 Task: Check the picks of the 2023 Victory Lane Racing NASCAR Cup Series for the race "FireKeepers Casino 400" on the track "Michigan".
Action: Mouse moved to (152, 352)
Screenshot: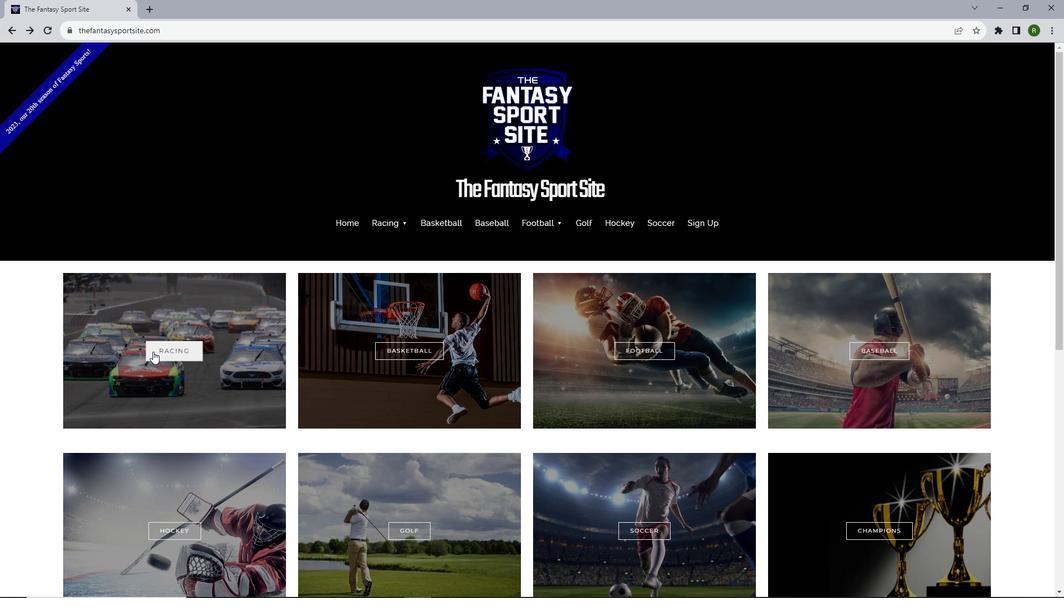 
Action: Mouse pressed left at (152, 352)
Screenshot: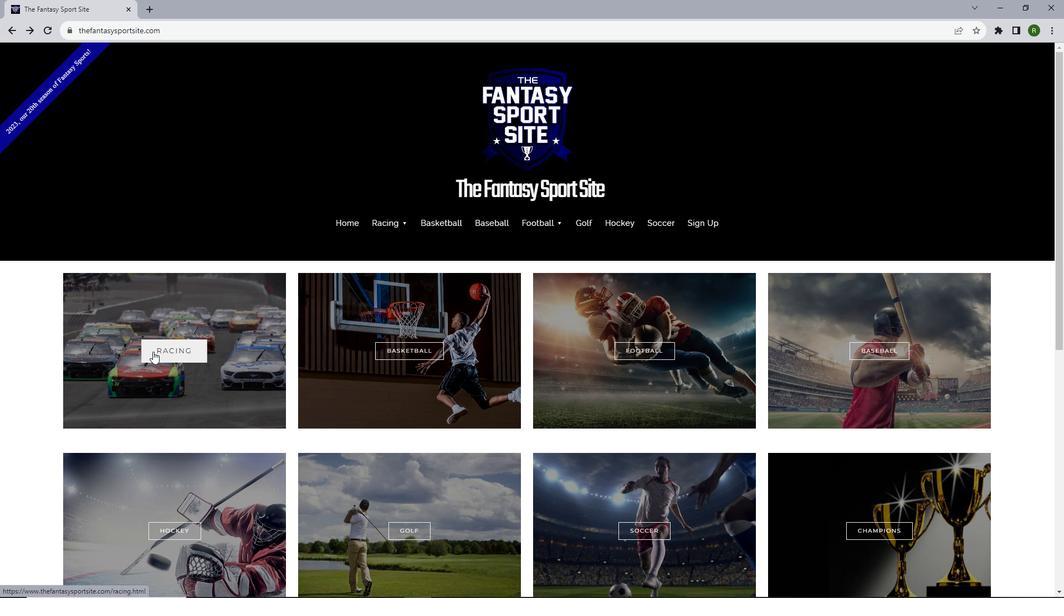 
Action: Mouse moved to (337, 334)
Screenshot: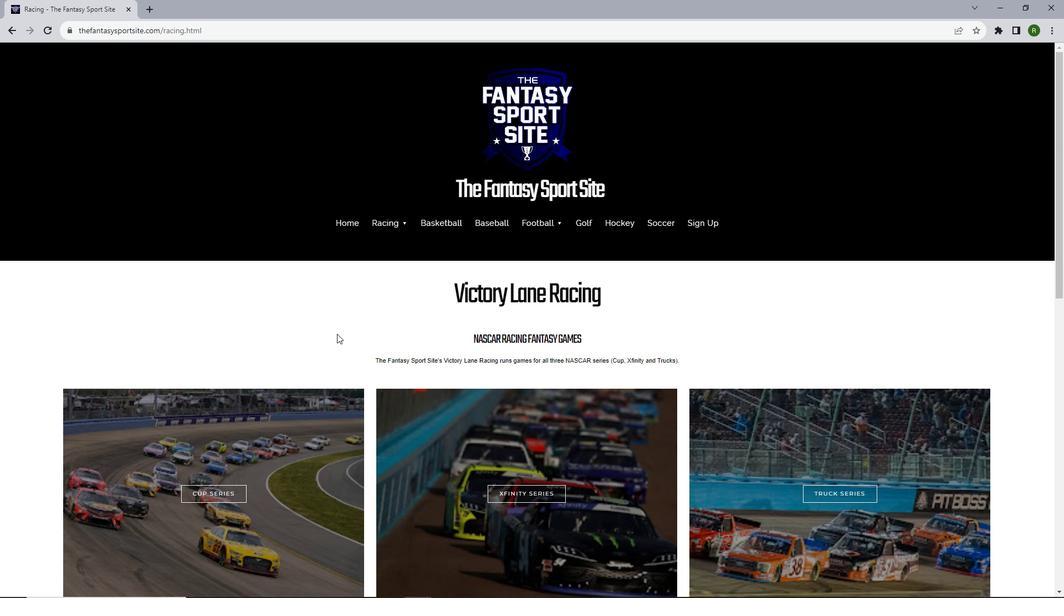 
Action: Mouse scrolled (337, 333) with delta (0, 0)
Screenshot: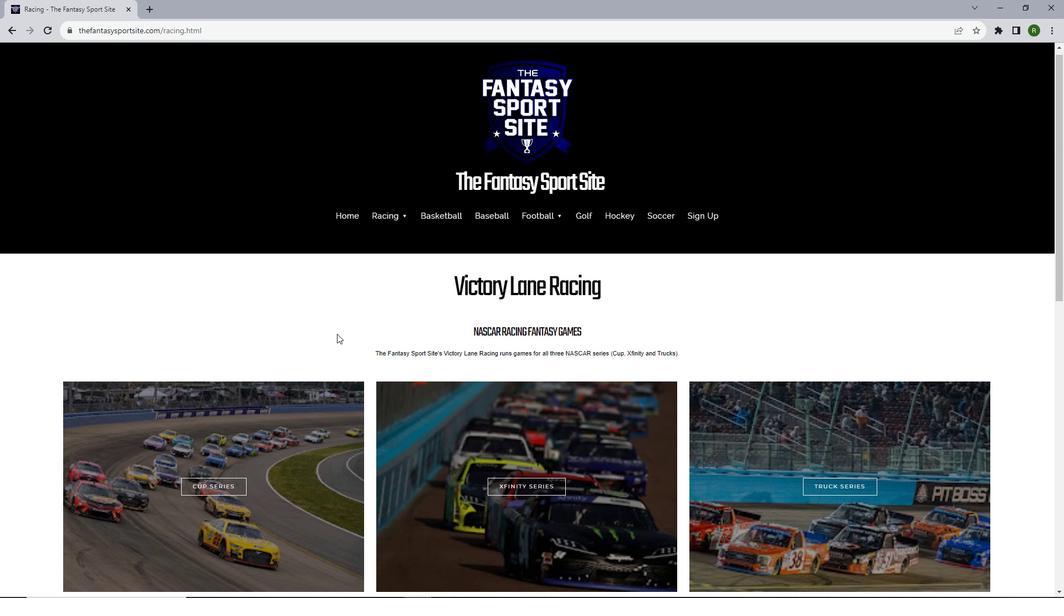 
Action: Mouse scrolled (337, 333) with delta (0, 0)
Screenshot: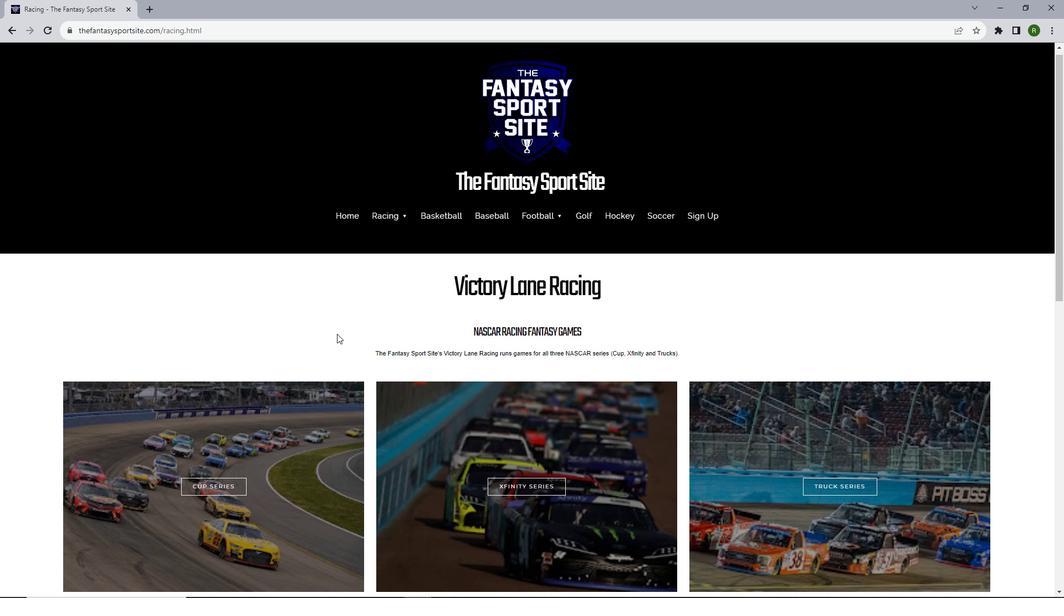 
Action: Mouse moved to (220, 376)
Screenshot: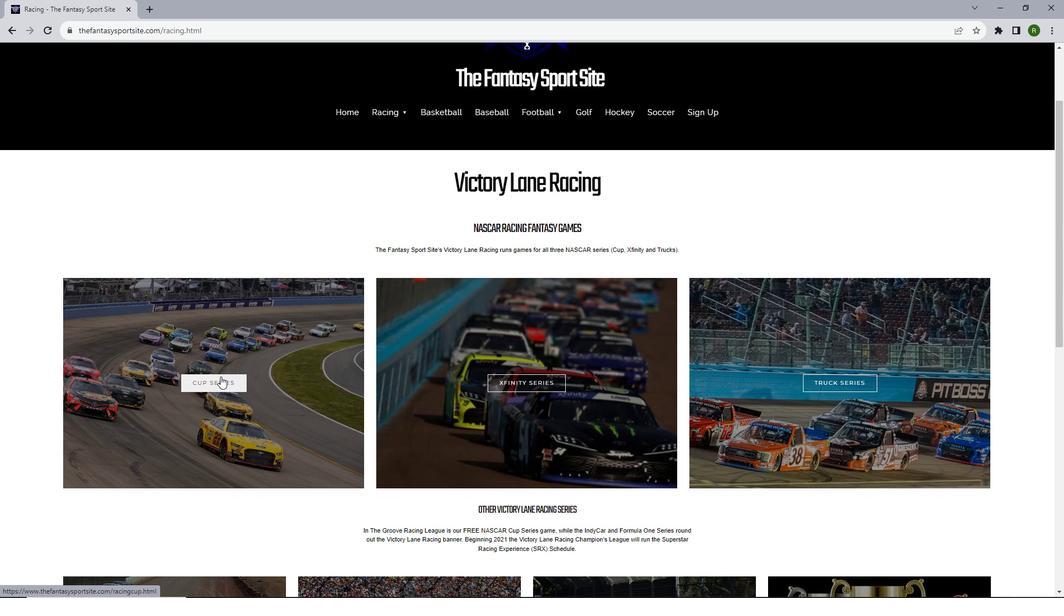 
Action: Mouse pressed left at (220, 376)
Screenshot: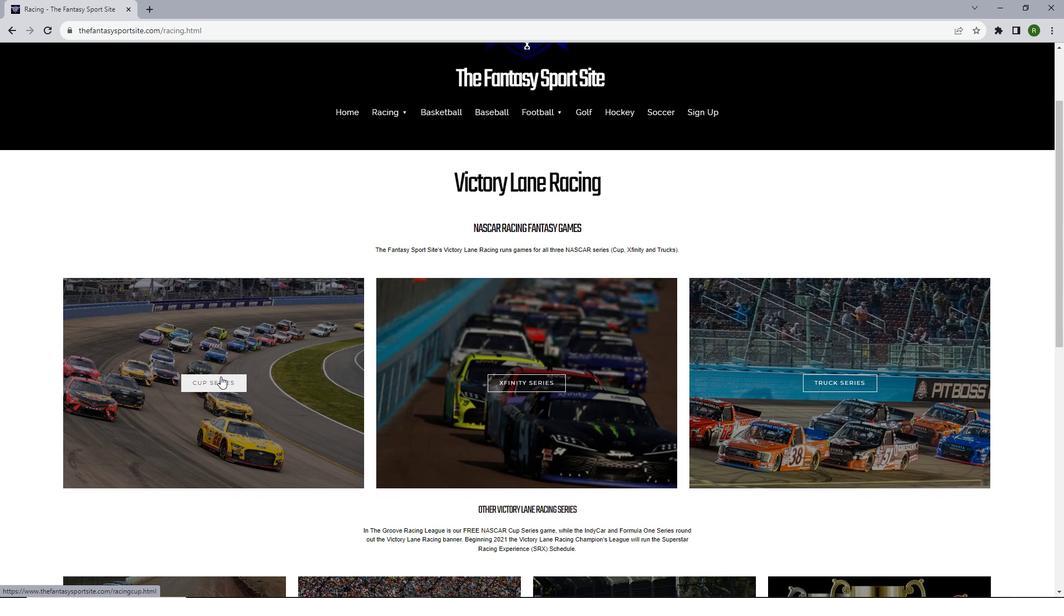 
Action: Mouse moved to (319, 260)
Screenshot: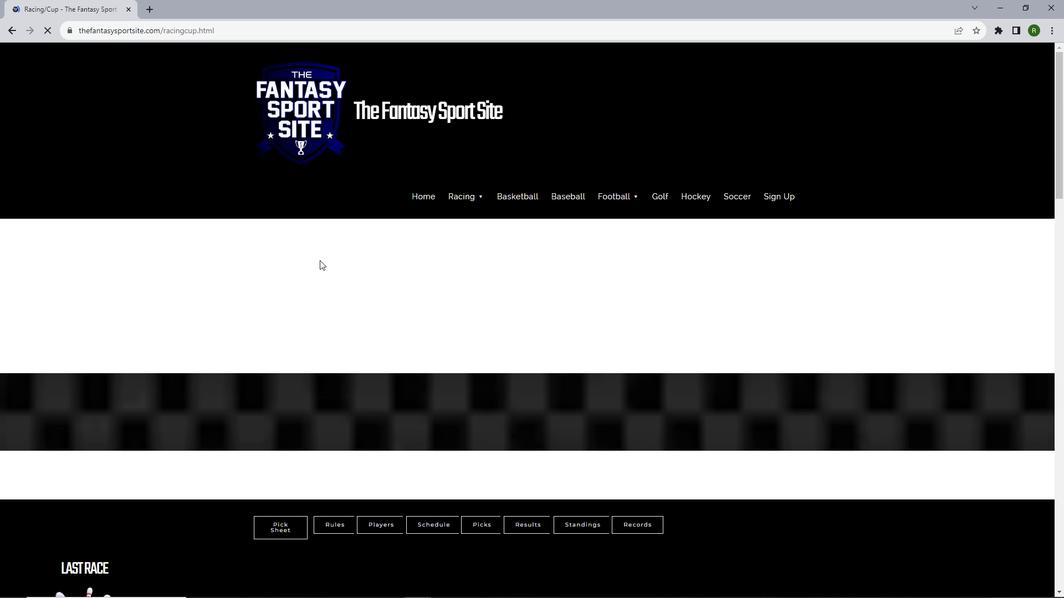 
Action: Mouse scrolled (319, 259) with delta (0, 0)
Screenshot: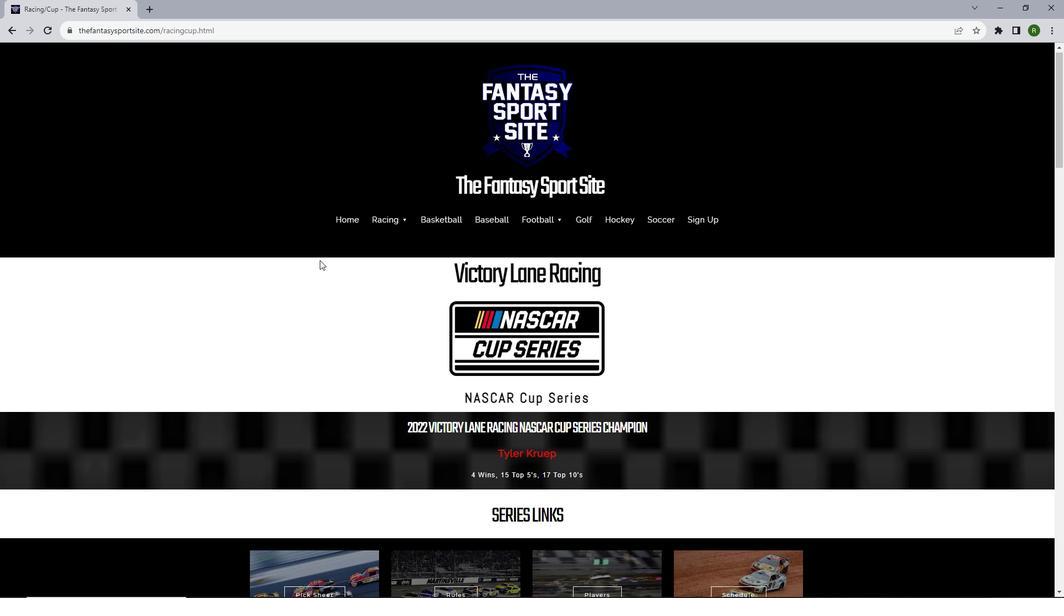 
Action: Mouse scrolled (319, 259) with delta (0, 0)
Screenshot: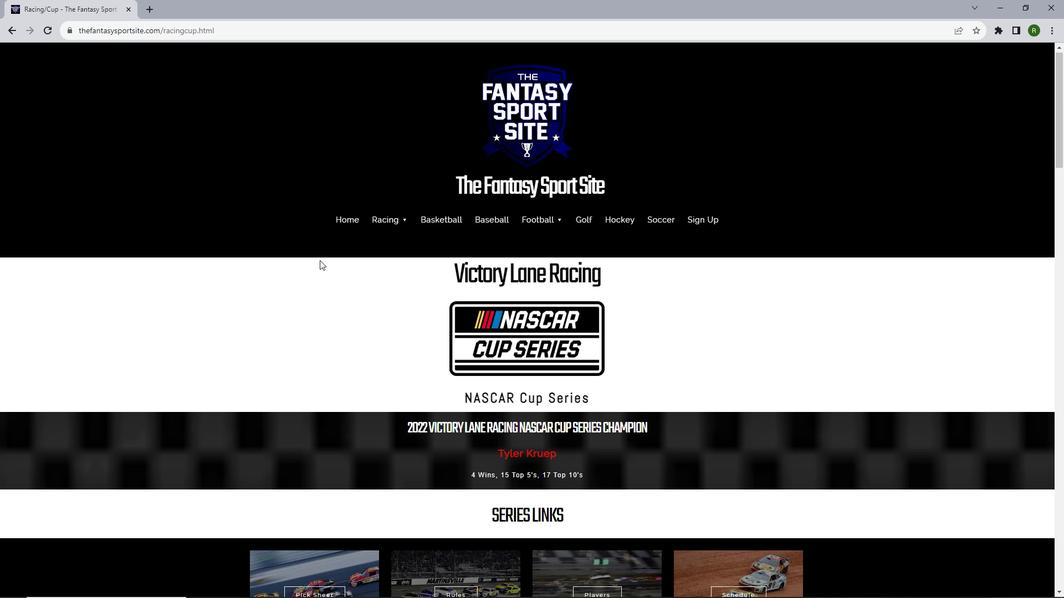 
Action: Mouse scrolled (319, 259) with delta (0, 0)
Screenshot: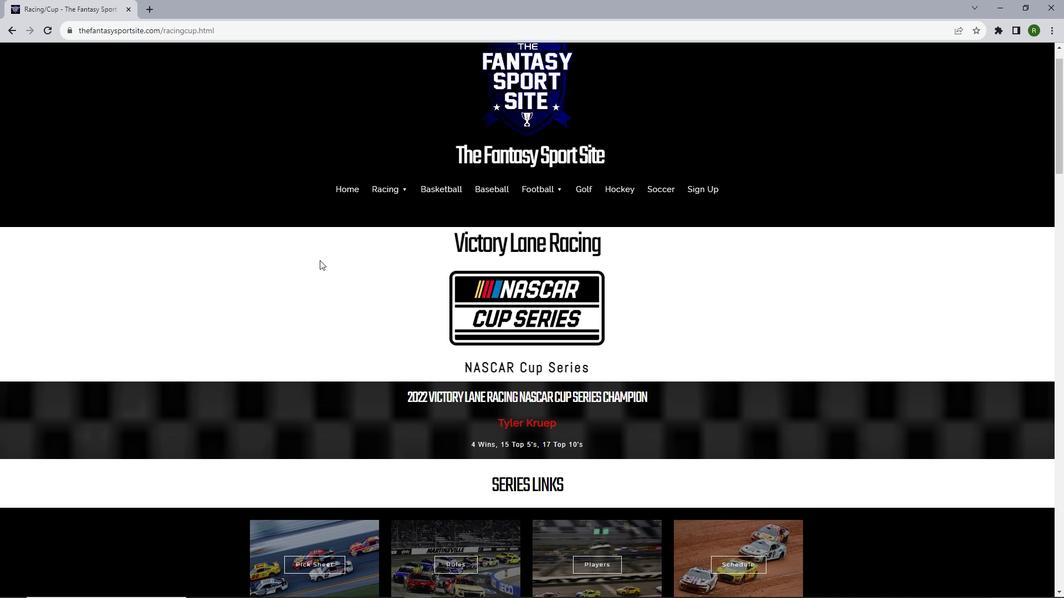 
Action: Mouse scrolled (319, 259) with delta (0, 0)
Screenshot: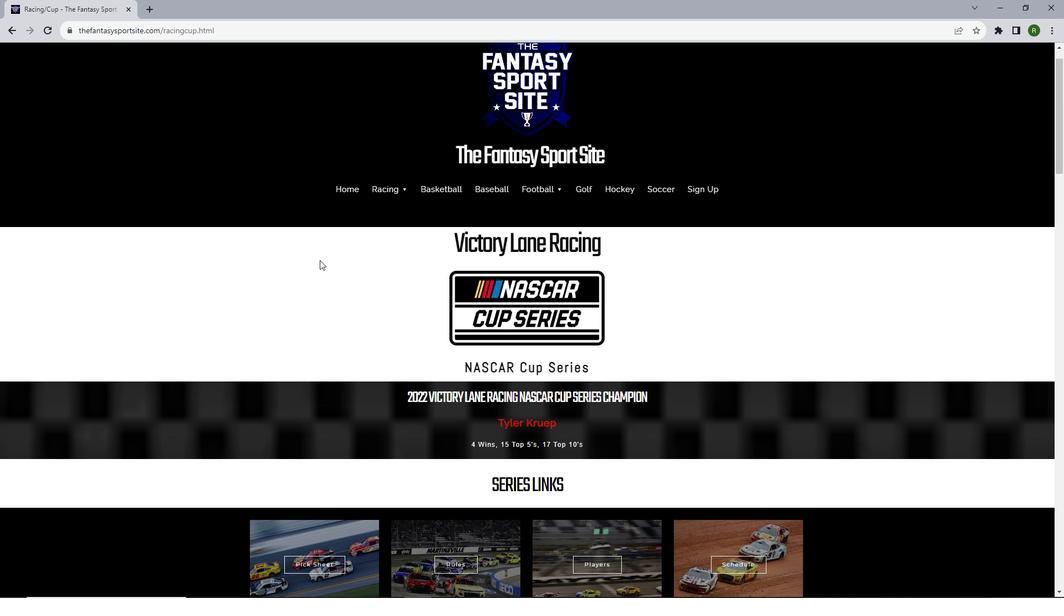 
Action: Mouse scrolled (319, 259) with delta (0, 0)
Screenshot: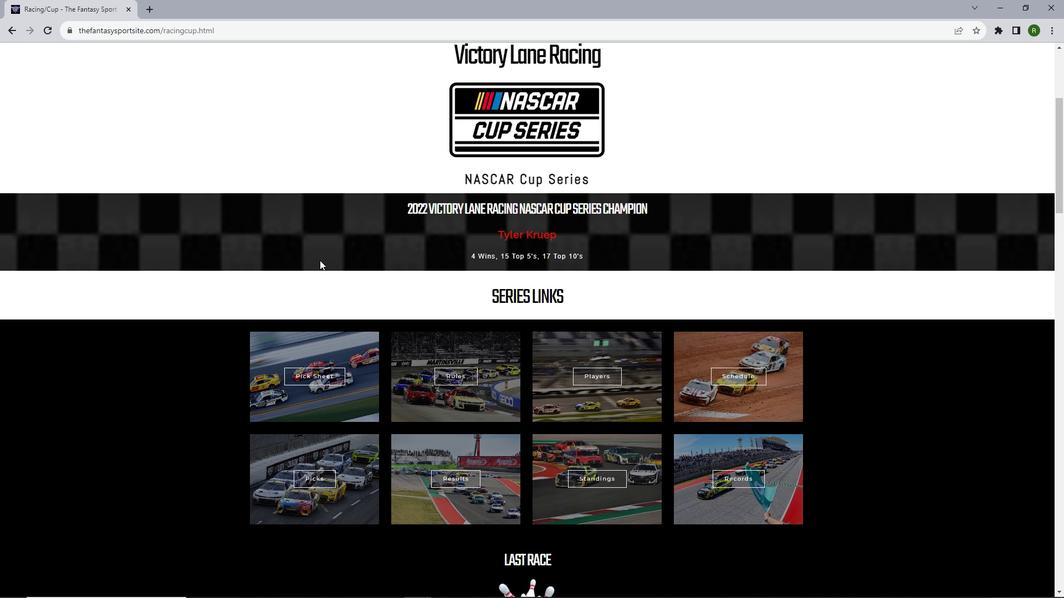 
Action: Mouse scrolled (319, 259) with delta (0, 0)
Screenshot: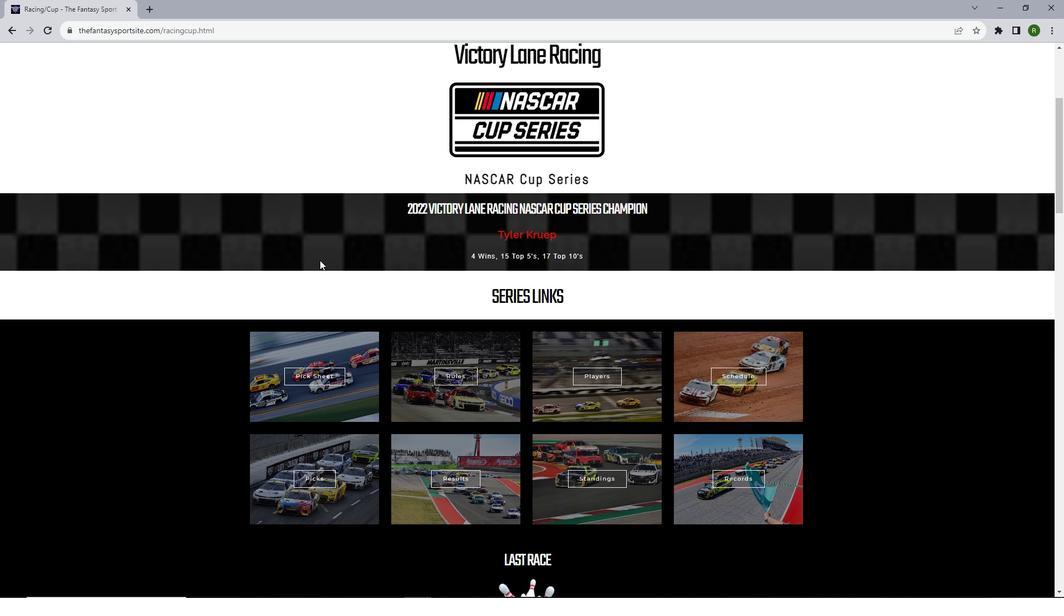 
Action: Mouse scrolled (319, 259) with delta (0, 0)
Screenshot: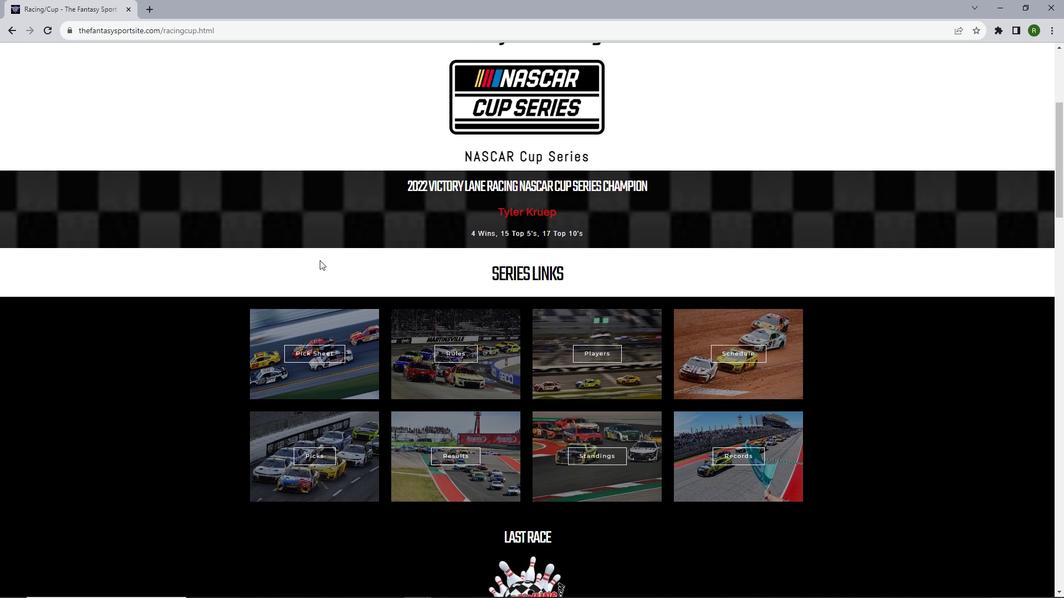 
Action: Mouse moved to (308, 315)
Screenshot: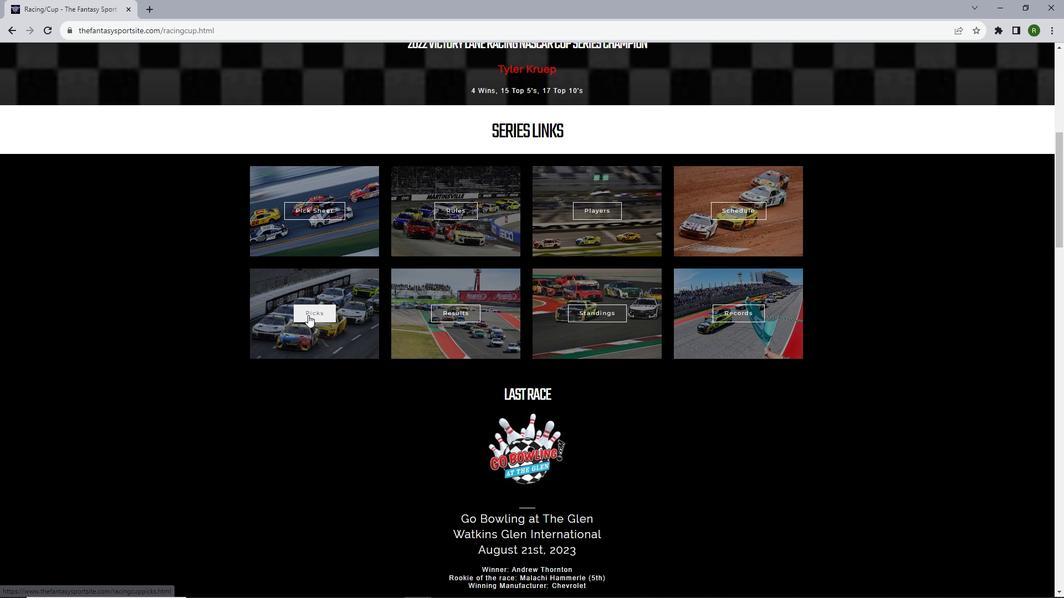 
Action: Mouse pressed left at (308, 315)
Screenshot: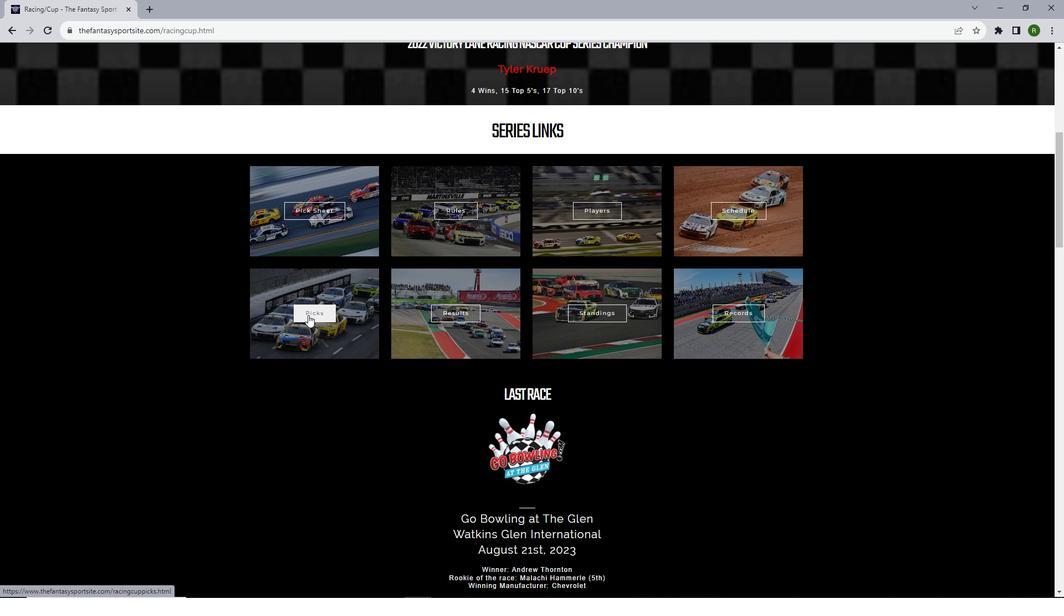 
Action: Mouse moved to (308, 301)
Screenshot: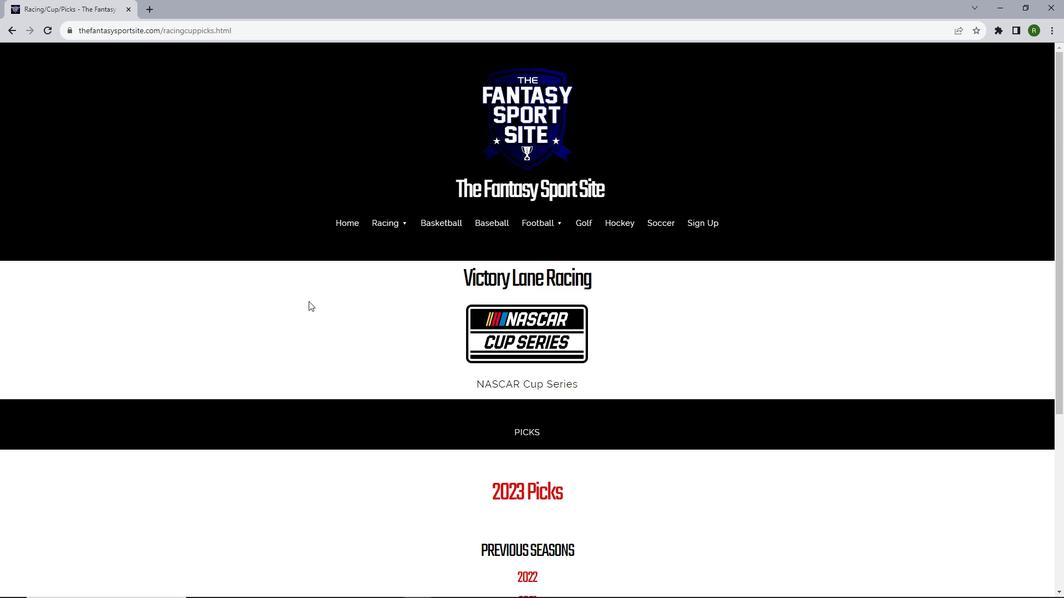 
Action: Mouse scrolled (308, 301) with delta (0, 0)
Screenshot: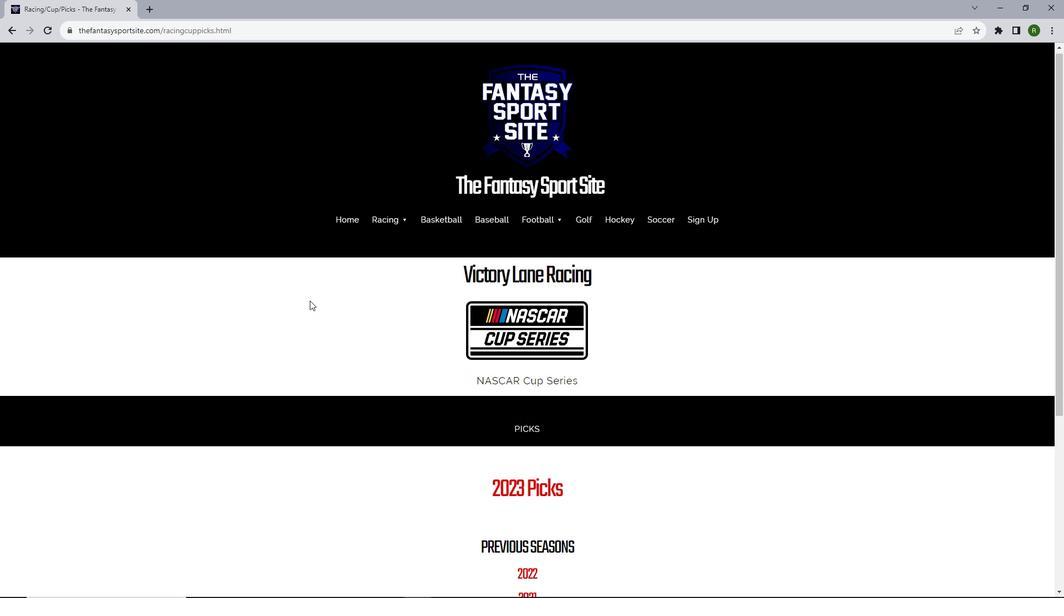 
Action: Mouse scrolled (308, 301) with delta (0, 0)
Screenshot: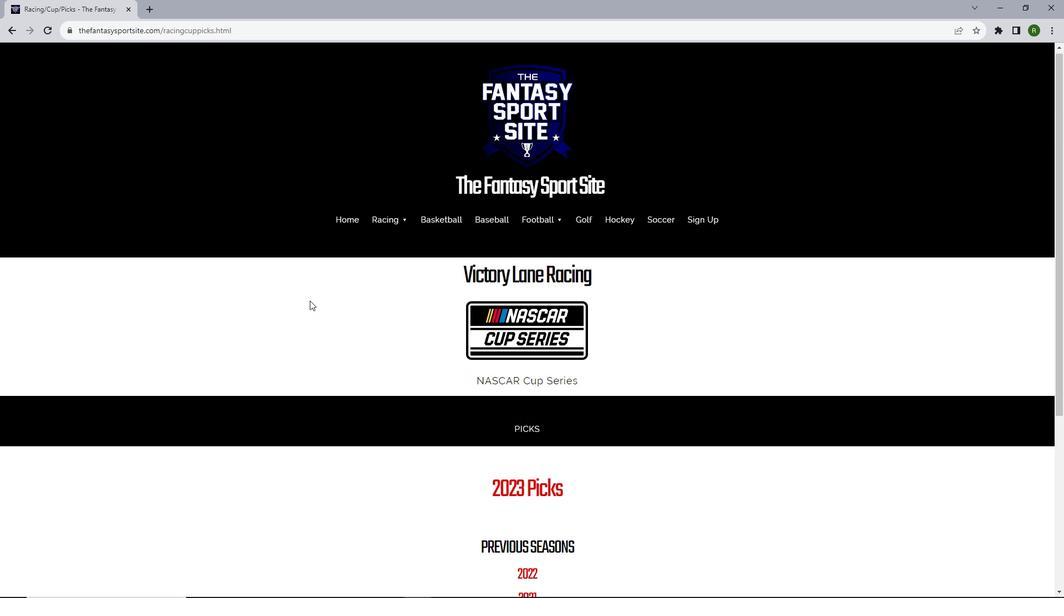 
Action: Mouse moved to (309, 301)
Screenshot: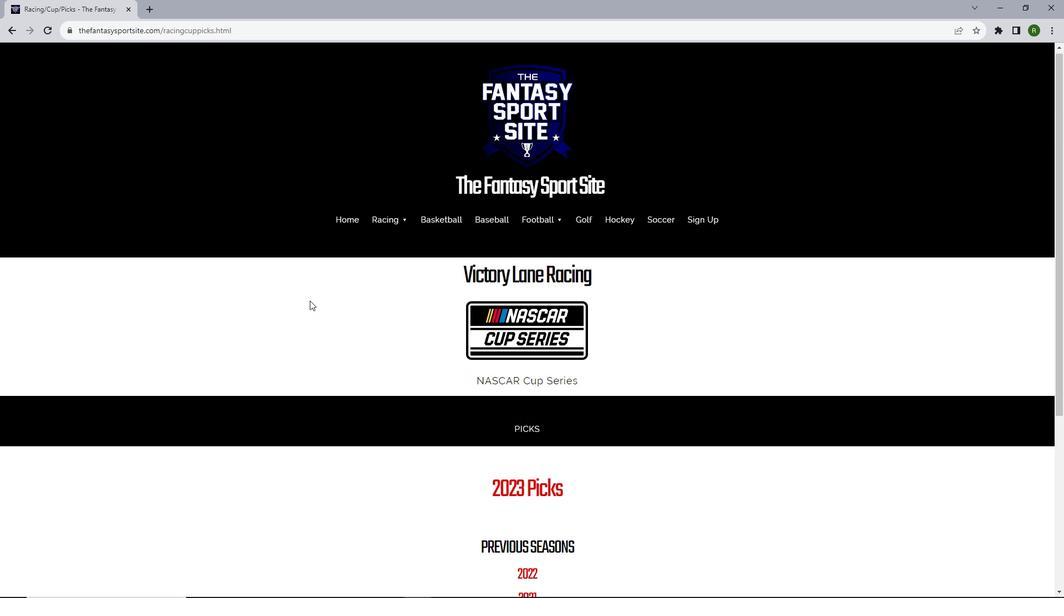 
Action: Mouse scrolled (309, 300) with delta (0, 0)
Screenshot: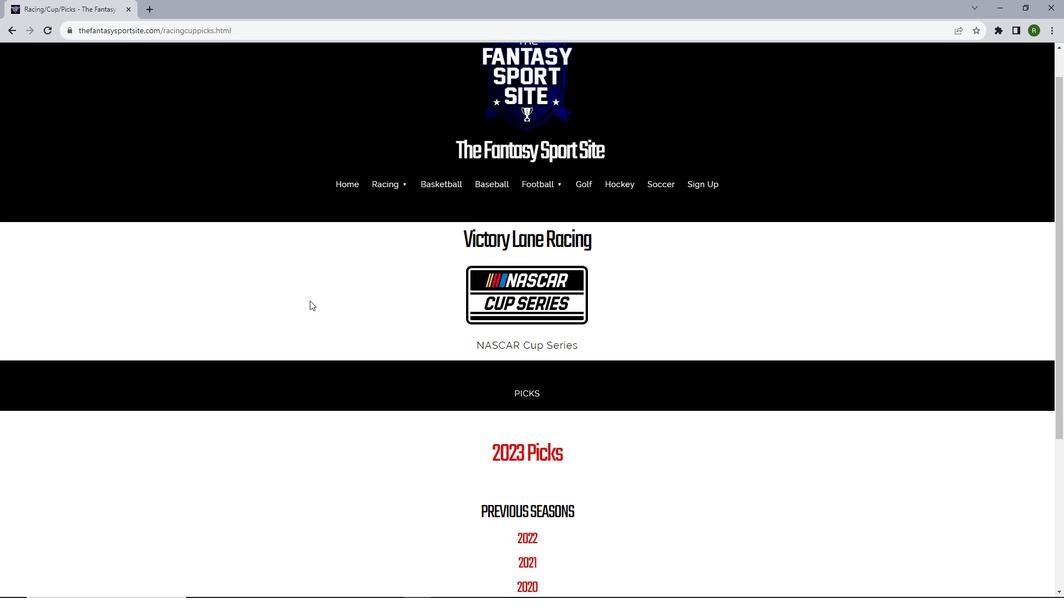 
Action: Mouse moved to (591, 295)
Screenshot: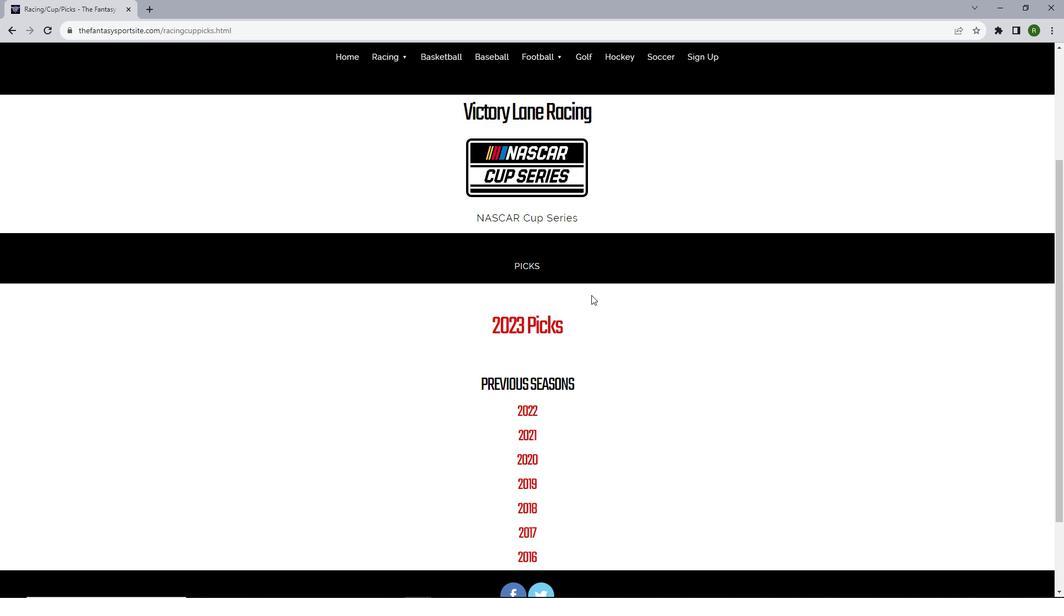 
Action: Mouse scrolled (591, 294) with delta (0, 0)
Screenshot: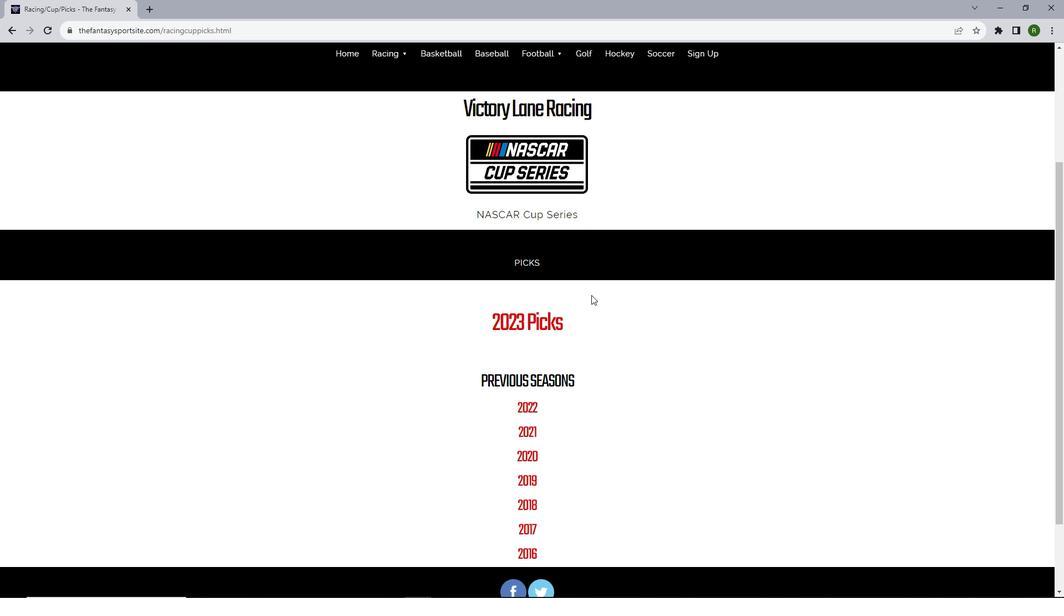 
Action: Mouse moved to (522, 267)
Screenshot: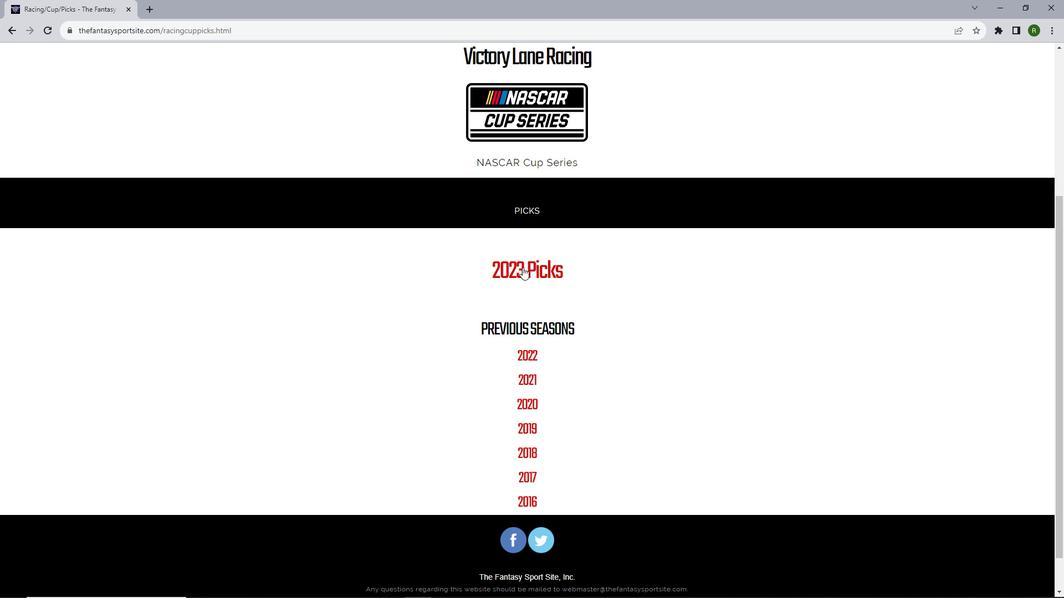 
Action: Mouse pressed left at (522, 267)
Screenshot: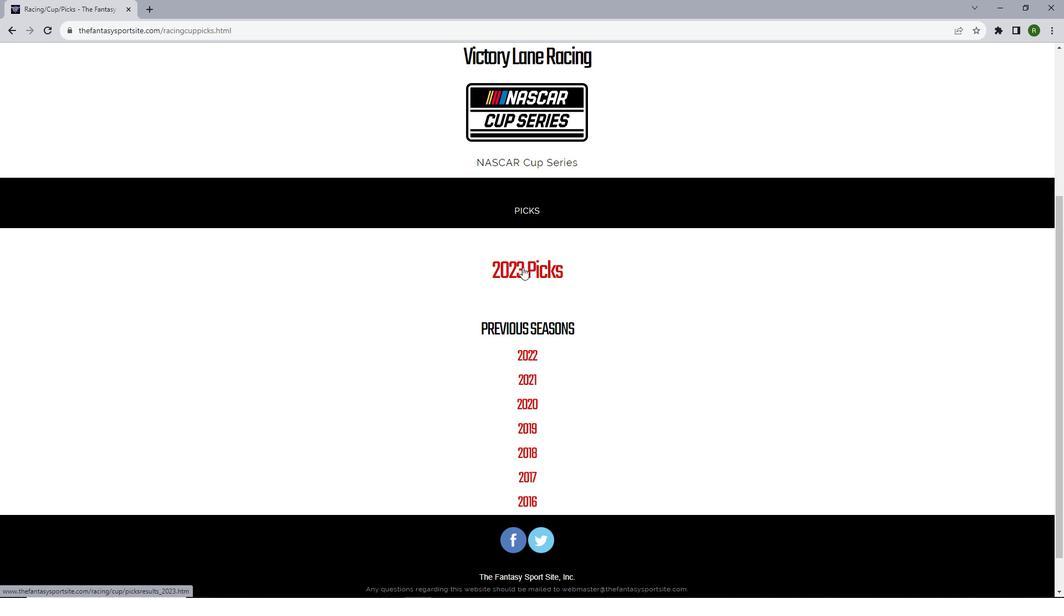 
Action: Mouse moved to (463, 250)
Screenshot: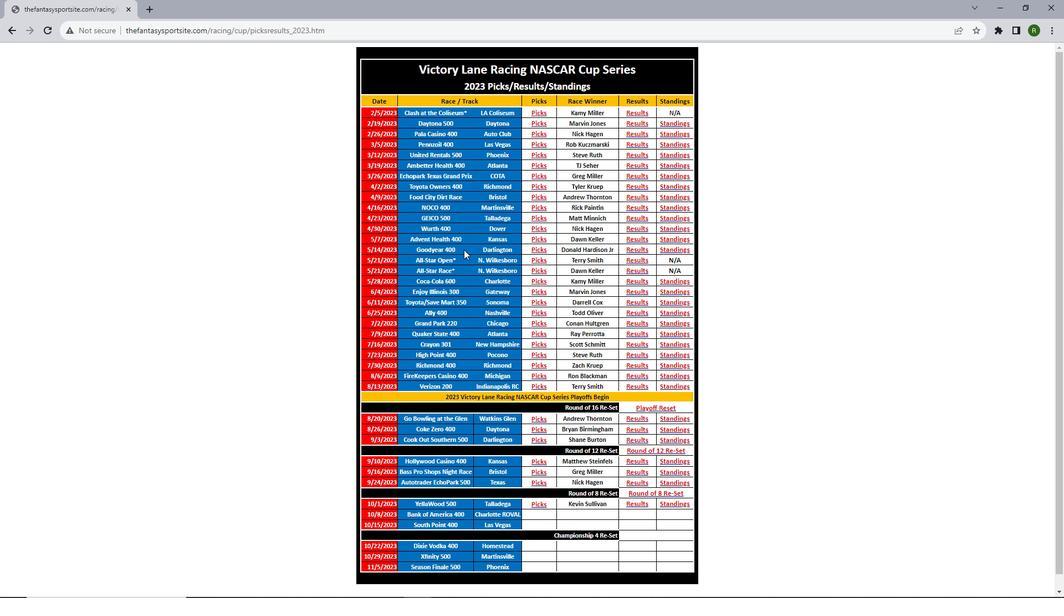 
Action: Mouse scrolled (463, 249) with delta (0, 0)
Screenshot: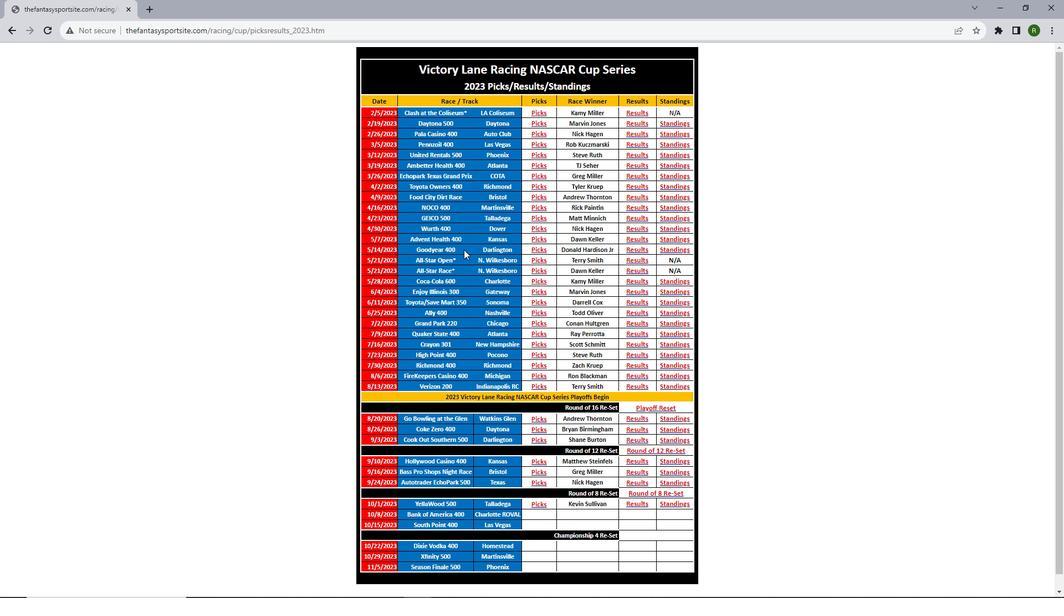 
Action: Mouse moved to (538, 361)
Screenshot: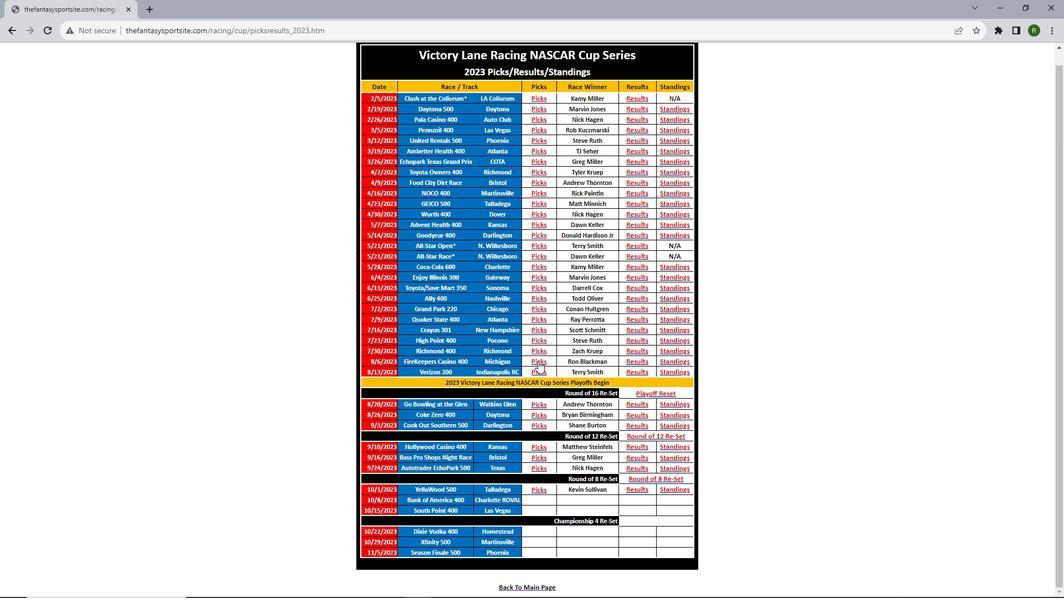 
Action: Mouse pressed left at (538, 361)
Screenshot: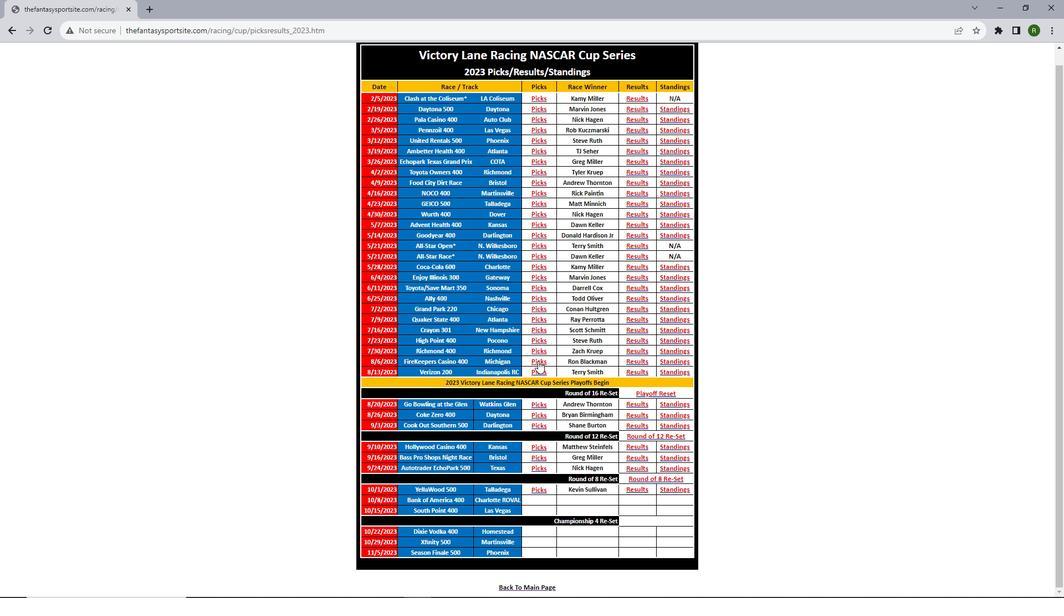 
Action: Mouse moved to (520, 281)
Screenshot: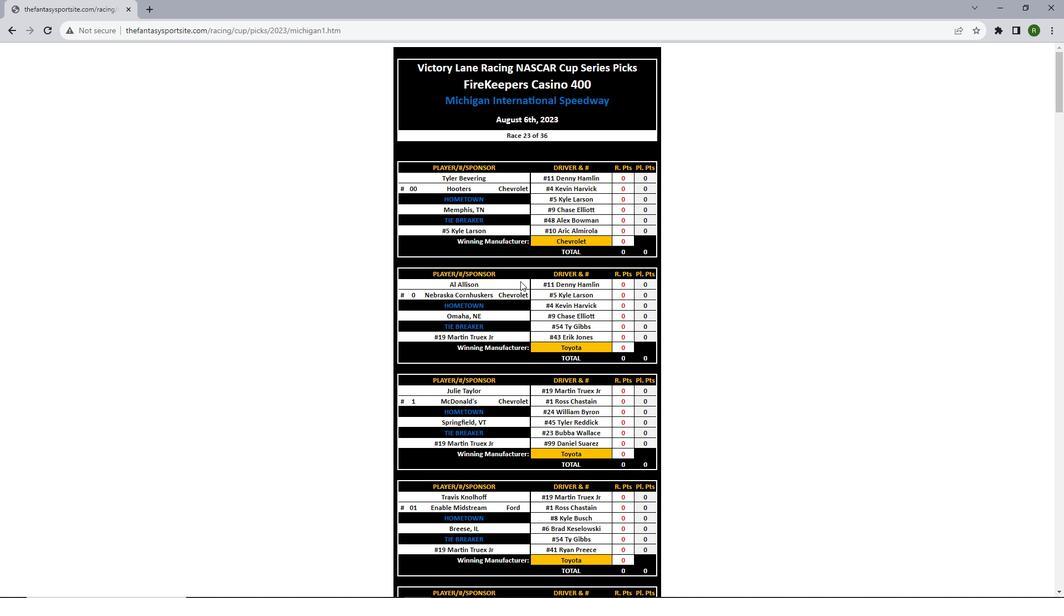 
Action: Mouse scrolled (520, 281) with delta (0, 0)
Screenshot: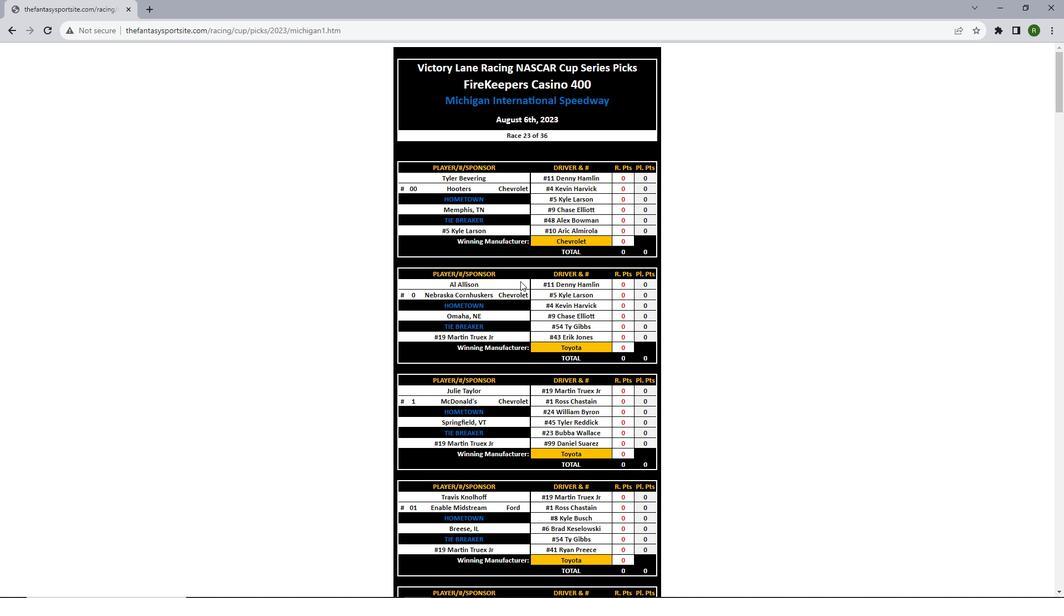 
Action: Mouse scrolled (520, 281) with delta (0, 0)
Screenshot: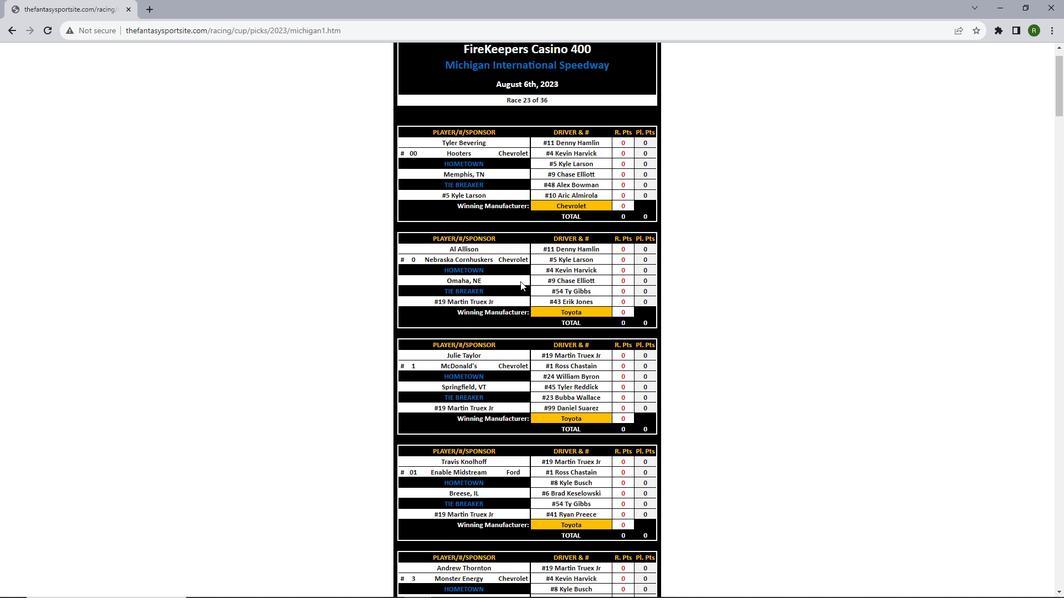 
Action: Mouse scrolled (520, 282) with delta (0, 0)
Screenshot: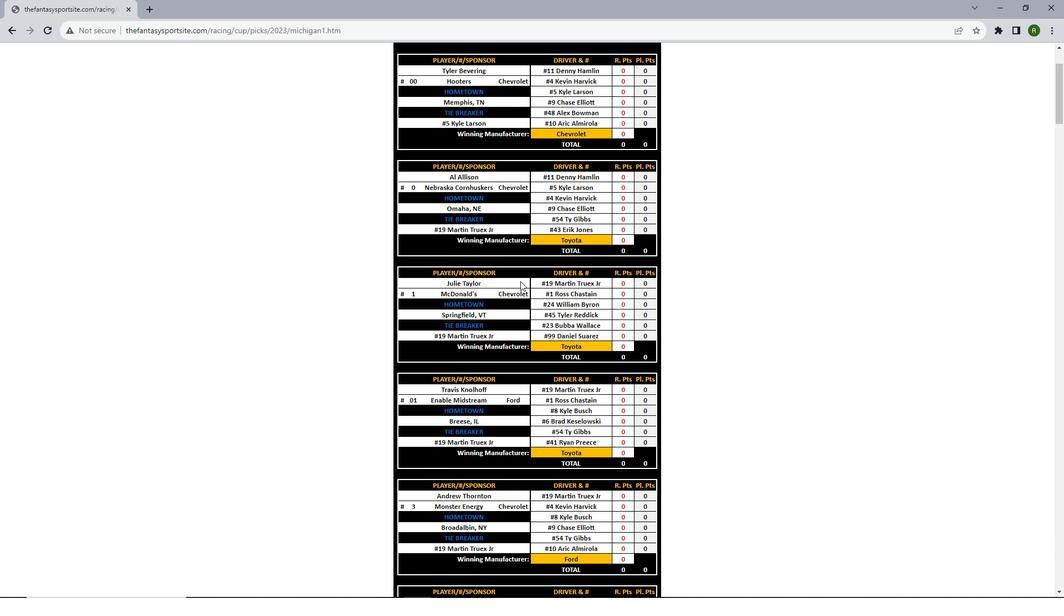 
Action: Mouse scrolled (520, 282) with delta (0, 0)
Screenshot: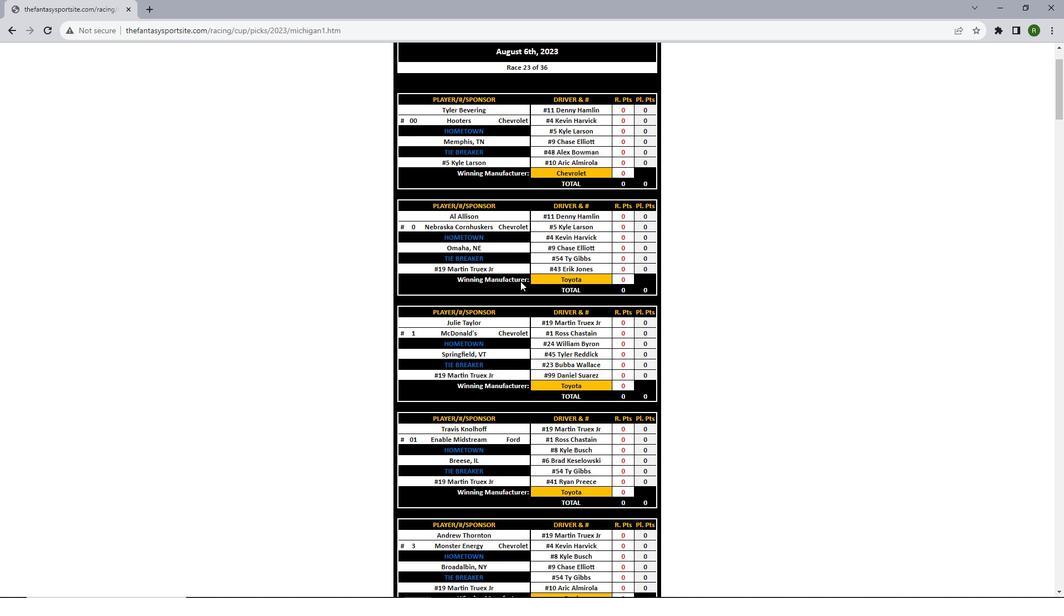 
Action: Mouse scrolled (520, 281) with delta (0, 0)
Screenshot: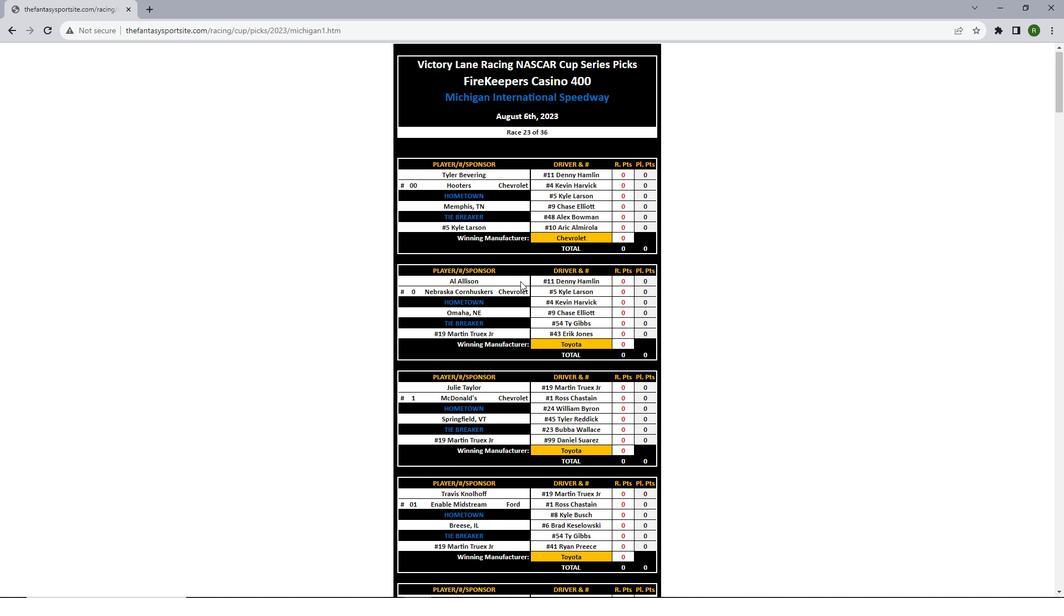 
Action: Mouse scrolled (520, 281) with delta (0, 0)
Screenshot: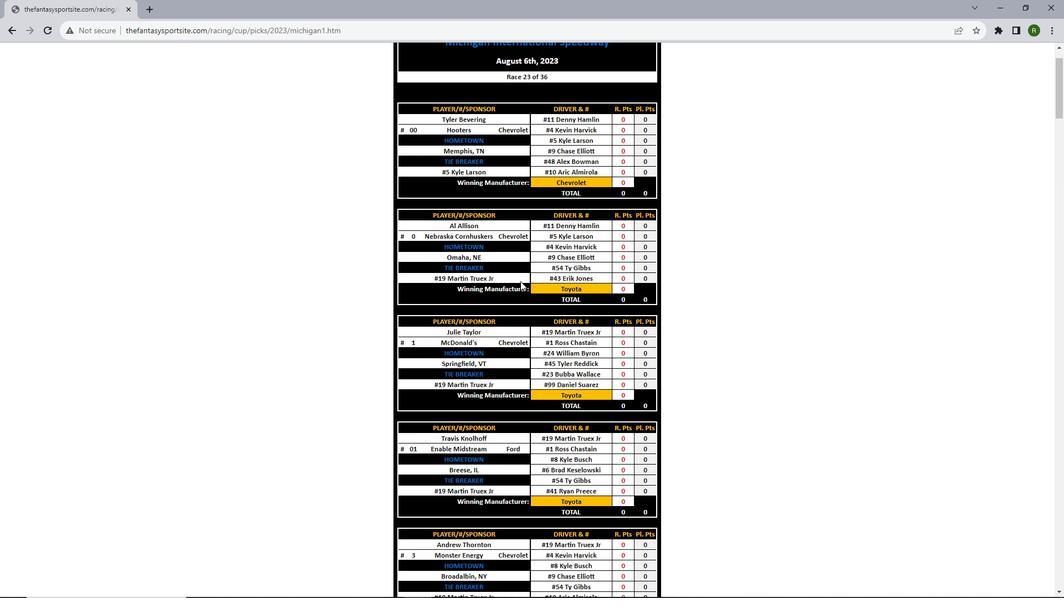 
Action: Mouse scrolled (520, 281) with delta (0, 0)
Screenshot: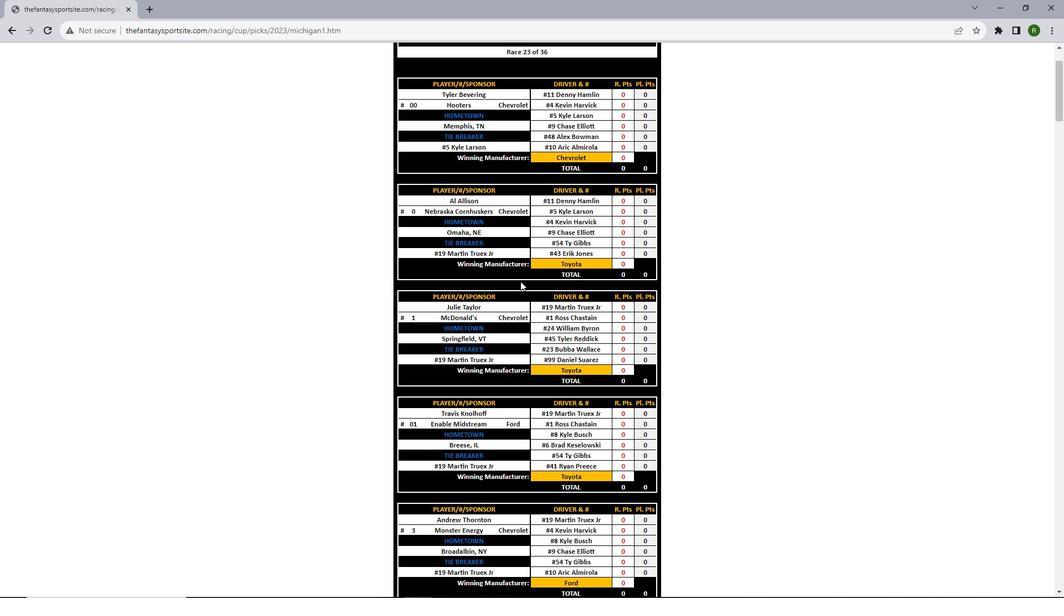 
Action: Mouse scrolled (520, 281) with delta (0, 0)
Screenshot: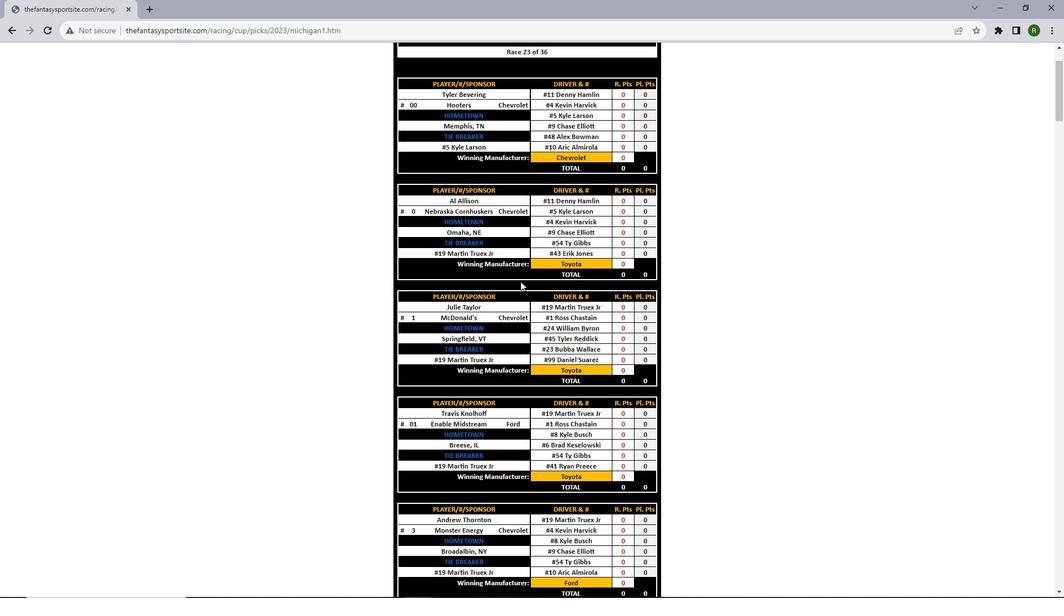 
Action: Mouse scrolled (520, 281) with delta (0, 0)
Screenshot: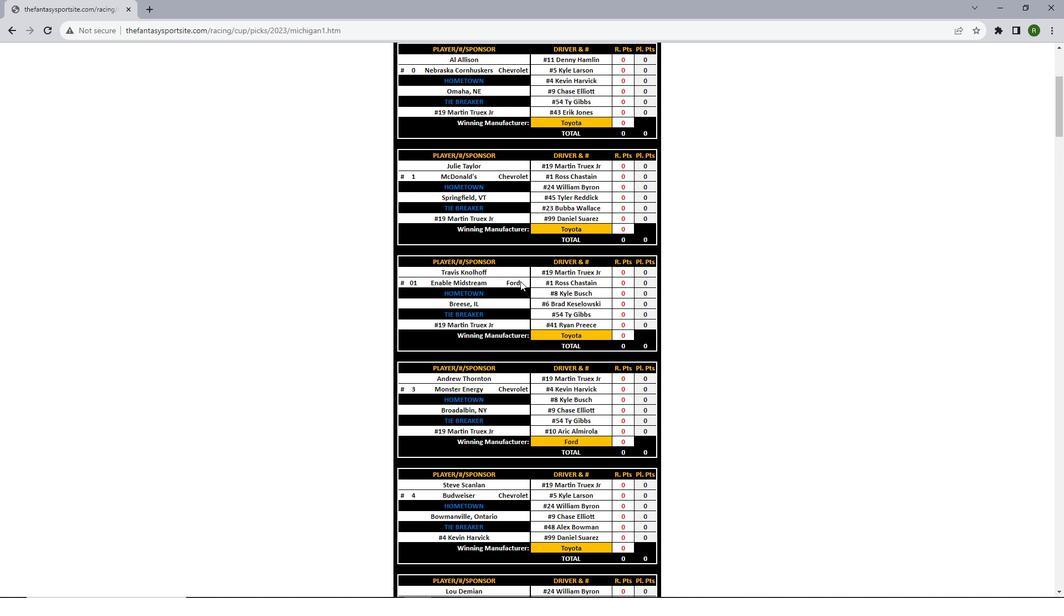 
Action: Mouse scrolled (520, 281) with delta (0, 0)
Screenshot: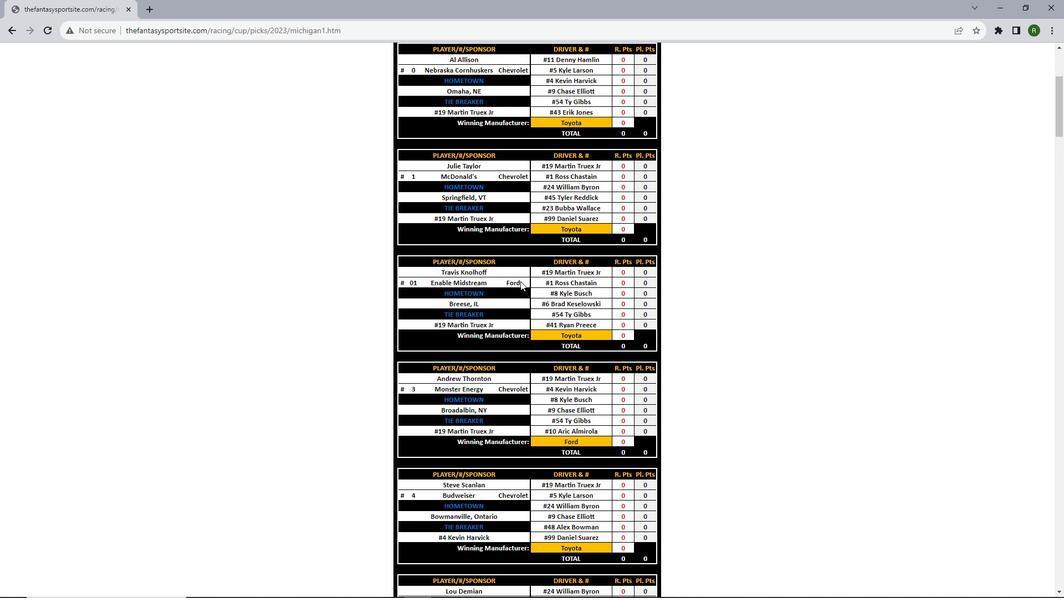 
Action: Mouse scrolled (520, 281) with delta (0, 0)
Screenshot: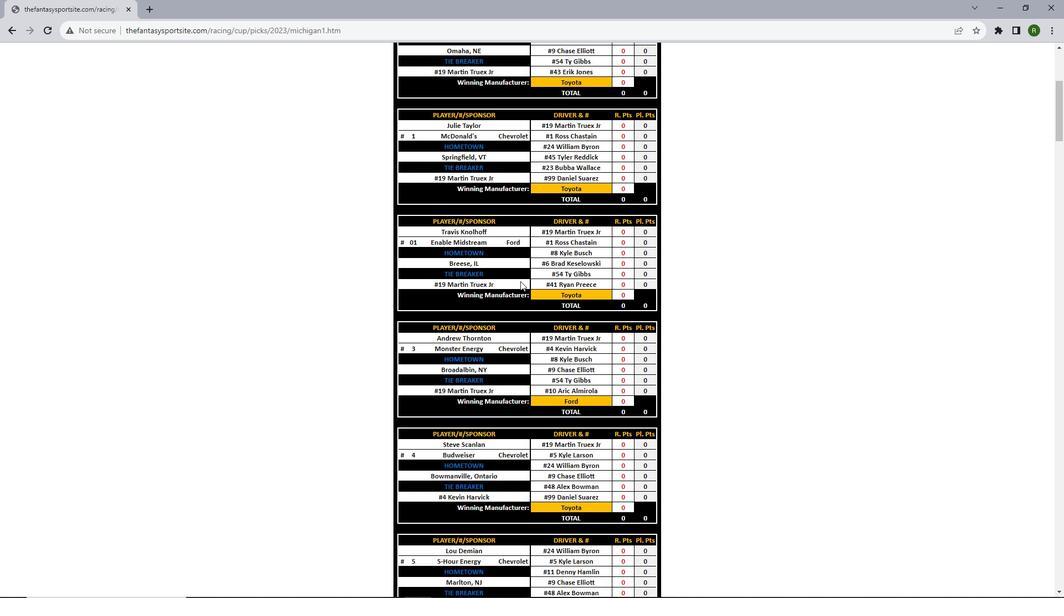
Action: Mouse scrolled (520, 281) with delta (0, 0)
Screenshot: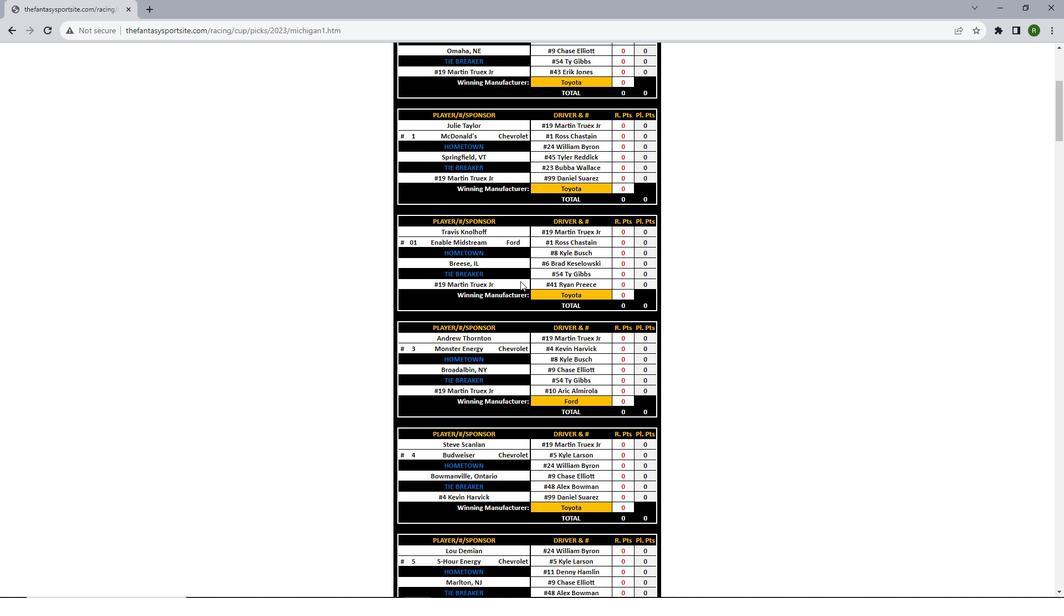 
Action: Mouse scrolled (520, 281) with delta (0, 0)
Screenshot: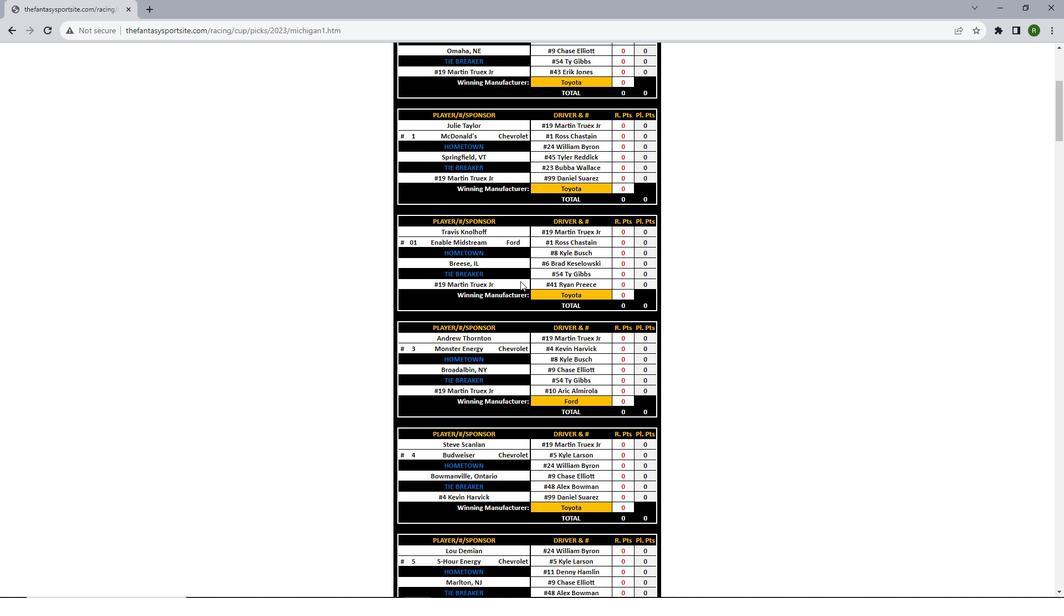 
Action: Mouse scrolled (520, 281) with delta (0, 0)
Screenshot: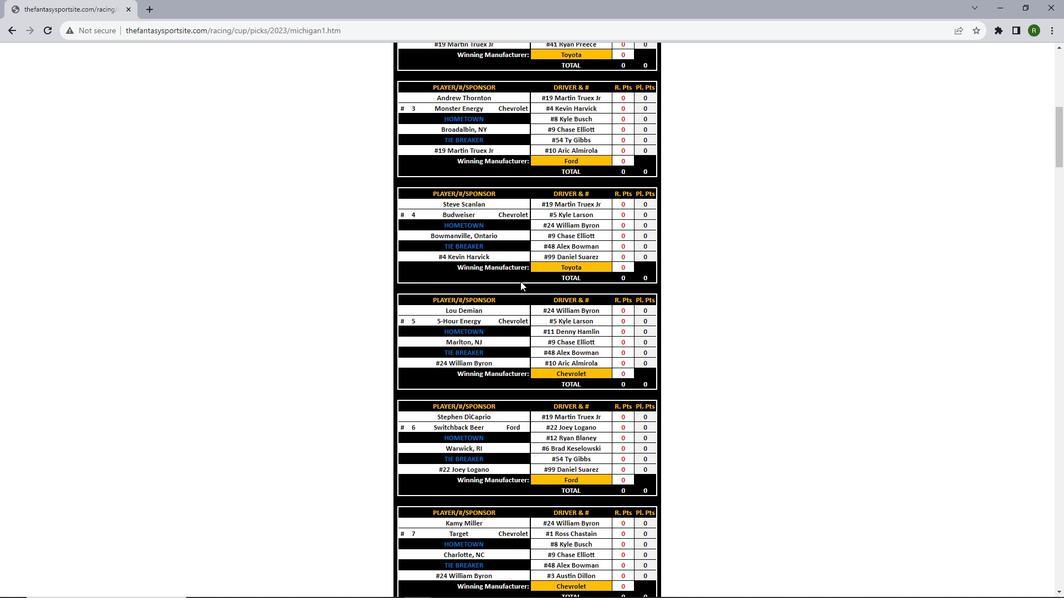 
Action: Mouse scrolled (520, 281) with delta (0, 0)
Screenshot: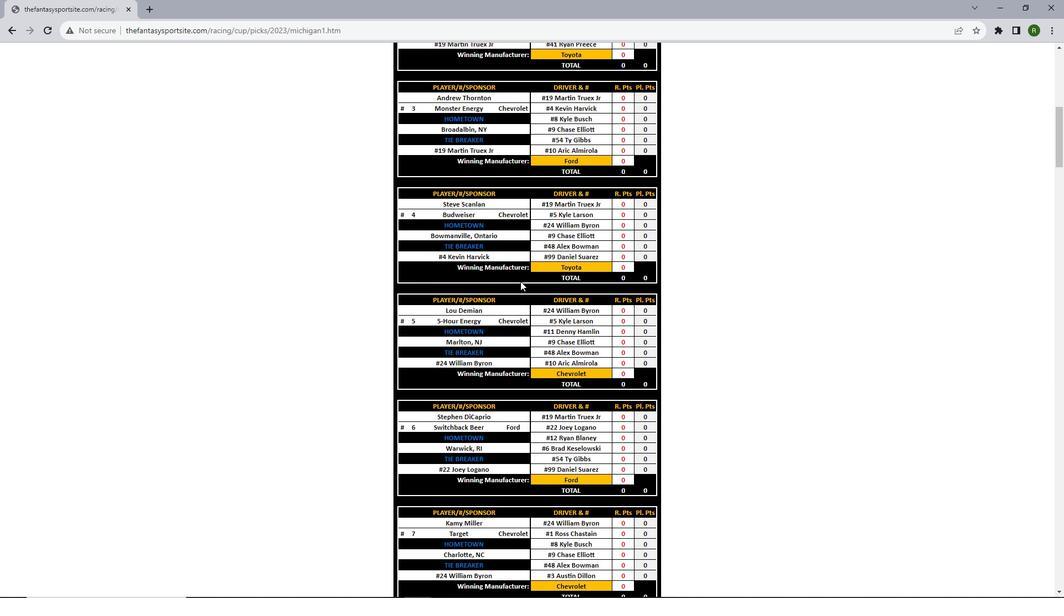 
Action: Mouse scrolled (520, 281) with delta (0, 0)
Screenshot: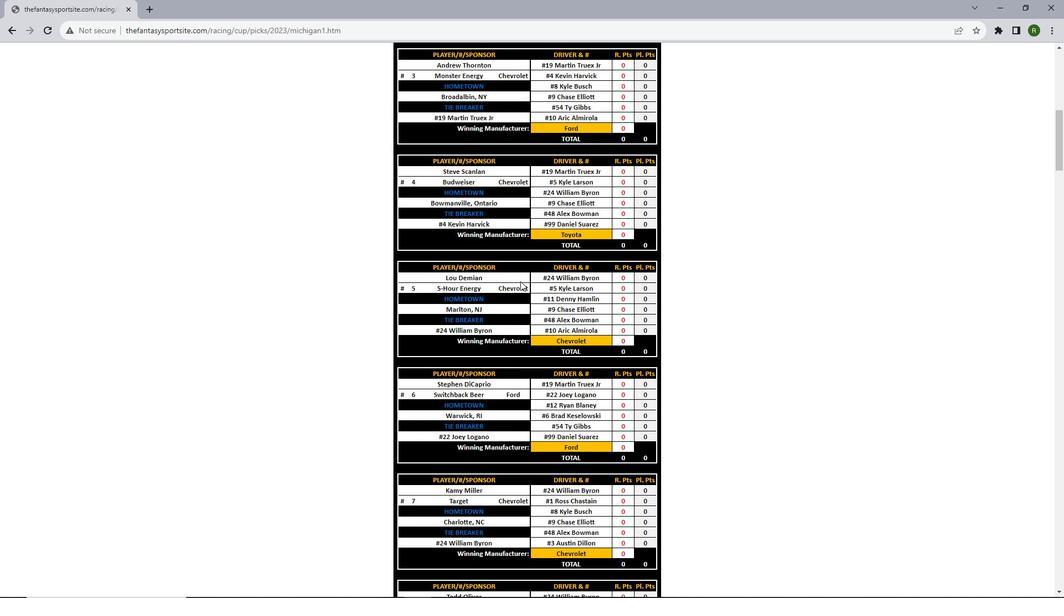 
Action: Mouse scrolled (520, 281) with delta (0, 0)
Screenshot: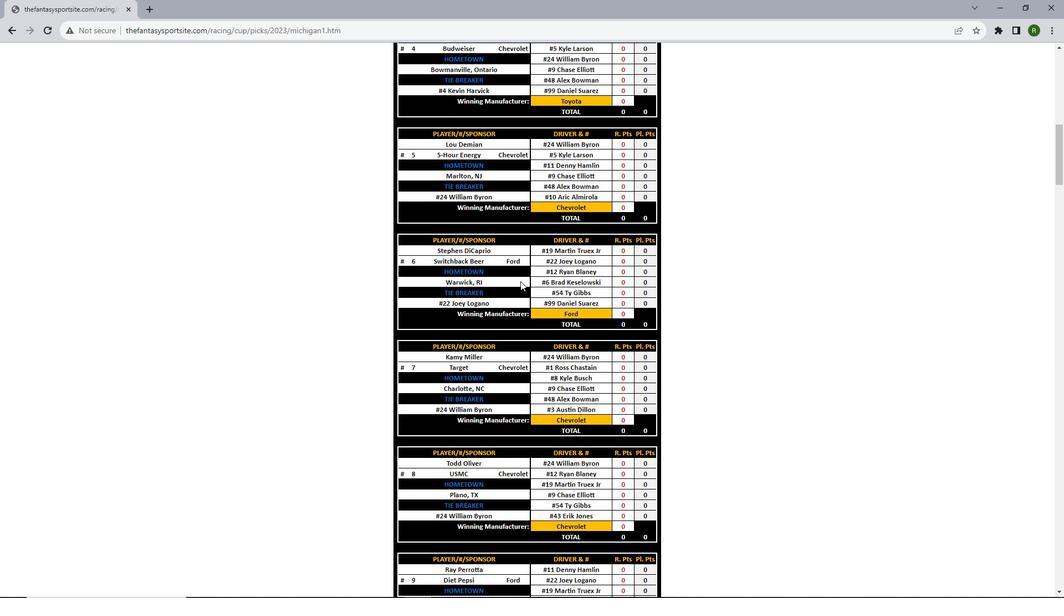 
Action: Mouse scrolled (520, 281) with delta (0, 0)
Screenshot: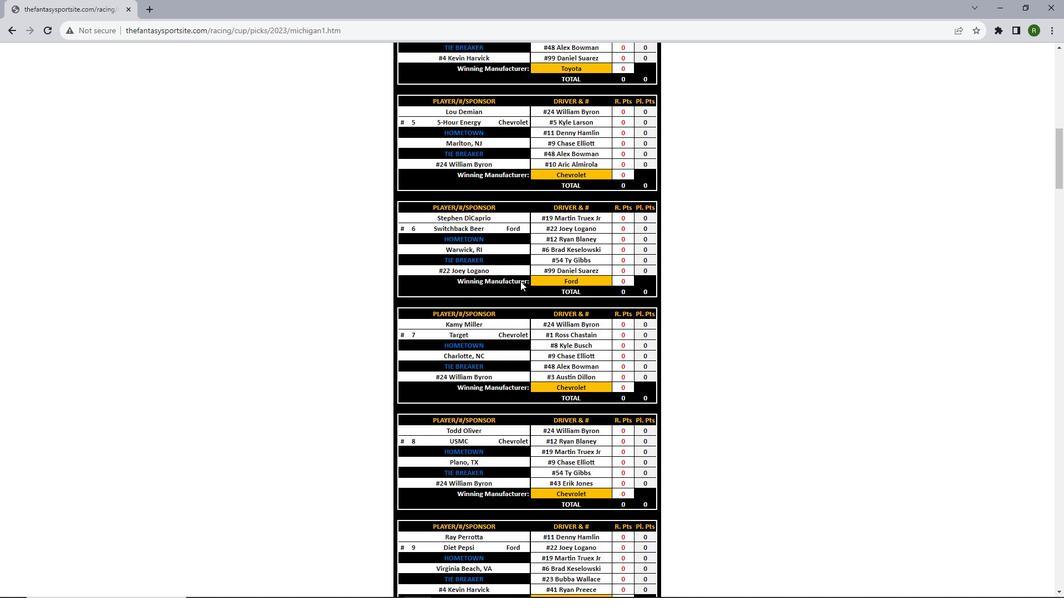 
Action: Mouse scrolled (520, 281) with delta (0, 0)
Screenshot: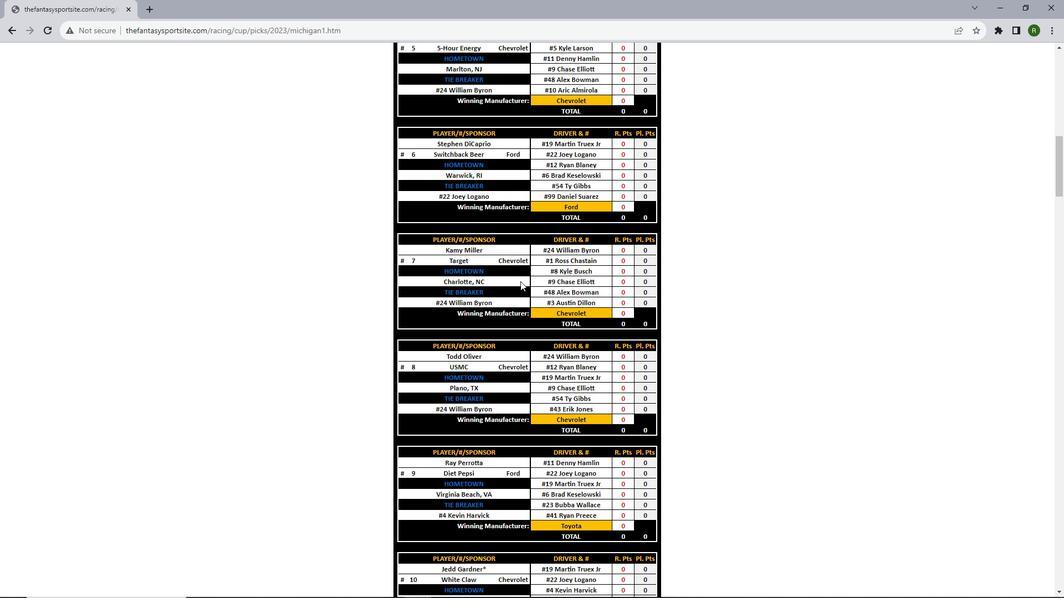 
Action: Mouse scrolled (520, 281) with delta (0, 0)
Screenshot: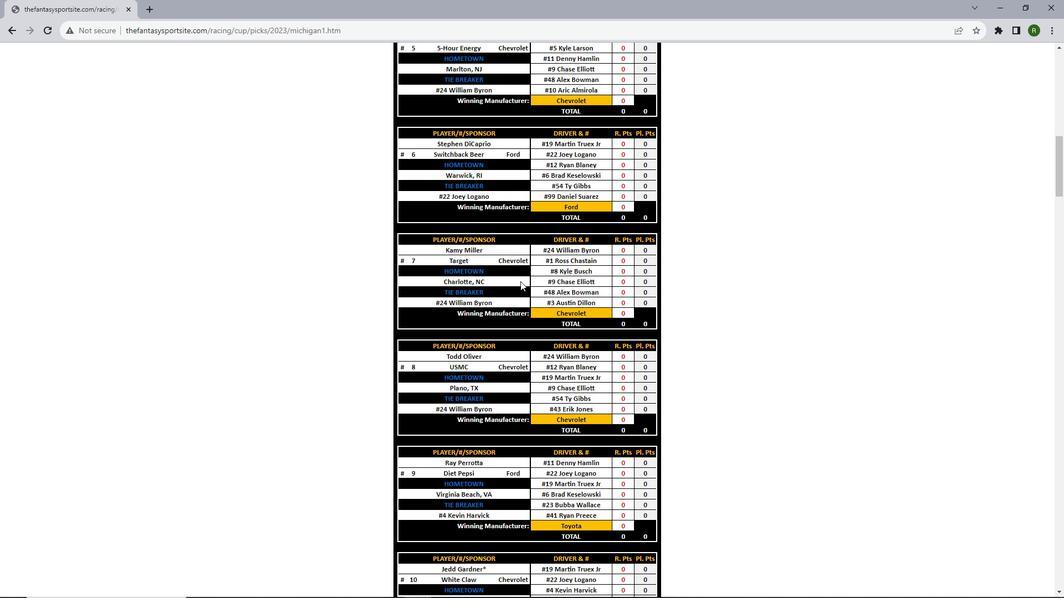 
Action: Mouse scrolled (520, 281) with delta (0, 0)
Screenshot: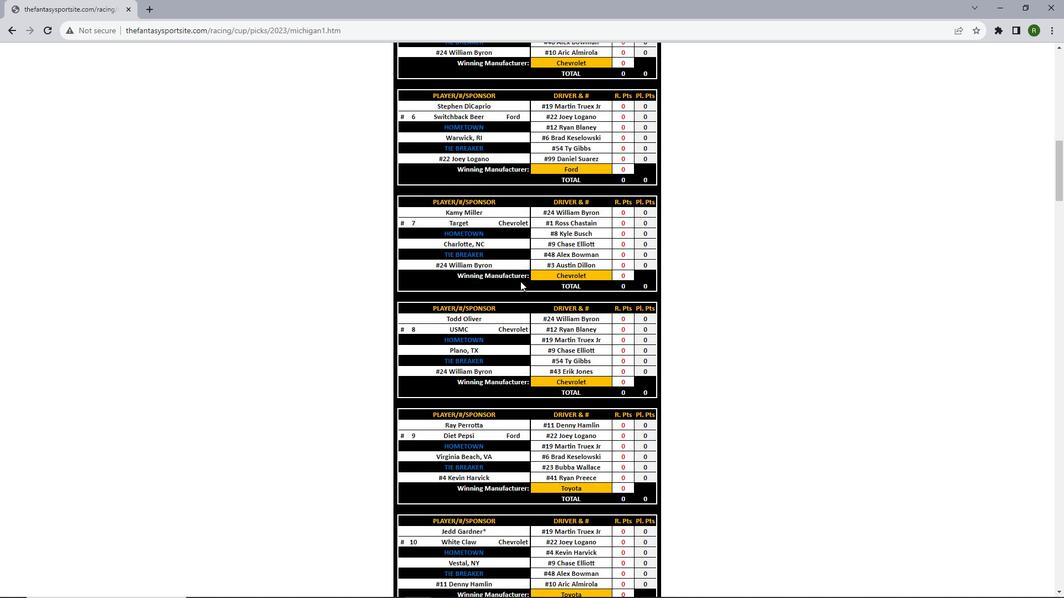 
Action: Mouse scrolled (520, 281) with delta (0, 0)
Screenshot: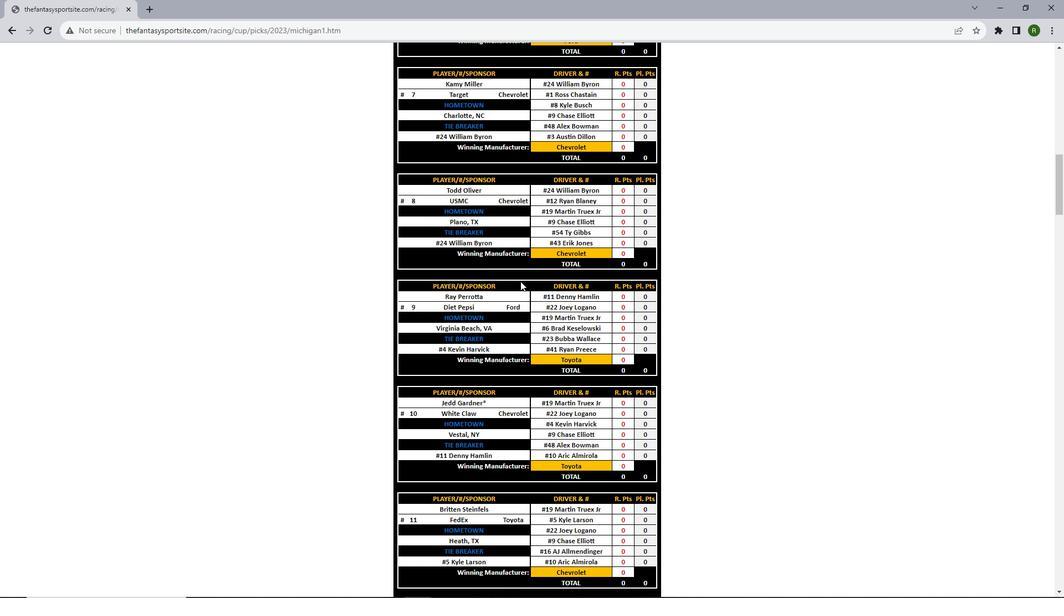 
Action: Mouse scrolled (520, 281) with delta (0, 0)
Screenshot: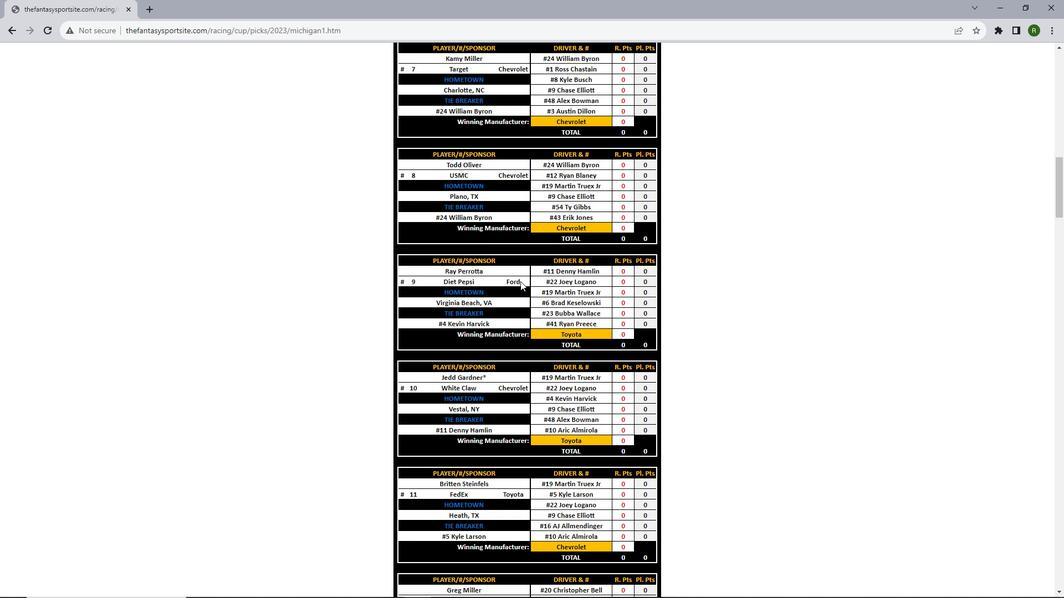 
Action: Mouse scrolled (520, 281) with delta (0, 0)
Screenshot: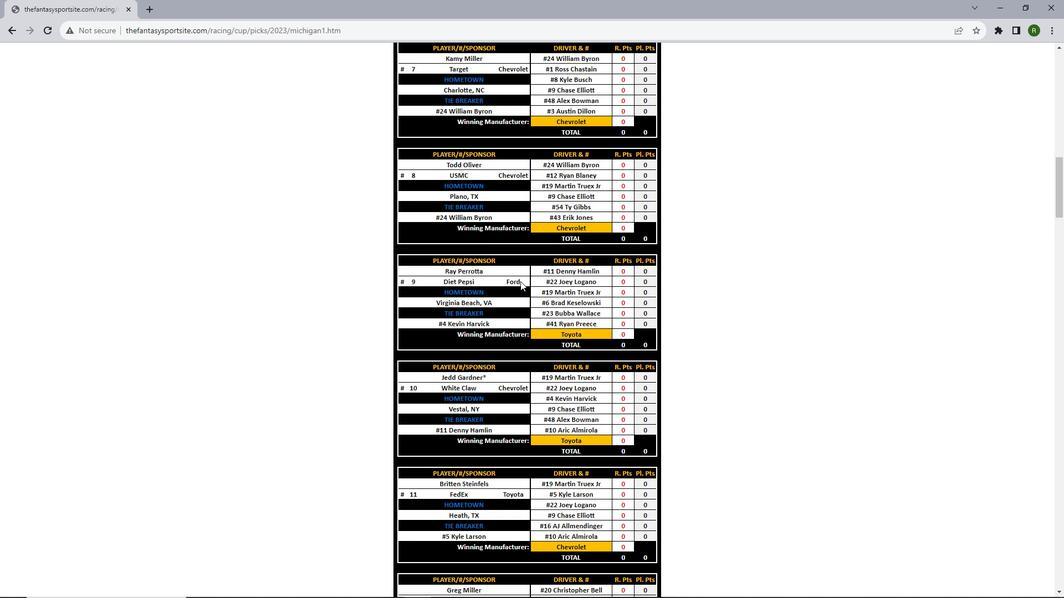 
Action: Mouse scrolled (520, 281) with delta (0, 0)
Screenshot: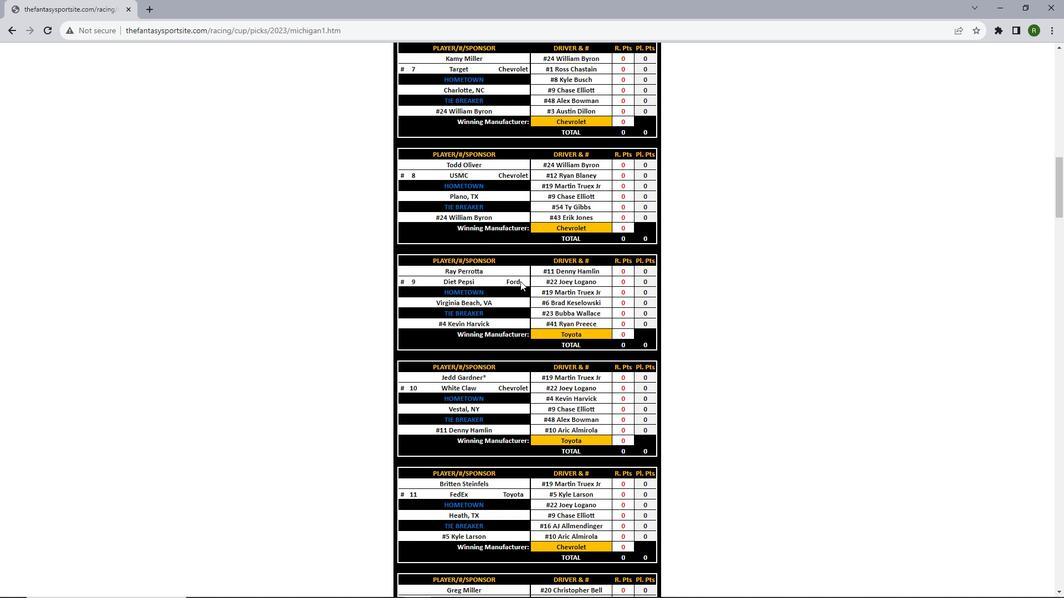 
Action: Mouse scrolled (520, 281) with delta (0, 0)
Screenshot: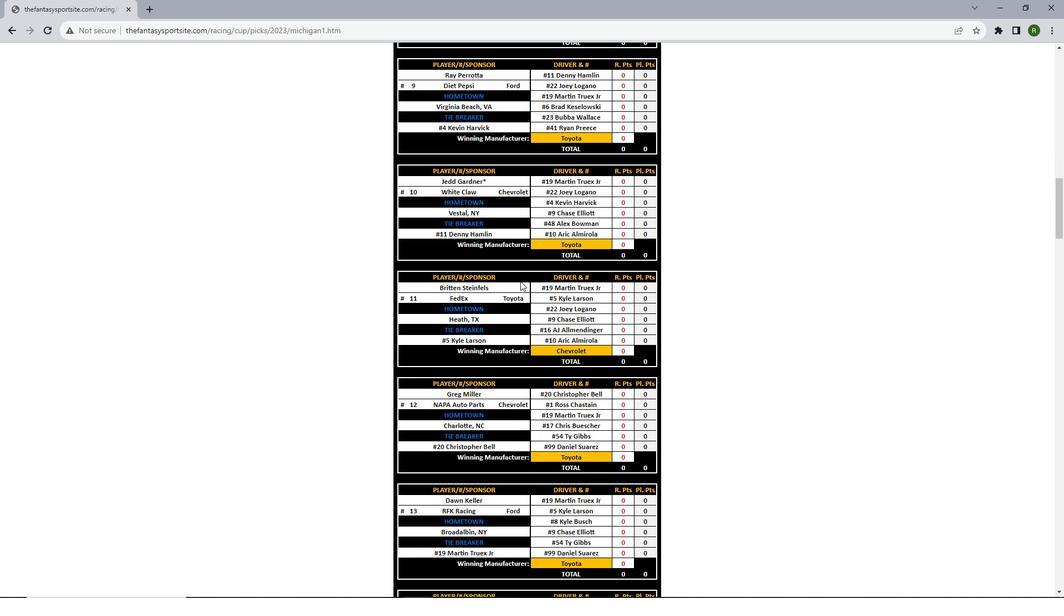 
Action: Mouse scrolled (520, 281) with delta (0, 0)
Screenshot: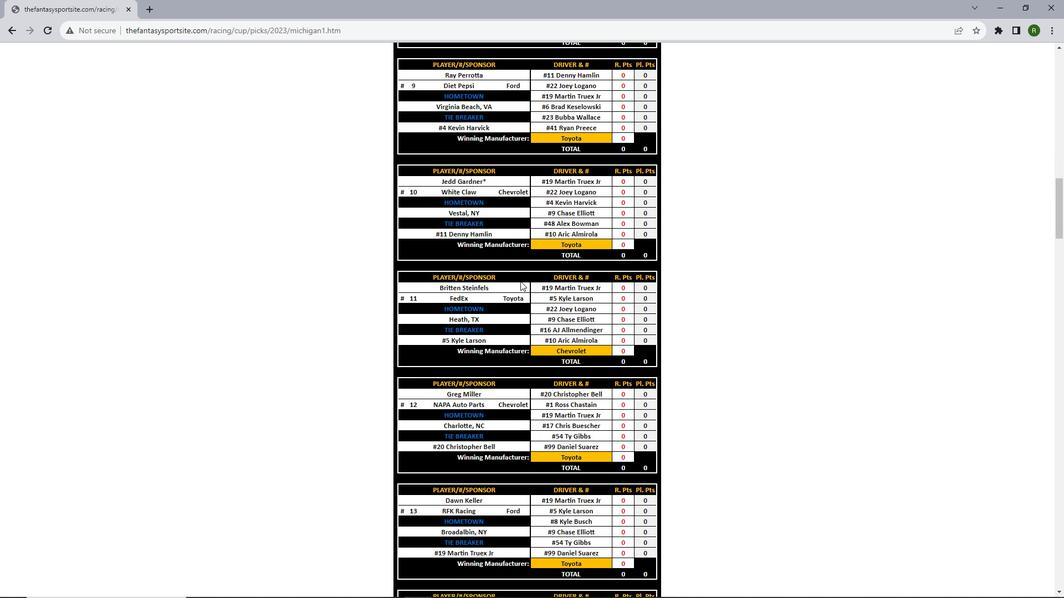 
Action: Mouse scrolled (520, 281) with delta (0, 0)
Screenshot: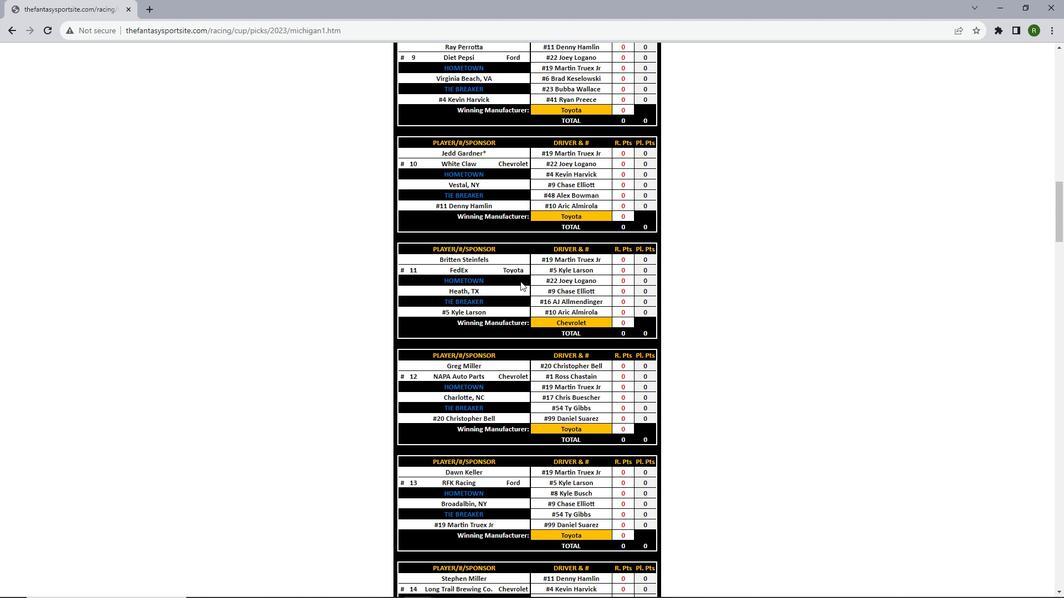 
Action: Mouse scrolled (520, 281) with delta (0, 0)
Screenshot: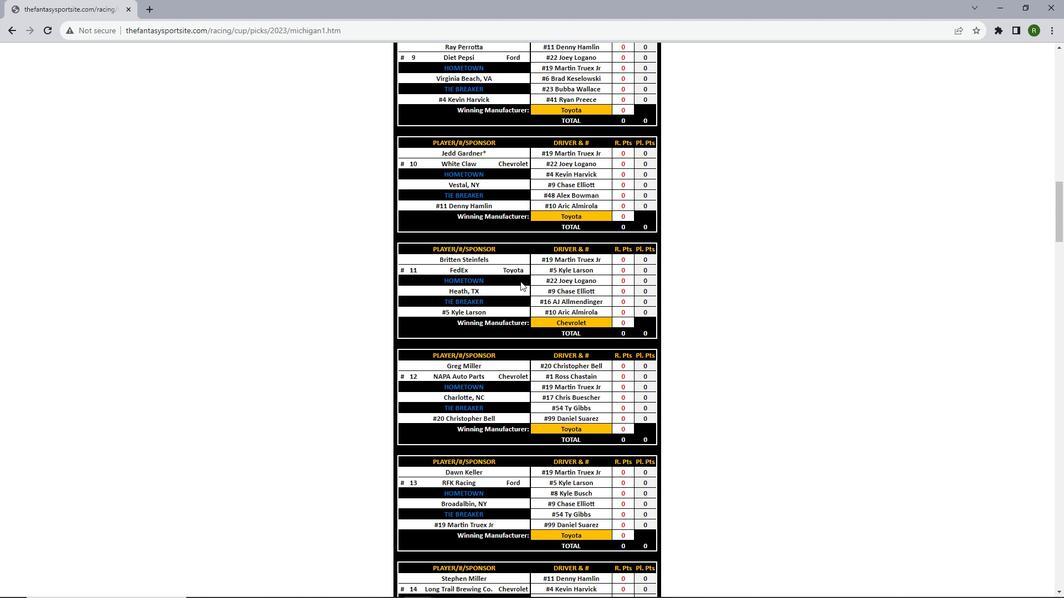 
Action: Mouse scrolled (520, 281) with delta (0, 0)
Screenshot: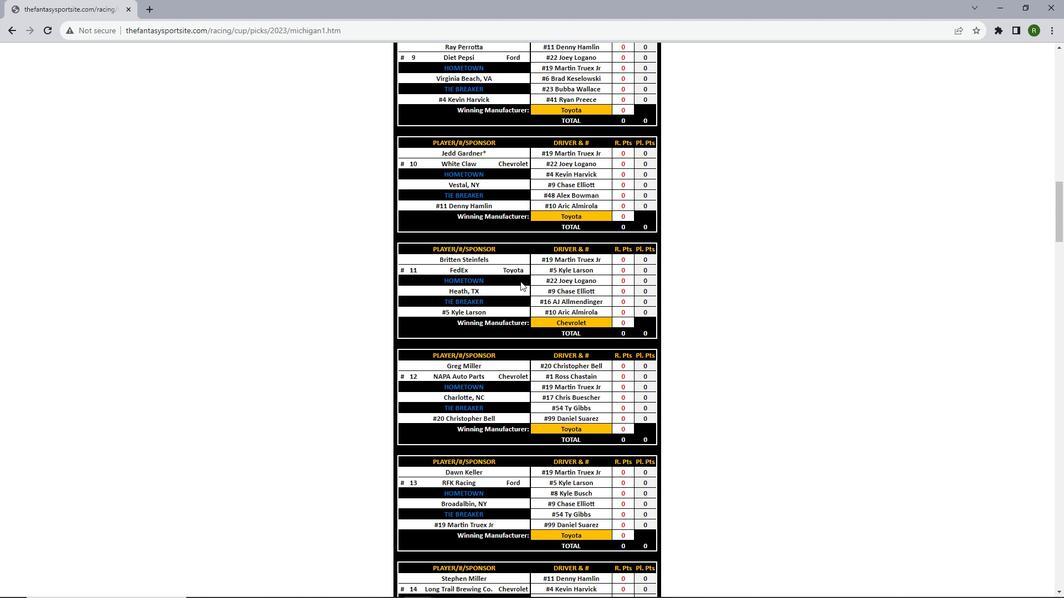 
Action: Mouse scrolled (520, 281) with delta (0, 0)
Screenshot: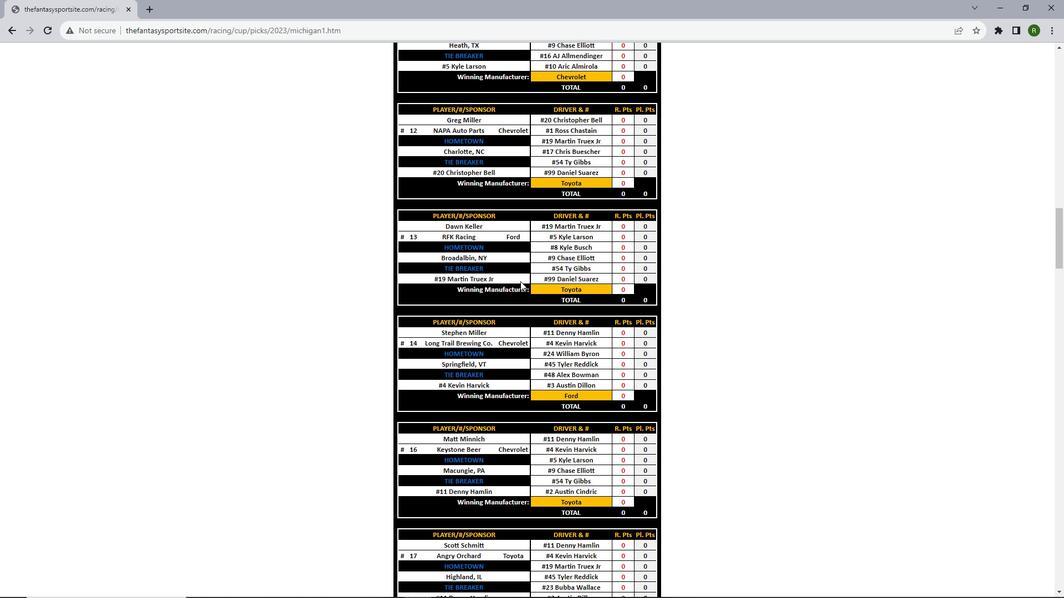 
Action: Mouse scrolled (520, 281) with delta (0, 0)
Screenshot: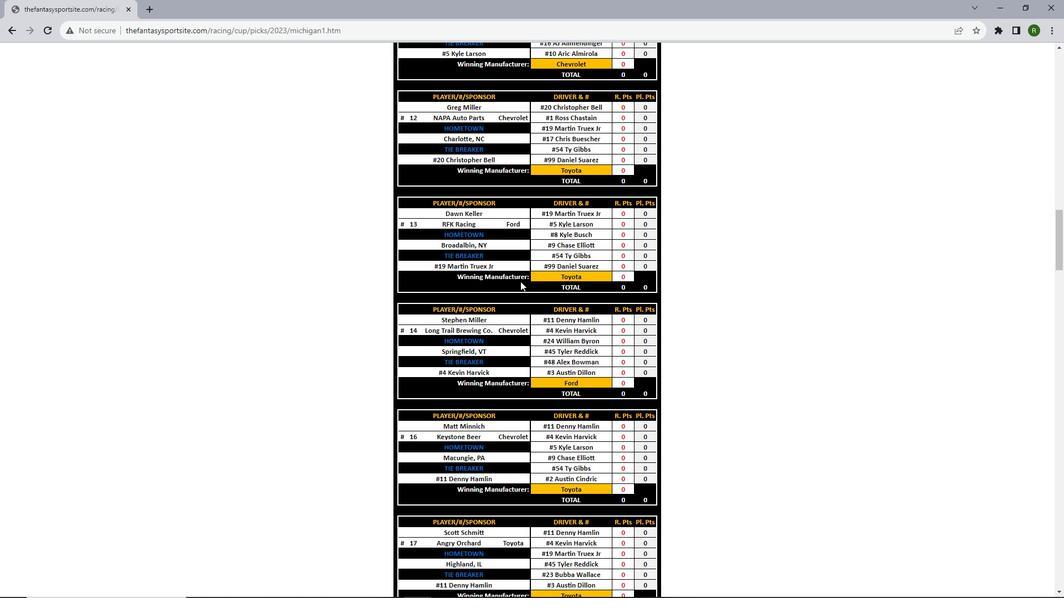 
Action: Mouse scrolled (520, 281) with delta (0, 0)
Screenshot: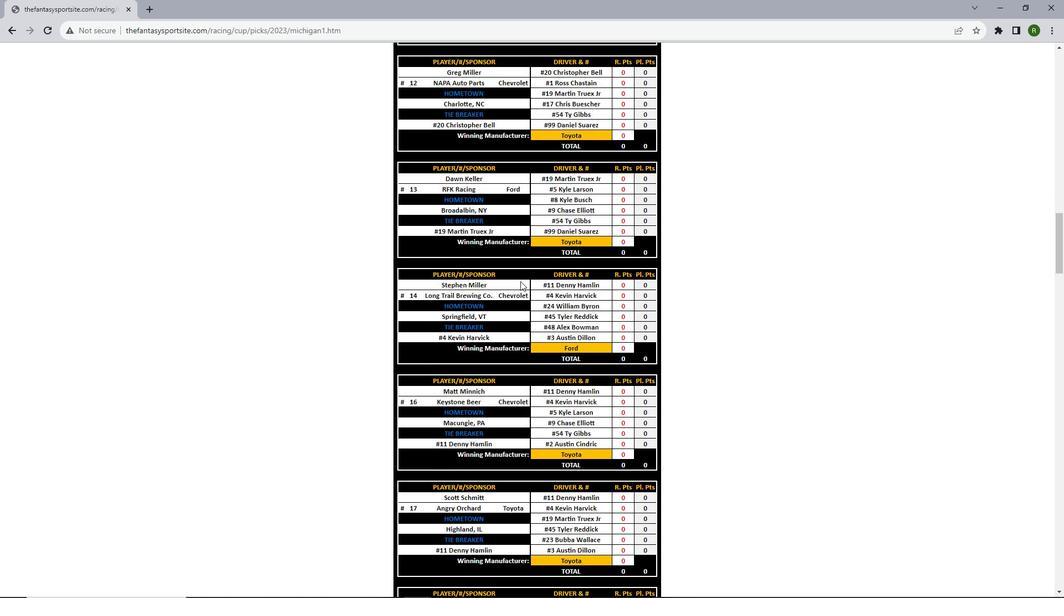 
Action: Mouse scrolled (520, 281) with delta (0, 0)
Screenshot: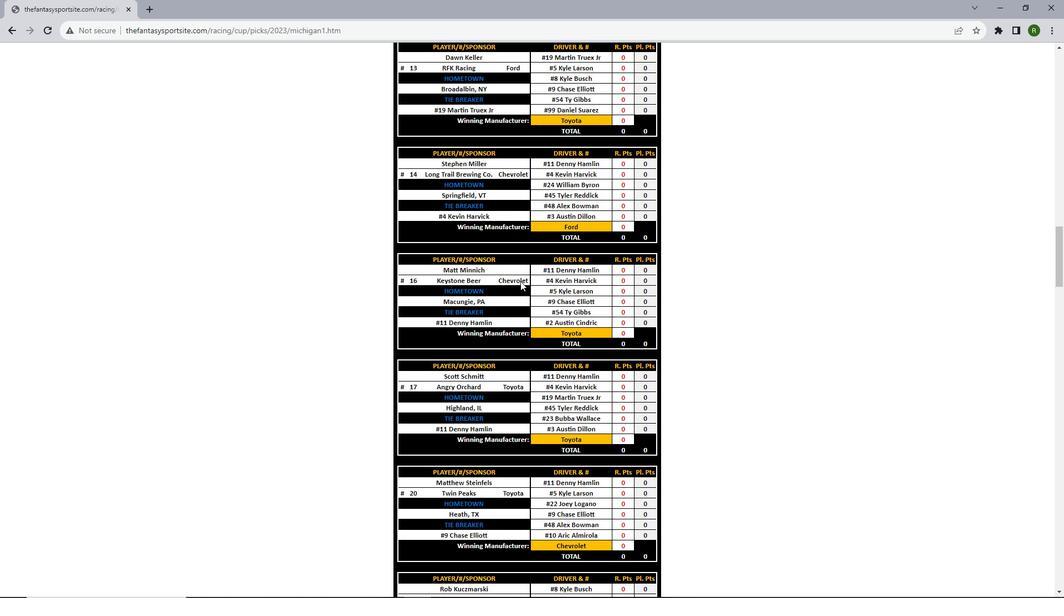 
Action: Mouse scrolled (520, 281) with delta (0, 0)
Screenshot: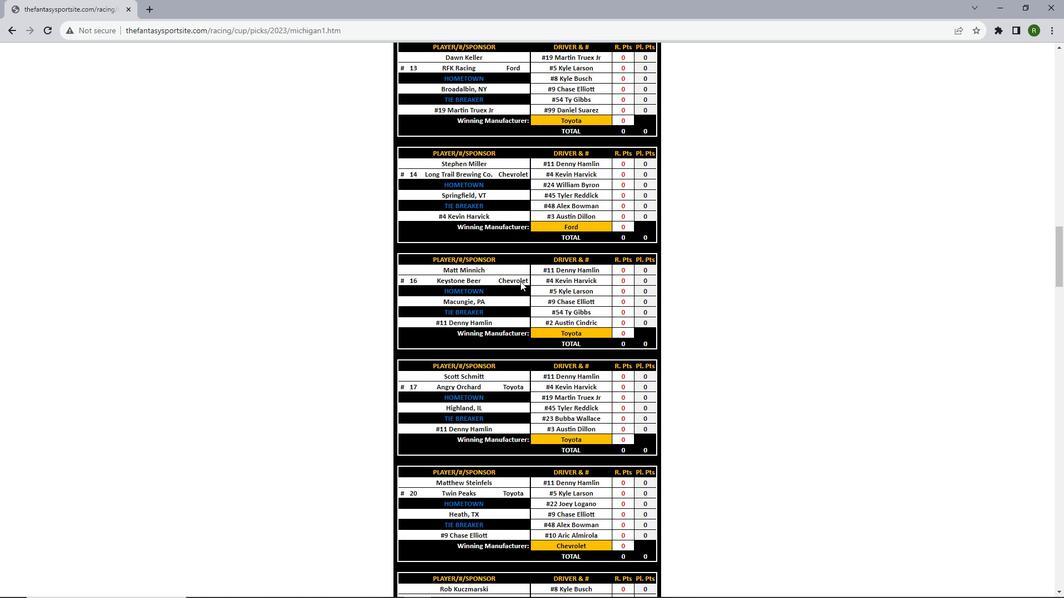 
Action: Mouse scrolled (520, 281) with delta (0, 0)
Screenshot: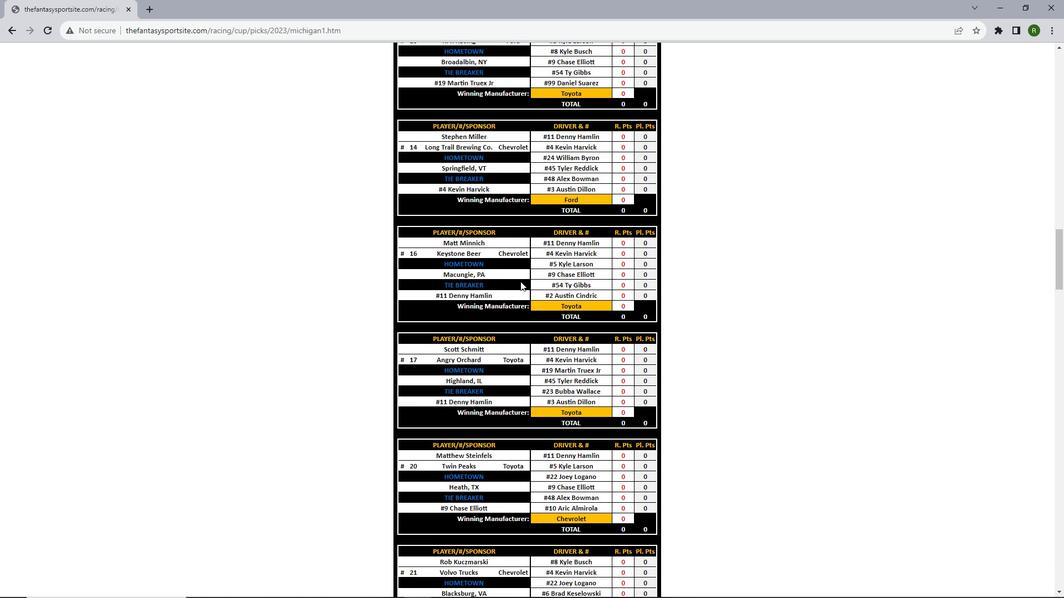 
Action: Mouse scrolled (520, 281) with delta (0, 0)
Screenshot: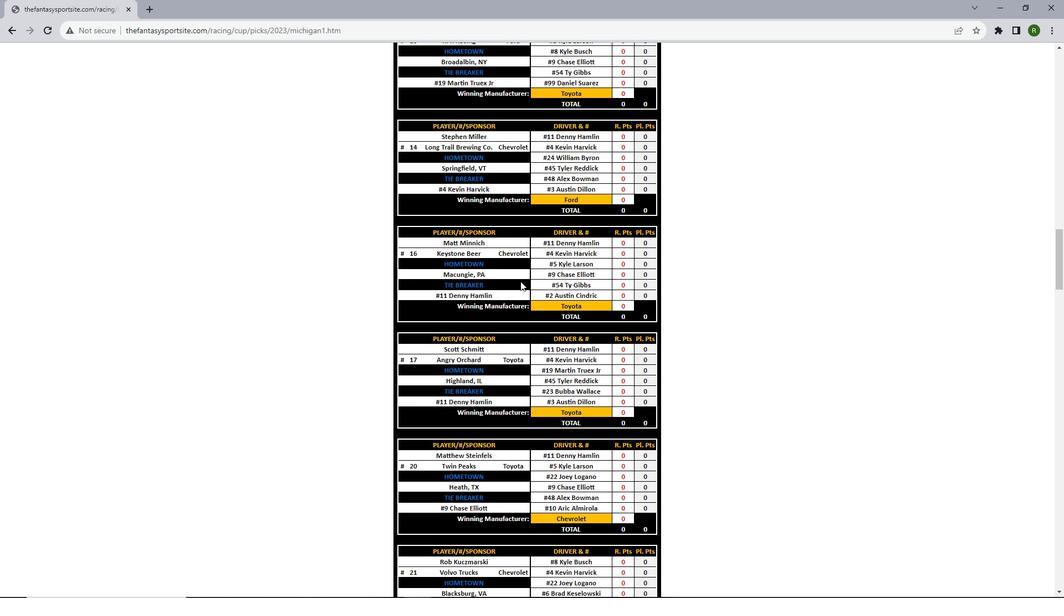 
Action: Mouse scrolled (520, 281) with delta (0, 0)
Screenshot: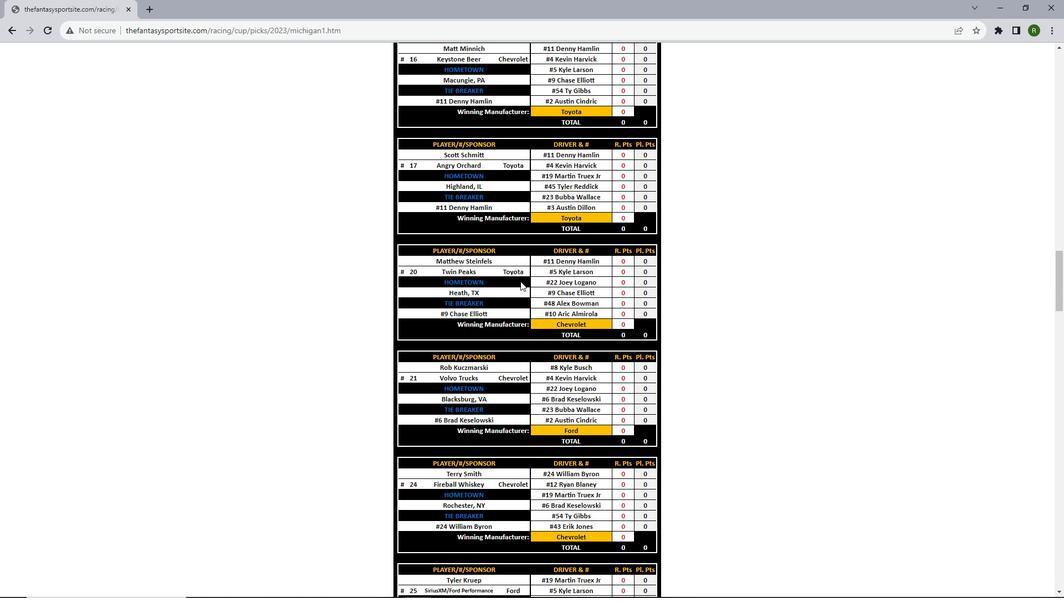 
Action: Mouse scrolled (520, 281) with delta (0, 0)
Screenshot: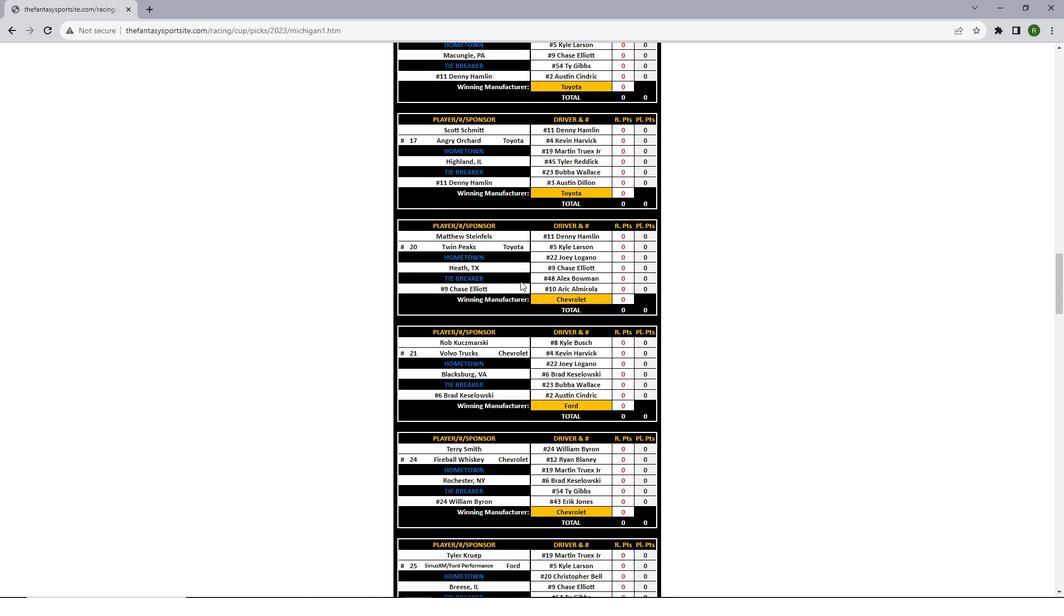 
Action: Mouse scrolled (520, 281) with delta (0, 0)
Screenshot: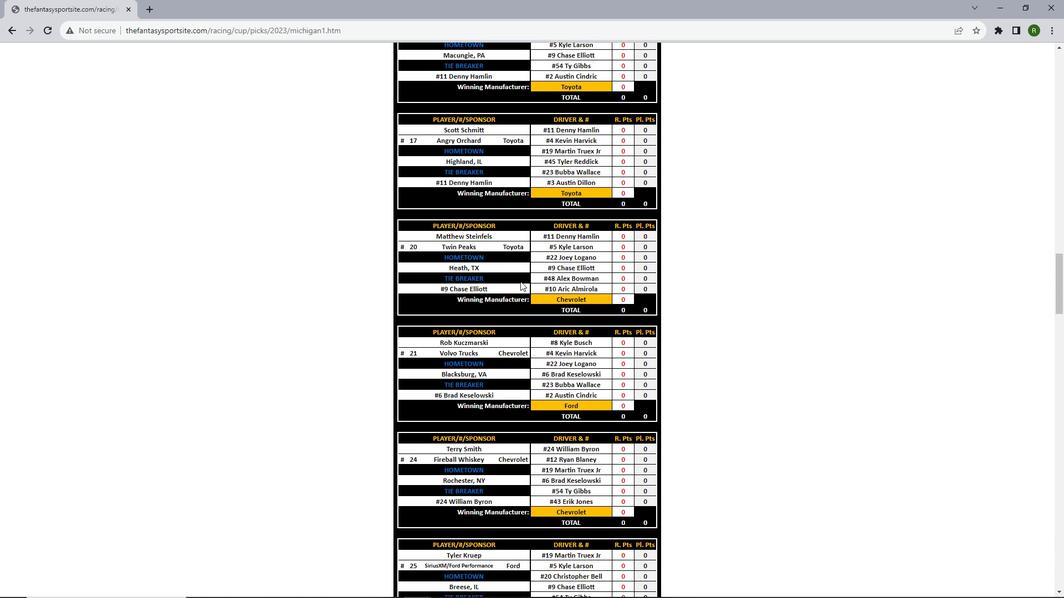 
Action: Mouse scrolled (520, 281) with delta (0, 0)
Screenshot: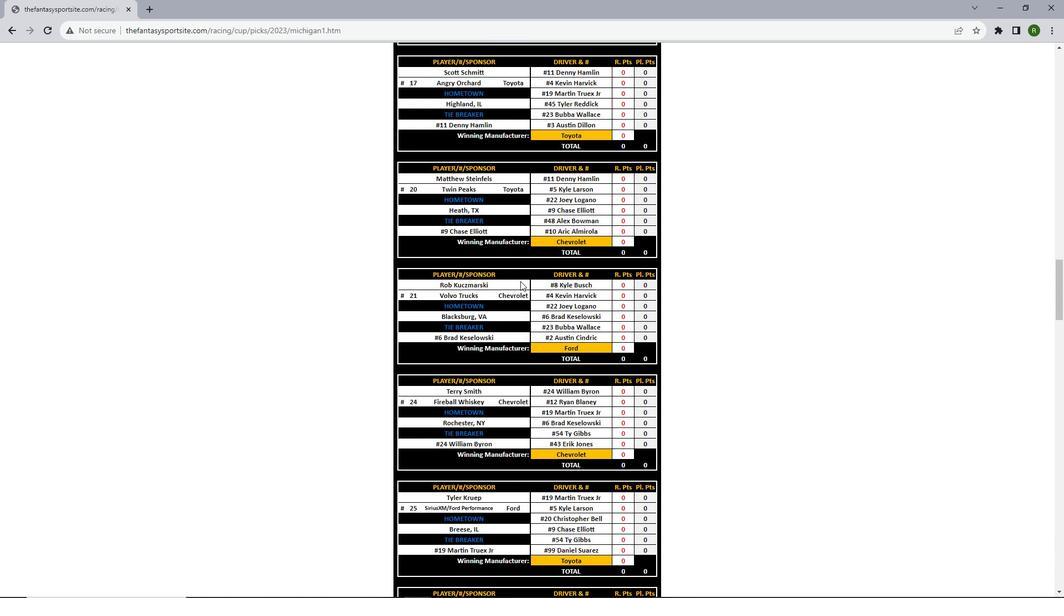 
Action: Mouse scrolled (520, 281) with delta (0, 0)
Screenshot: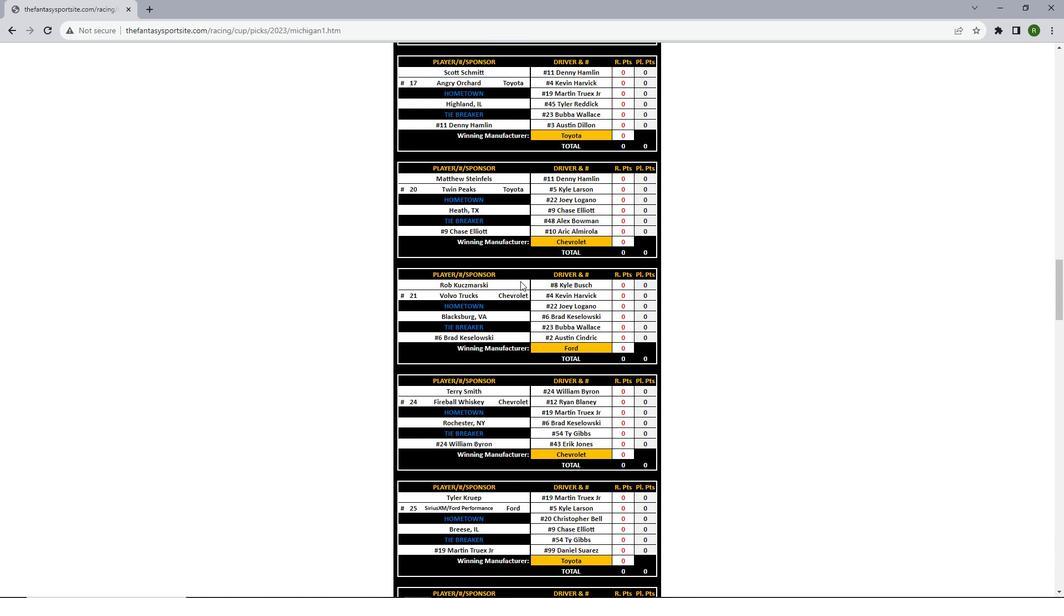 
Action: Mouse scrolled (520, 281) with delta (0, 0)
Screenshot: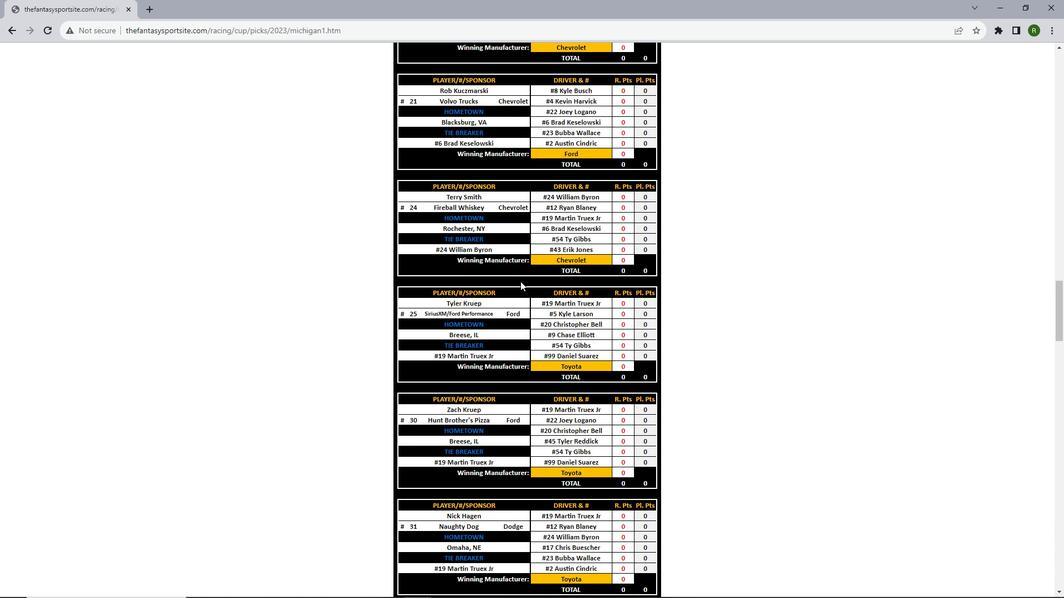 
Action: Mouse scrolled (520, 281) with delta (0, 0)
Screenshot: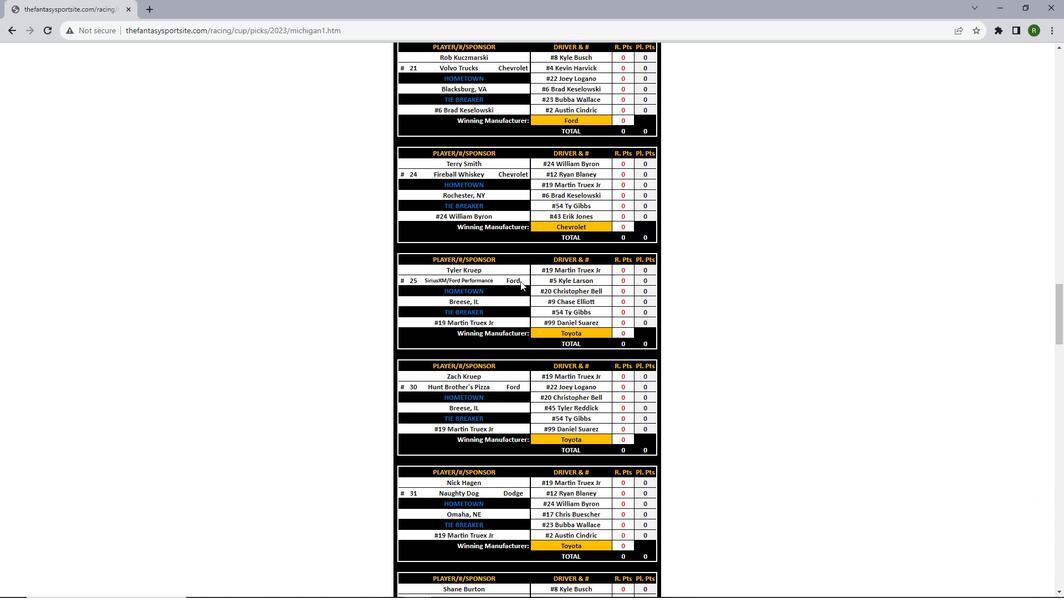 
Action: Mouse scrolled (520, 281) with delta (0, 0)
Screenshot: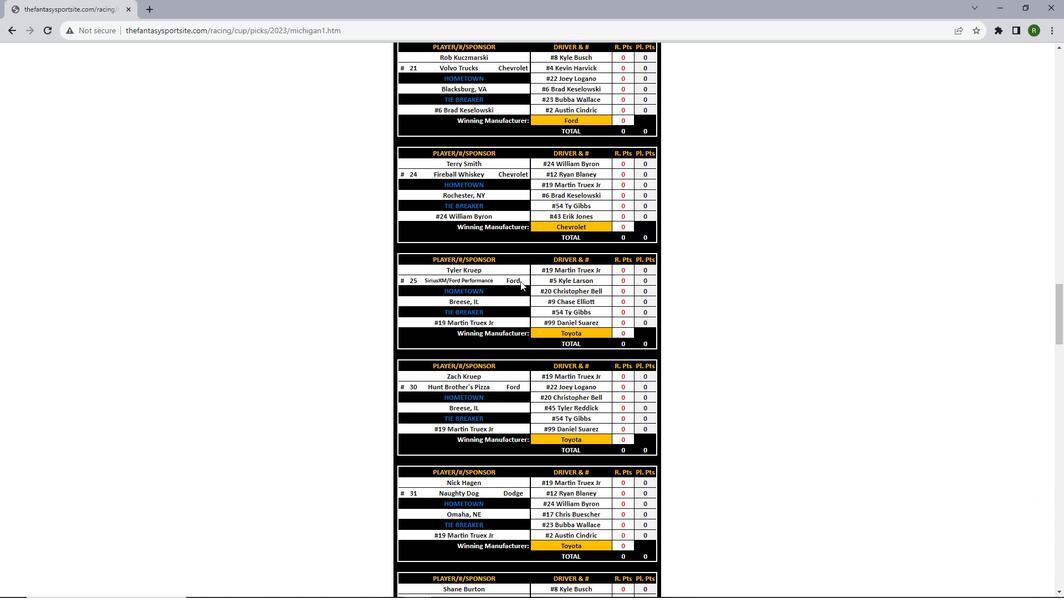
Action: Mouse scrolled (520, 281) with delta (0, 0)
Screenshot: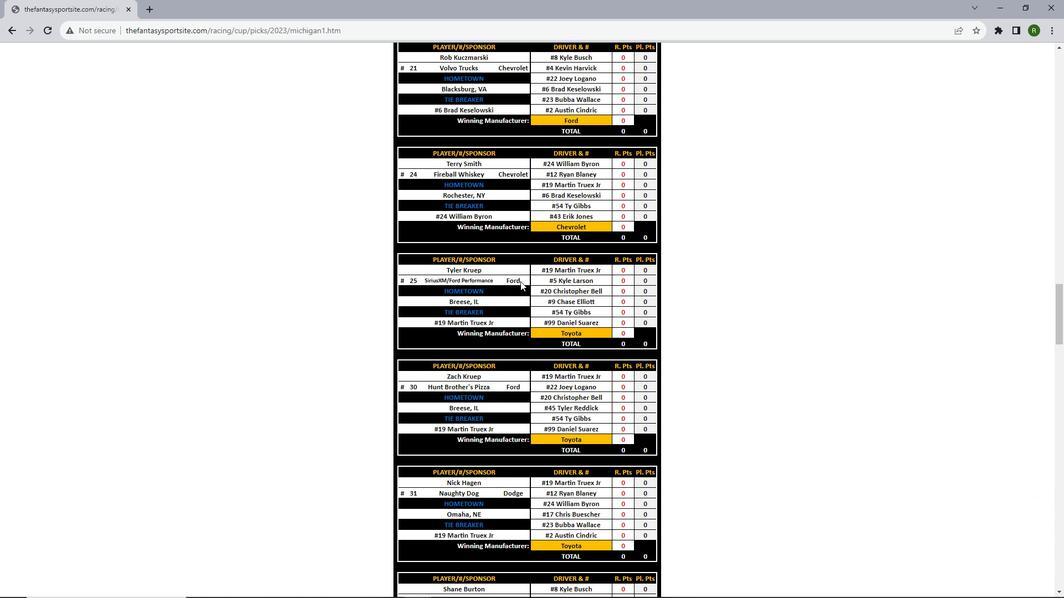 
Action: Mouse scrolled (520, 281) with delta (0, 0)
Screenshot: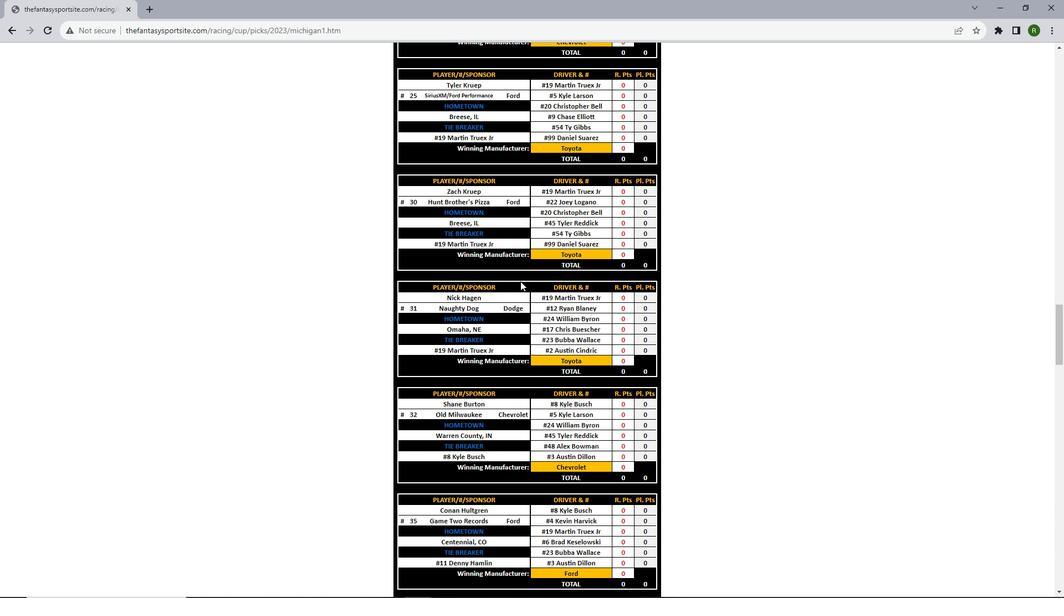 
Action: Mouse scrolled (520, 281) with delta (0, 0)
Screenshot: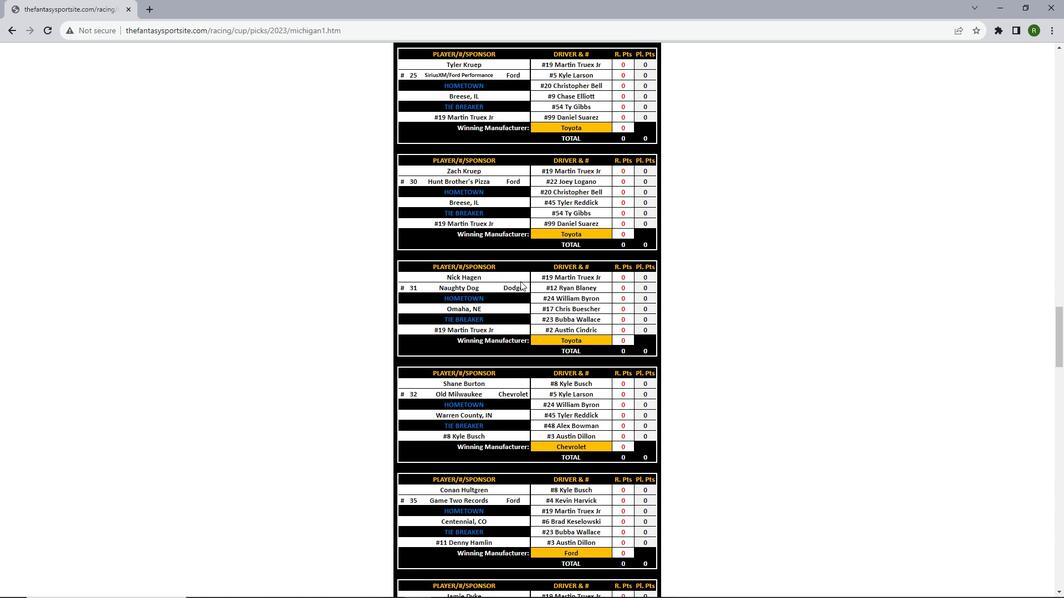 
Action: Mouse scrolled (520, 281) with delta (0, 0)
Screenshot: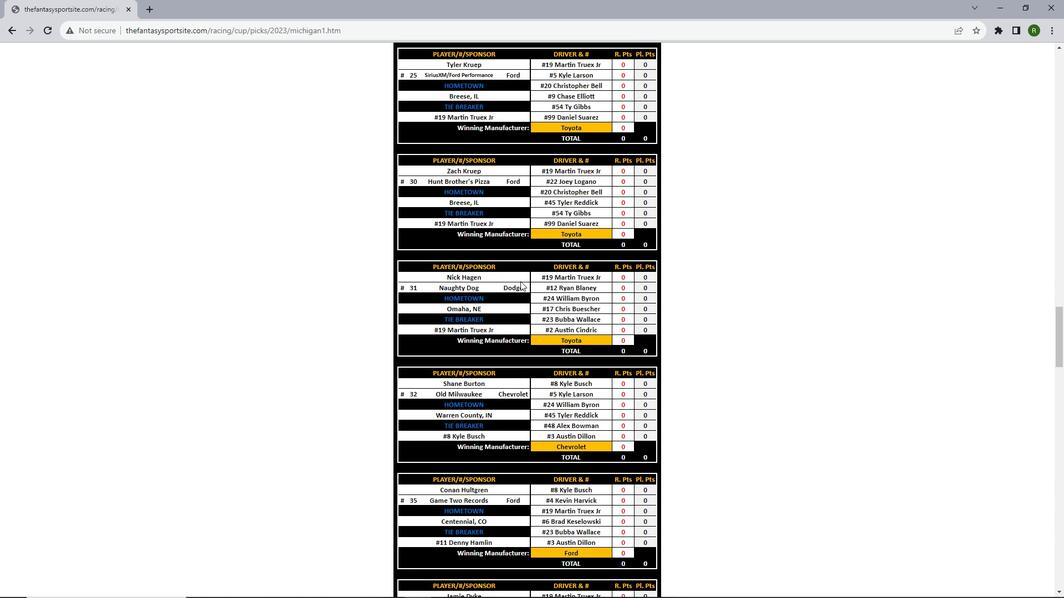 
Action: Mouse scrolled (520, 281) with delta (0, 0)
Screenshot: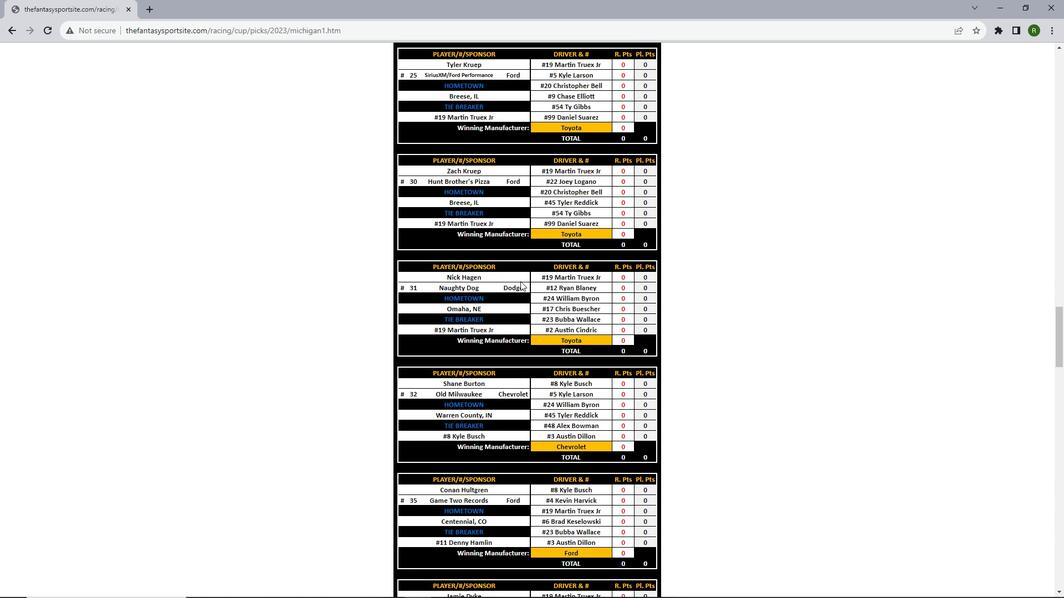 
Action: Mouse scrolled (520, 281) with delta (0, 0)
Screenshot: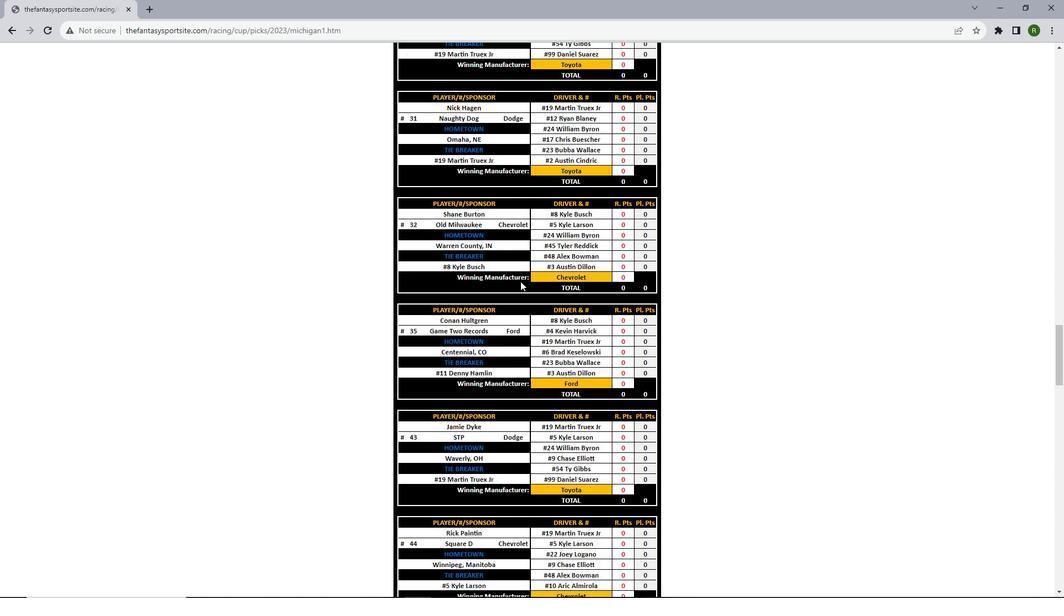 
Action: Mouse scrolled (520, 281) with delta (0, 0)
Screenshot: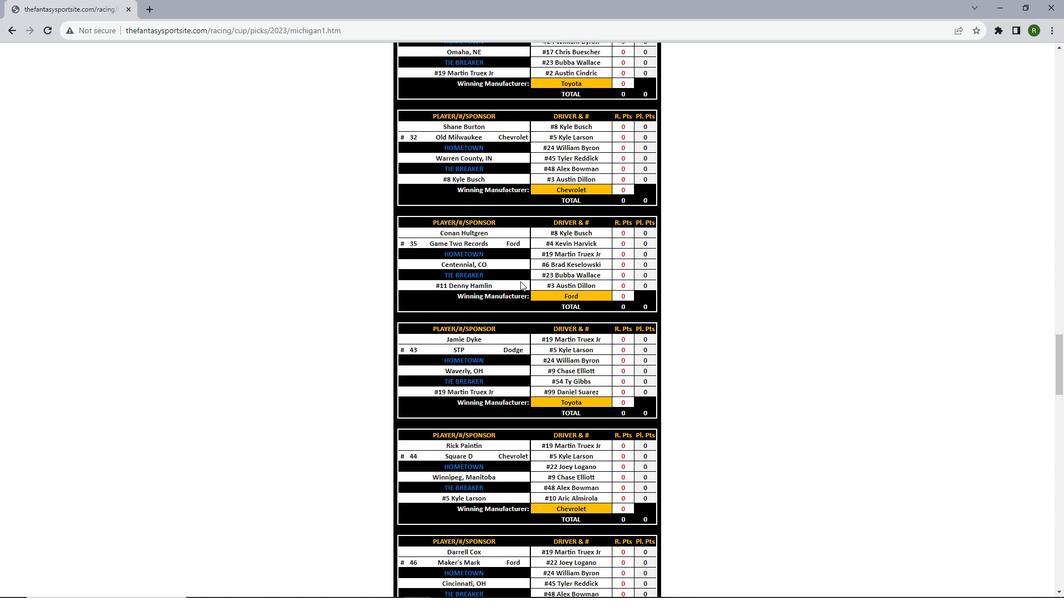 
Action: Mouse scrolled (520, 281) with delta (0, 0)
Screenshot: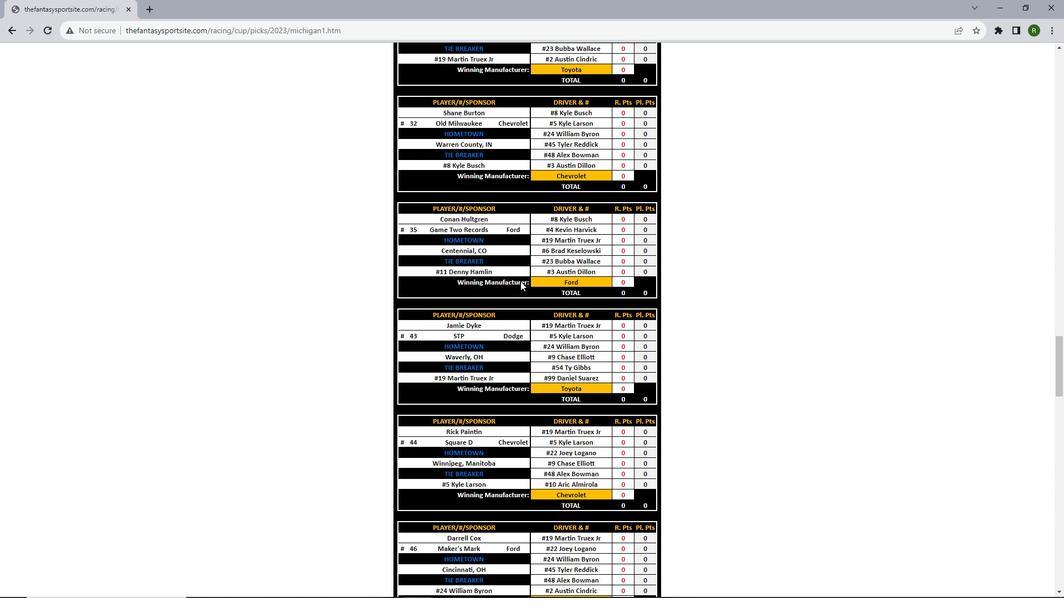 
Action: Mouse scrolled (520, 281) with delta (0, 0)
Screenshot: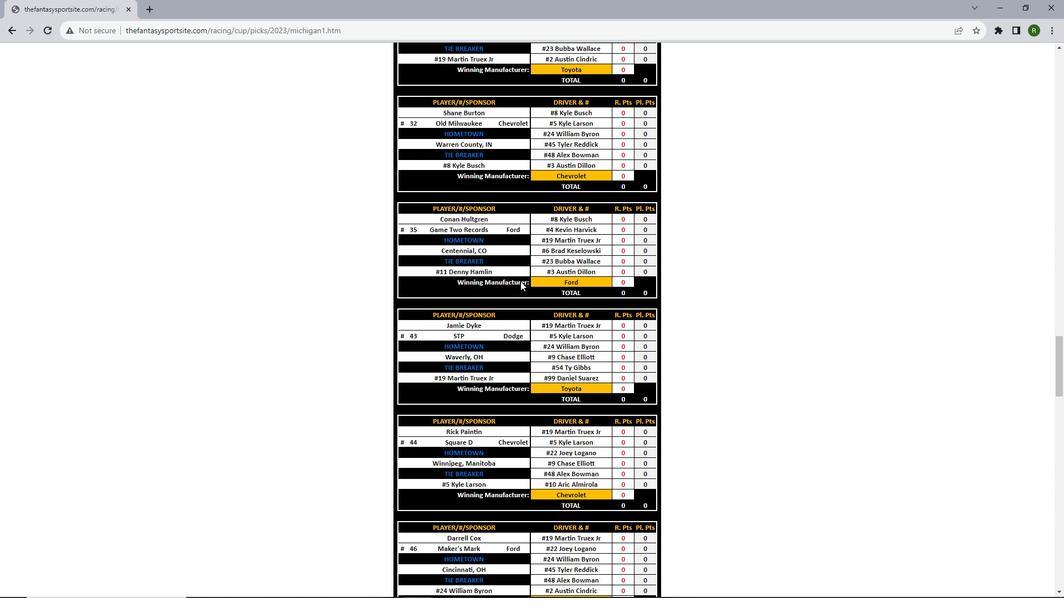 
Action: Mouse scrolled (520, 281) with delta (0, 0)
Screenshot: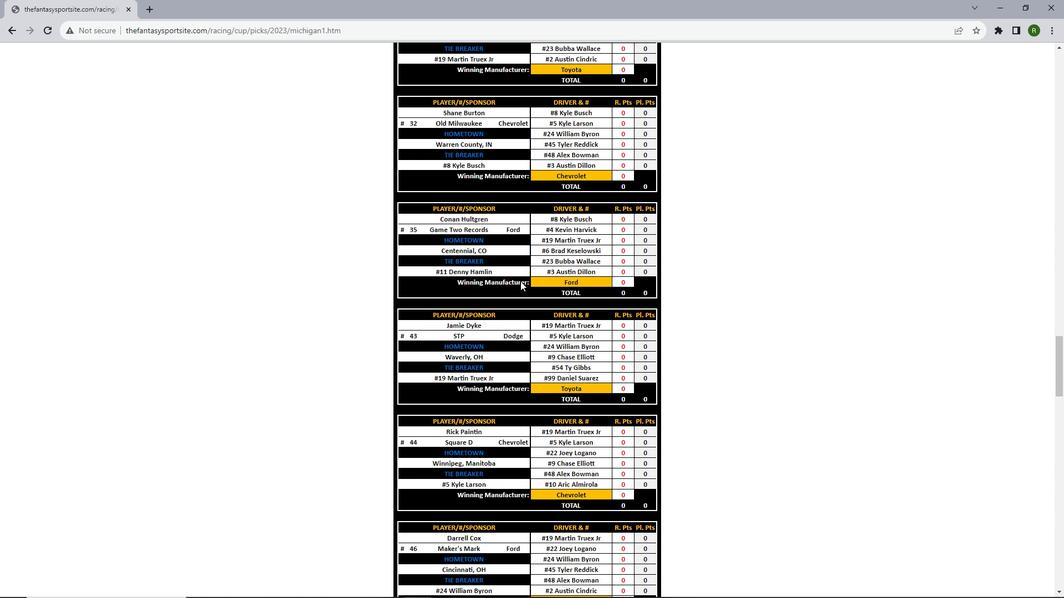 
Action: Mouse scrolled (520, 281) with delta (0, 0)
Screenshot: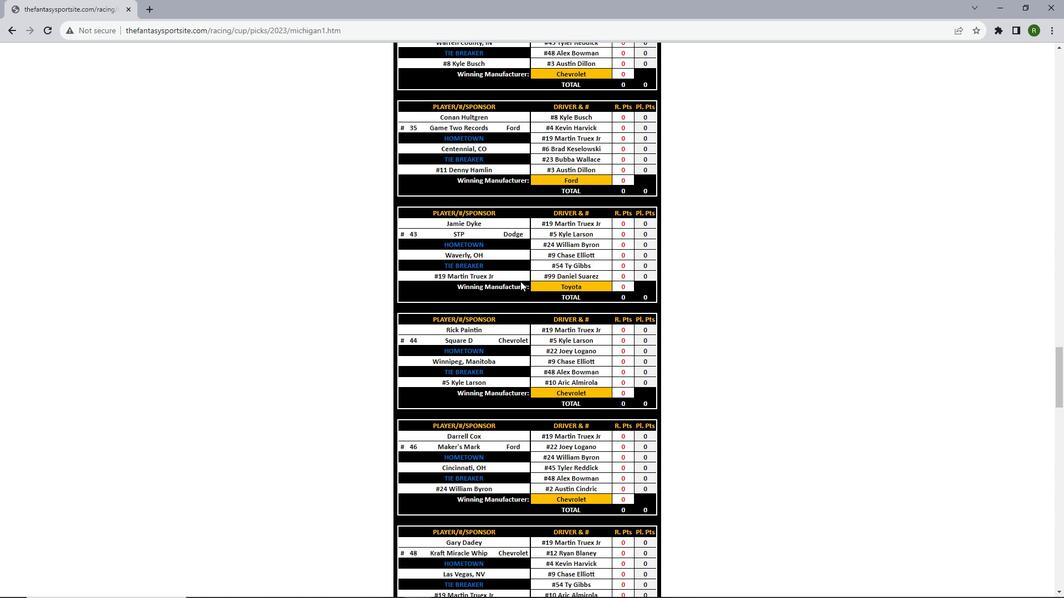 
Action: Mouse scrolled (520, 281) with delta (0, 0)
Screenshot: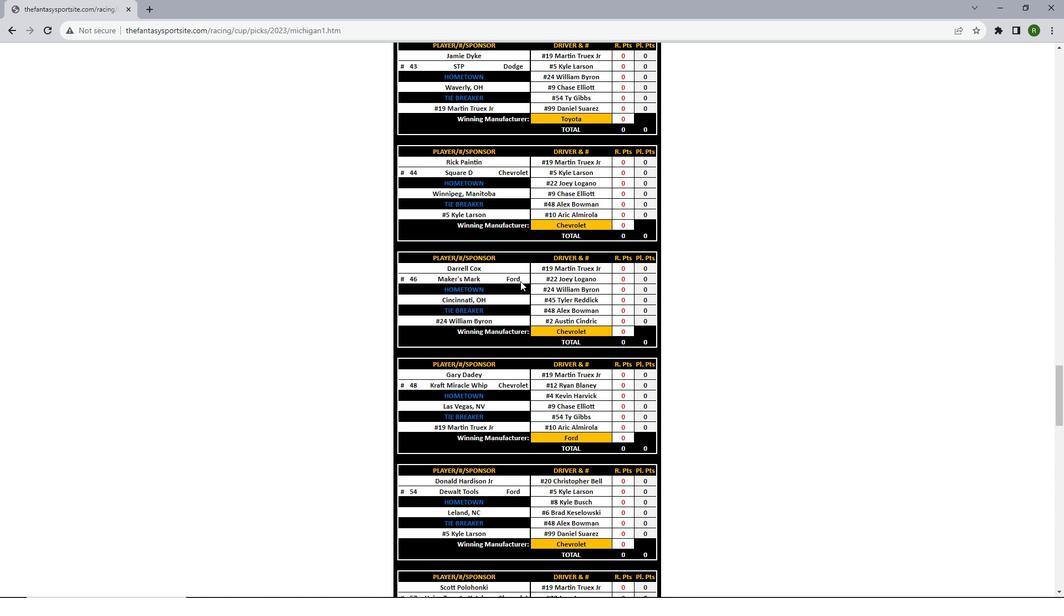 
Action: Mouse scrolled (520, 281) with delta (0, 0)
Screenshot: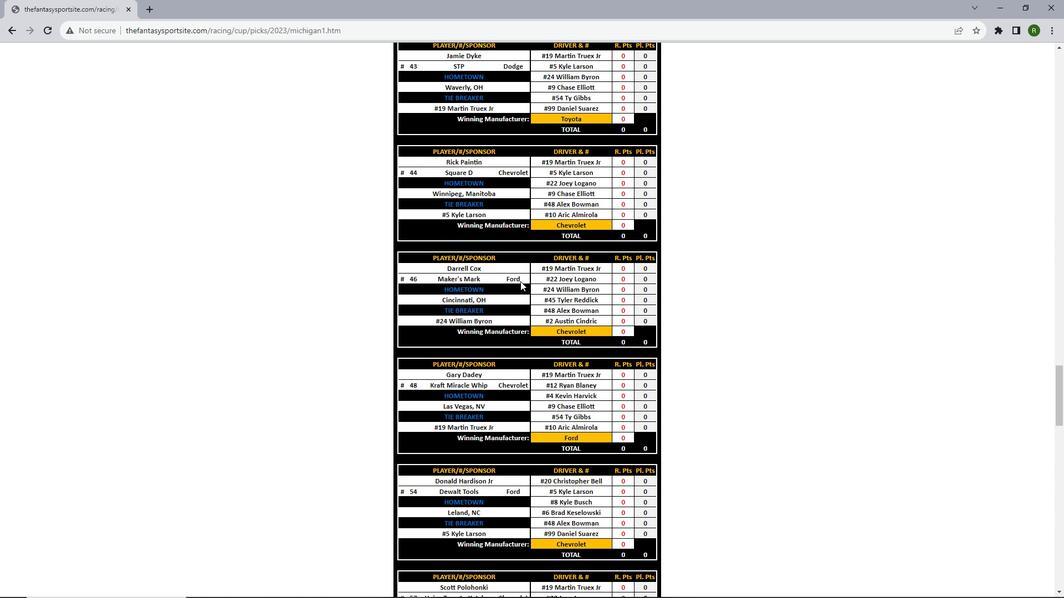
Action: Mouse scrolled (520, 281) with delta (0, 0)
Screenshot: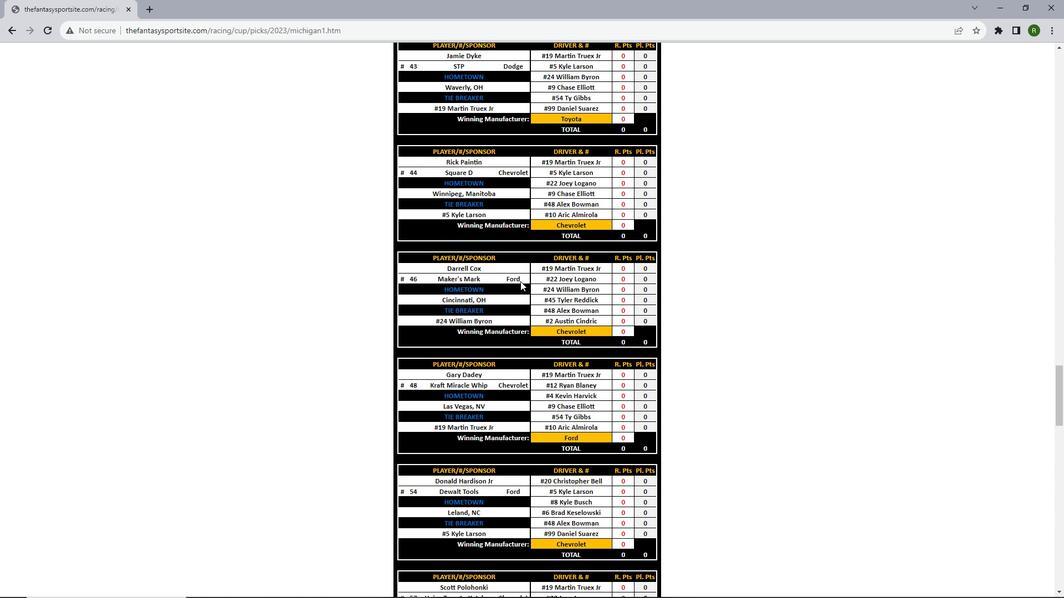 
Action: Mouse scrolled (520, 281) with delta (0, 0)
Screenshot: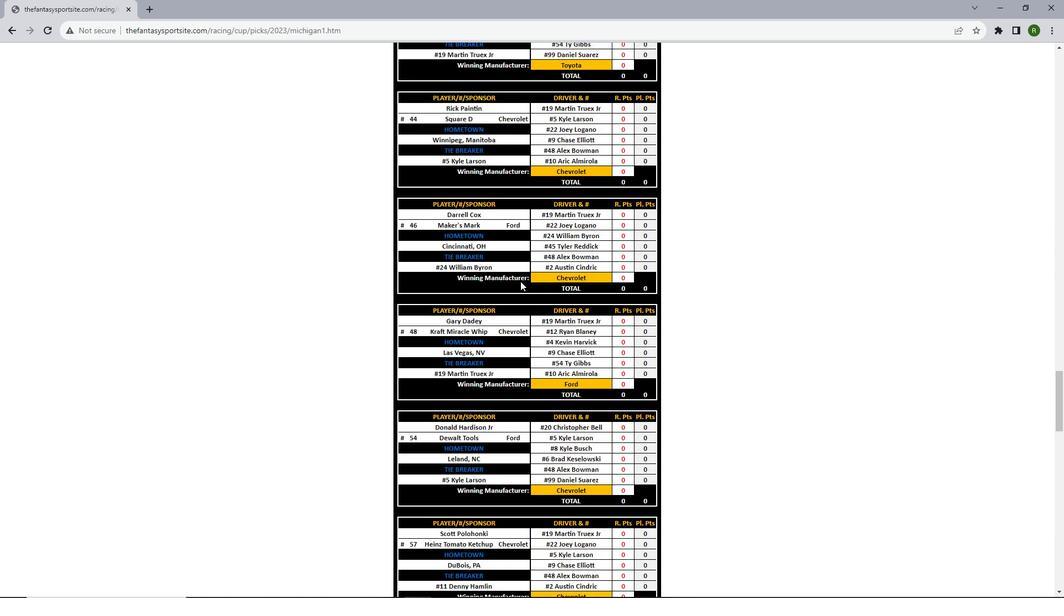 
Action: Mouse scrolled (520, 281) with delta (0, 0)
Screenshot: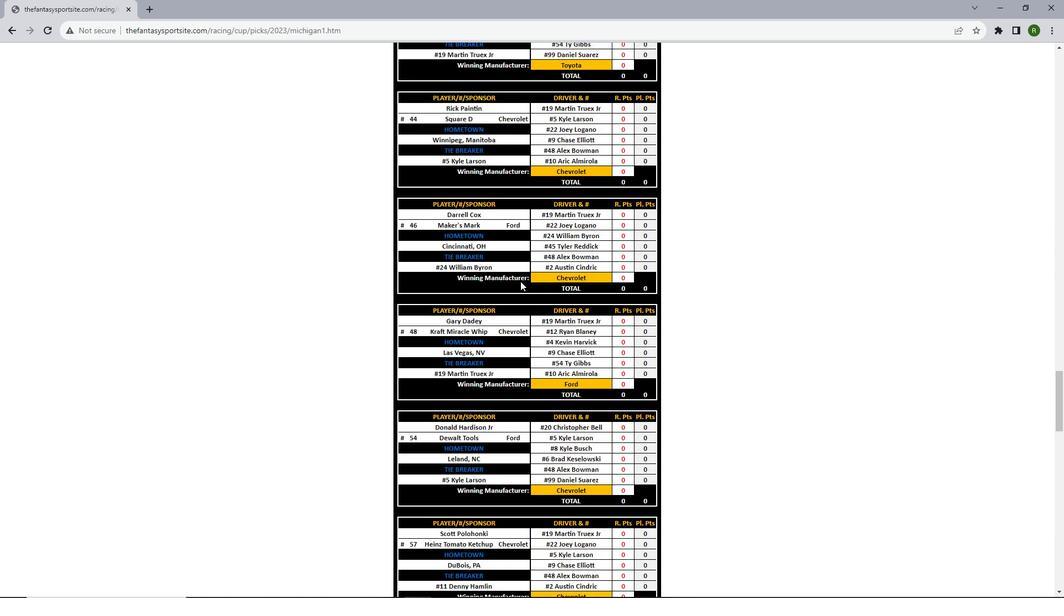
Action: Mouse scrolled (520, 281) with delta (0, 0)
Screenshot: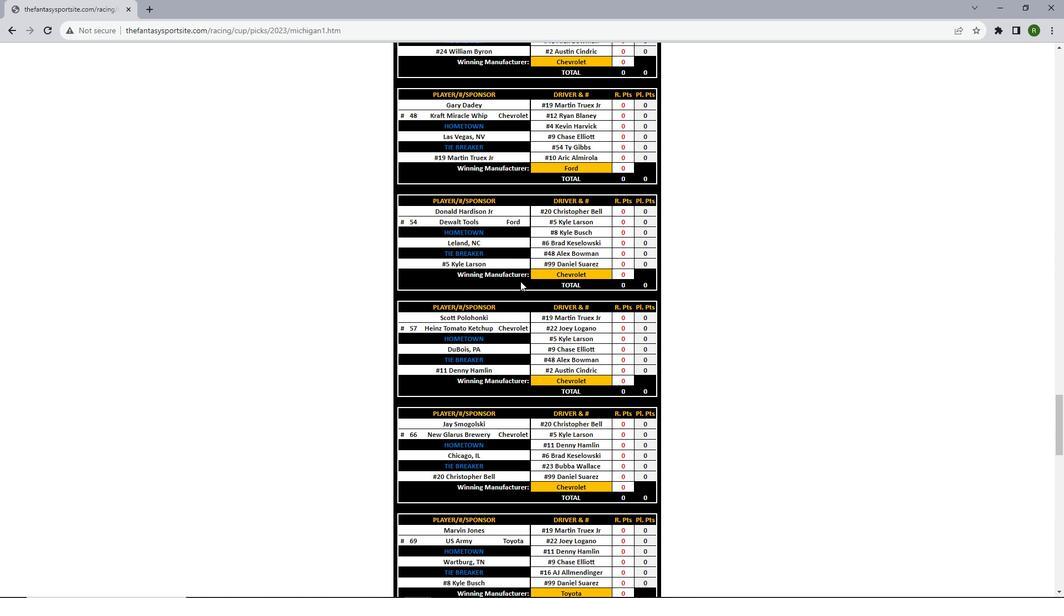 
Action: Mouse scrolled (520, 281) with delta (0, 0)
Screenshot: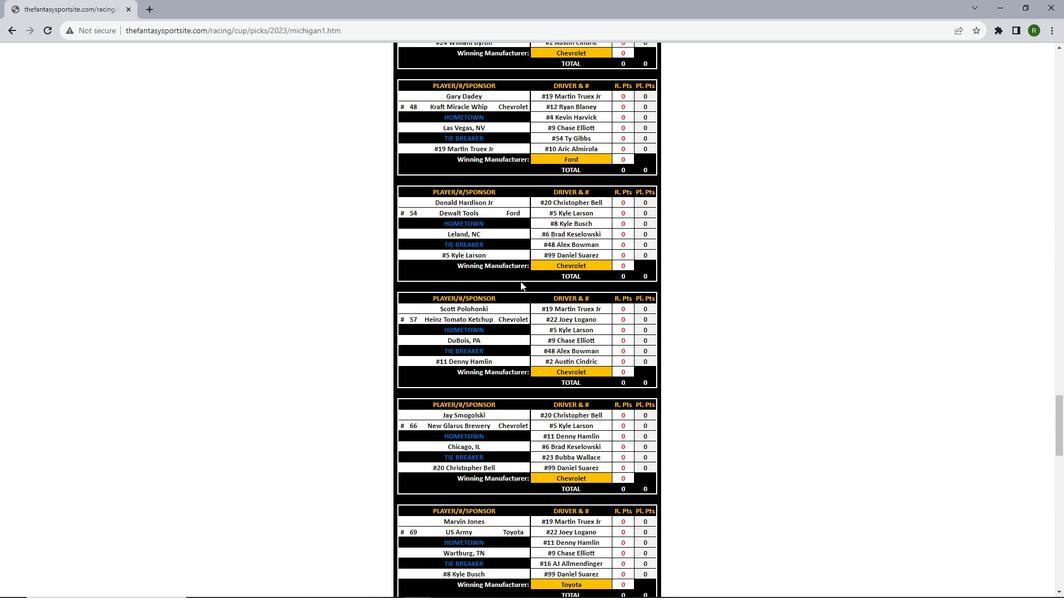 
Action: Mouse scrolled (520, 281) with delta (0, 0)
Screenshot: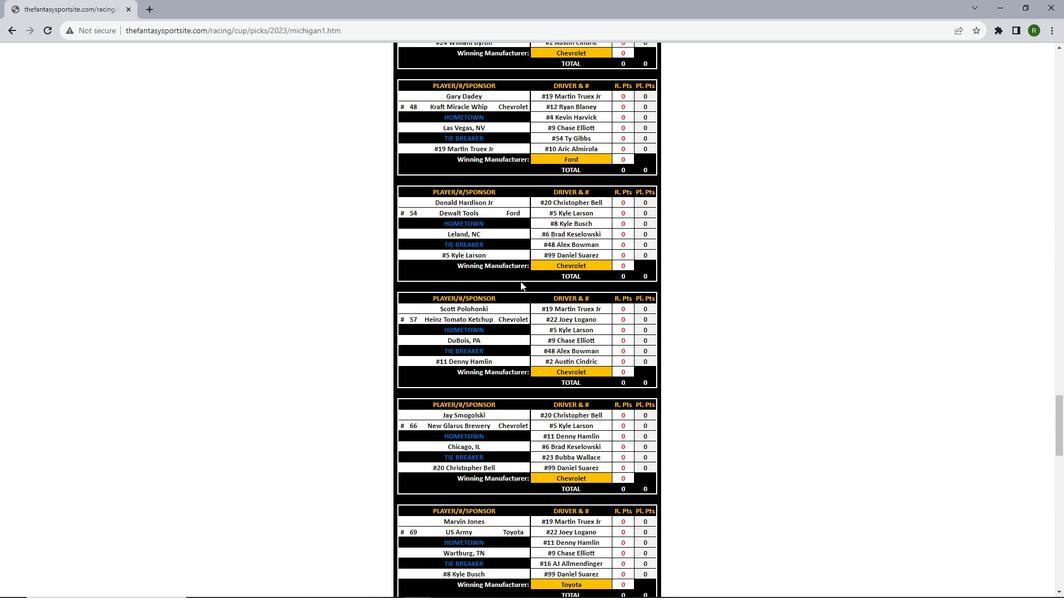 
Action: Mouse scrolled (520, 281) with delta (0, 0)
Screenshot: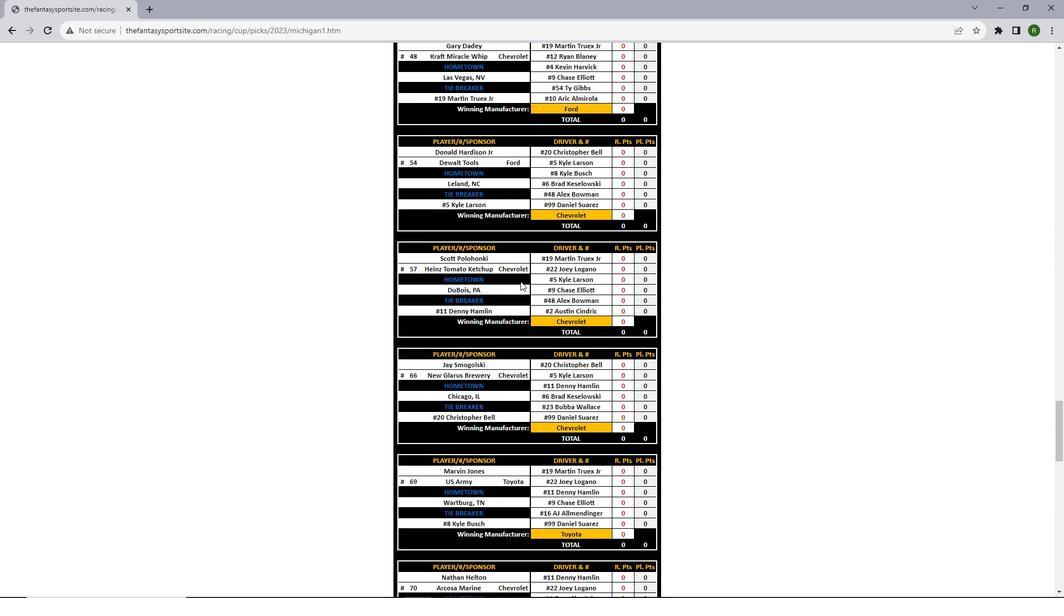
Action: Mouse scrolled (520, 281) with delta (0, 0)
Screenshot: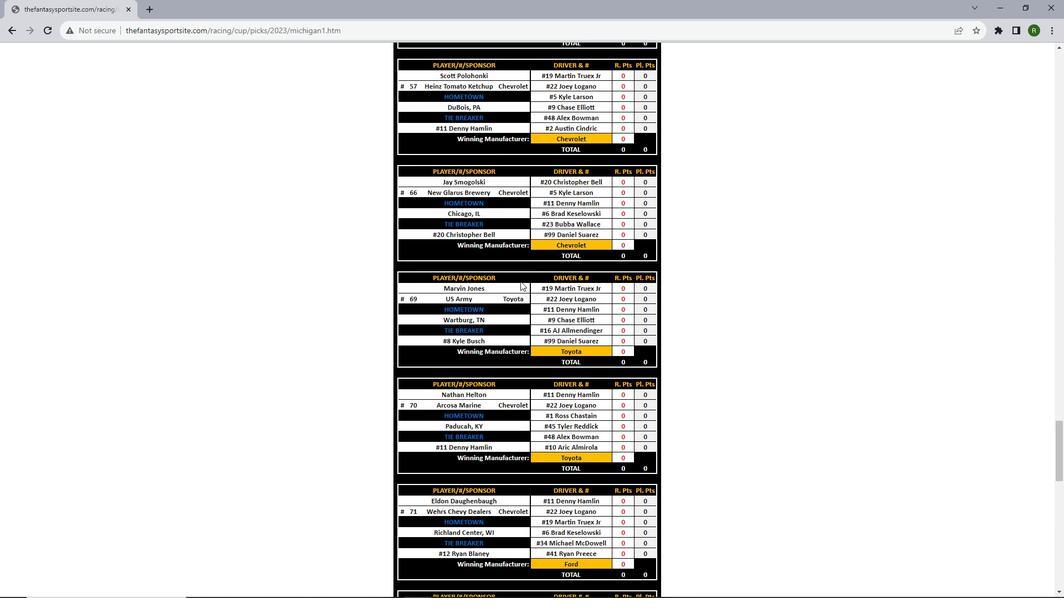 
Action: Mouse scrolled (520, 281) with delta (0, 0)
Screenshot: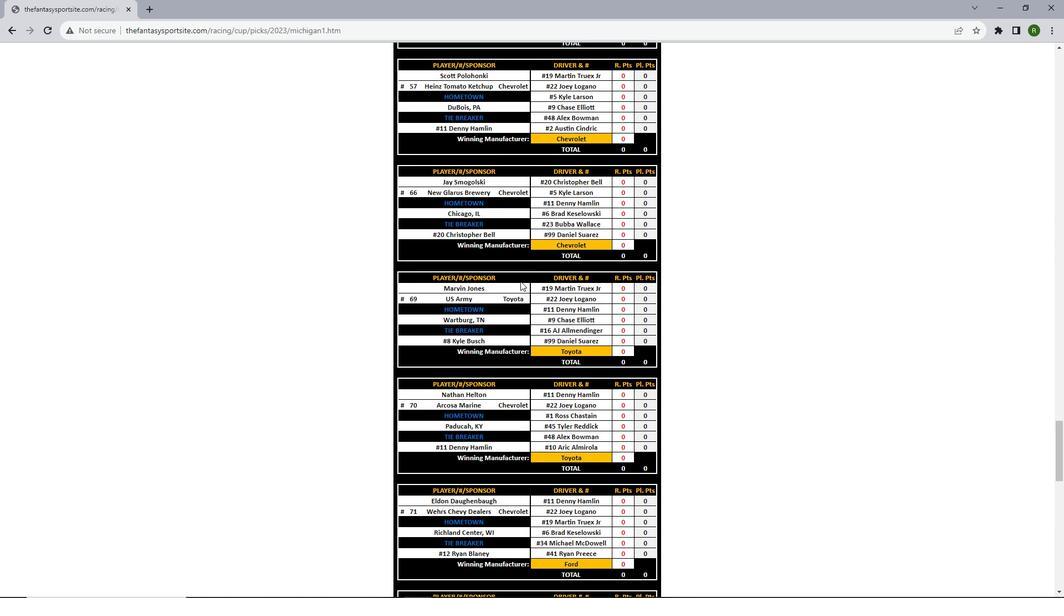 
Action: Mouse scrolled (520, 281) with delta (0, 0)
Screenshot: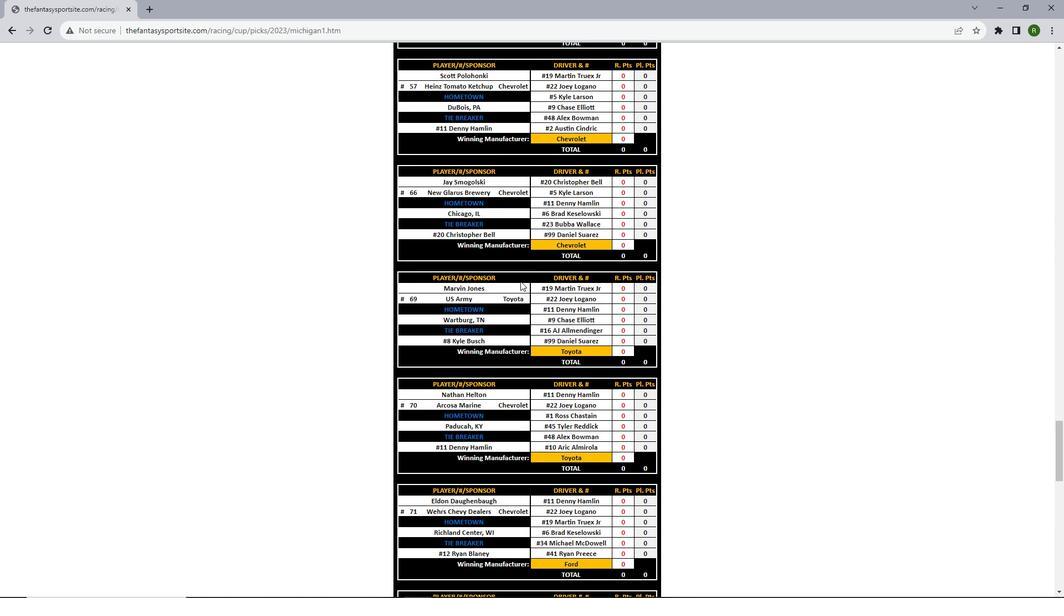 
Action: Mouse scrolled (520, 281) with delta (0, 0)
Screenshot: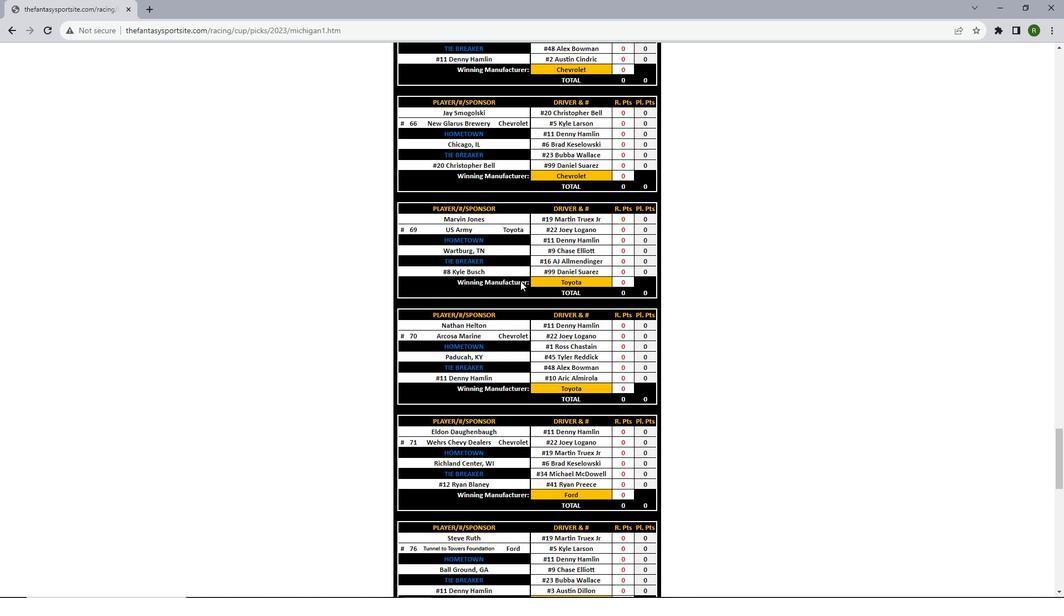 
Action: Mouse scrolled (520, 281) with delta (0, 0)
Screenshot: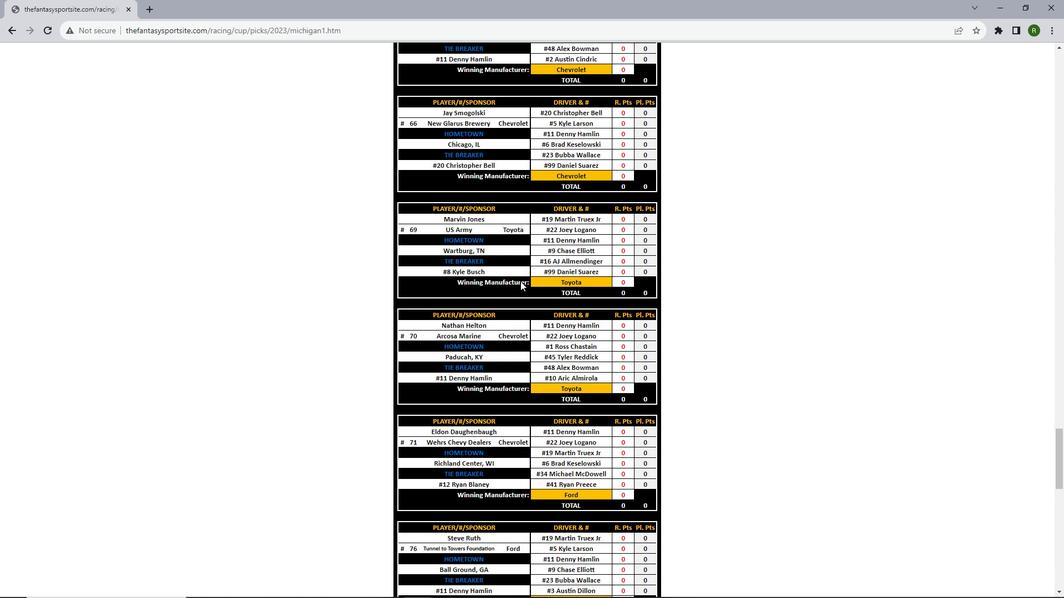 
Action: Mouse scrolled (520, 281) with delta (0, 0)
Screenshot: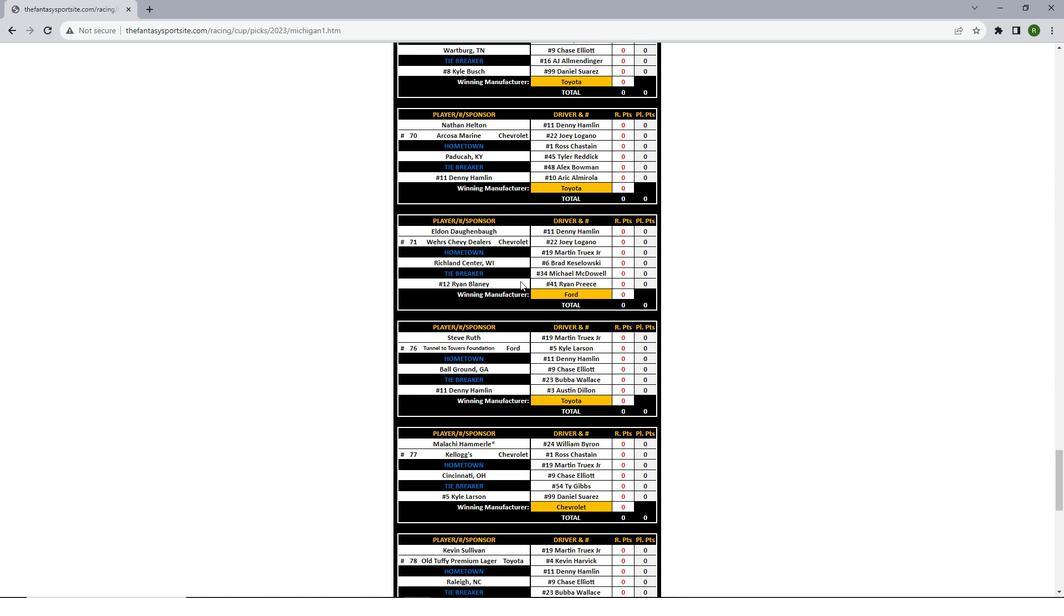 
Action: Mouse scrolled (520, 281) with delta (0, 0)
Screenshot: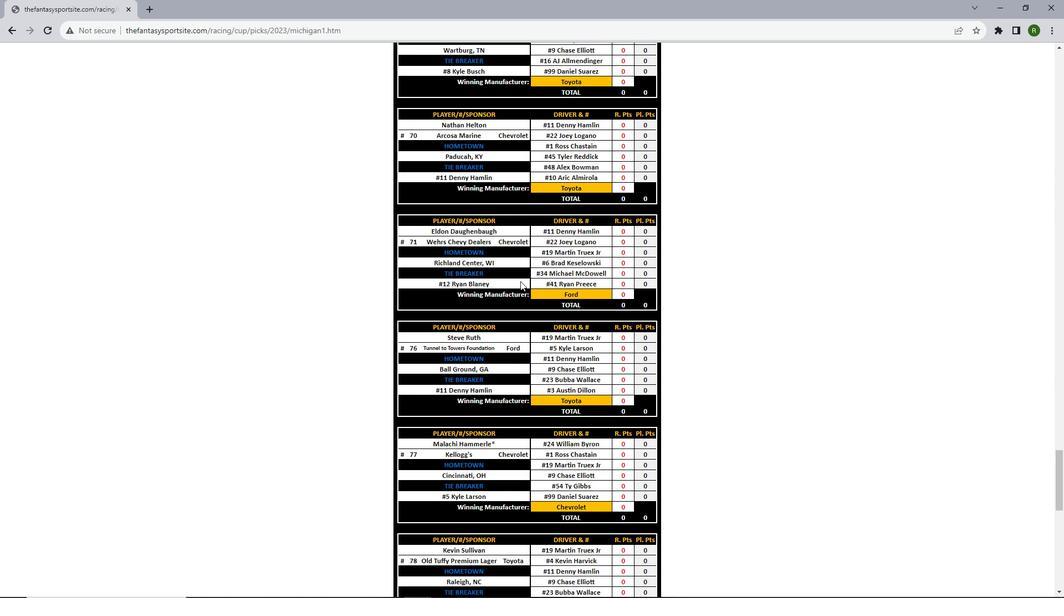 
Action: Mouse scrolled (520, 281) with delta (0, 0)
Screenshot: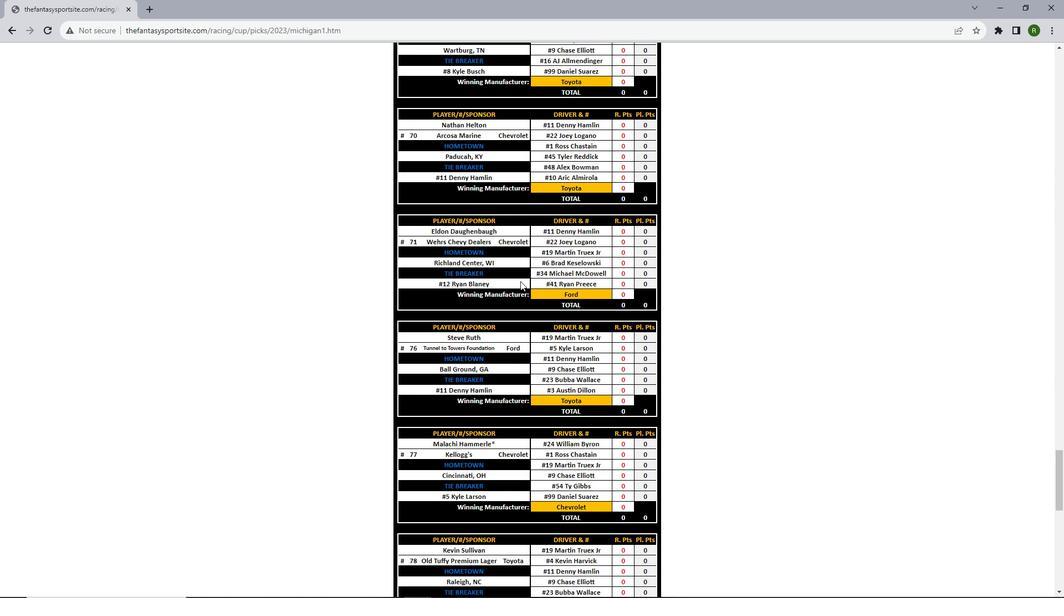 
Action: Mouse scrolled (520, 281) with delta (0, 0)
Screenshot: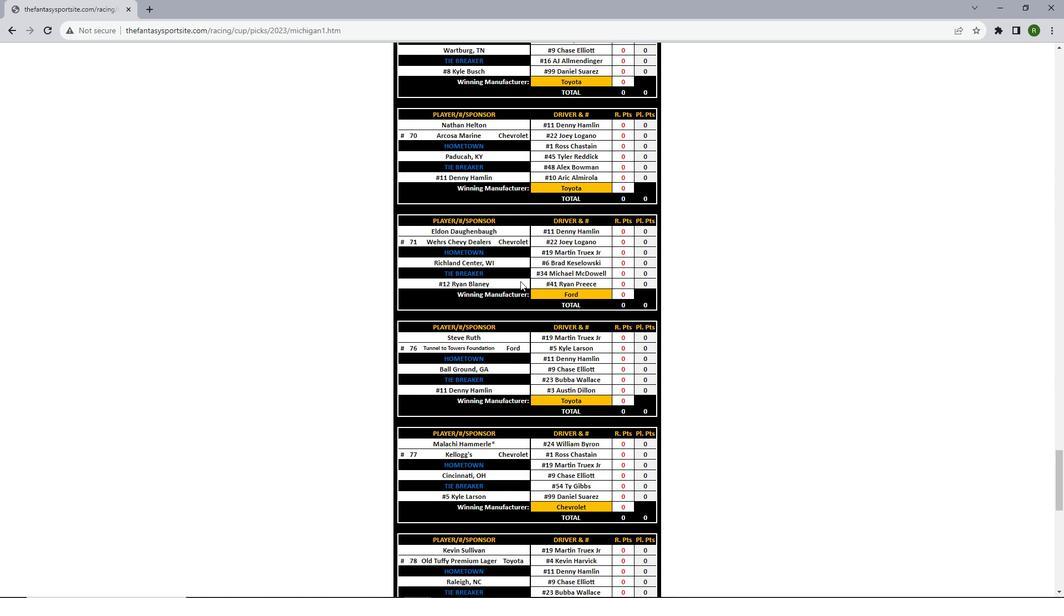 
Action: Mouse scrolled (520, 281) with delta (0, 0)
Screenshot: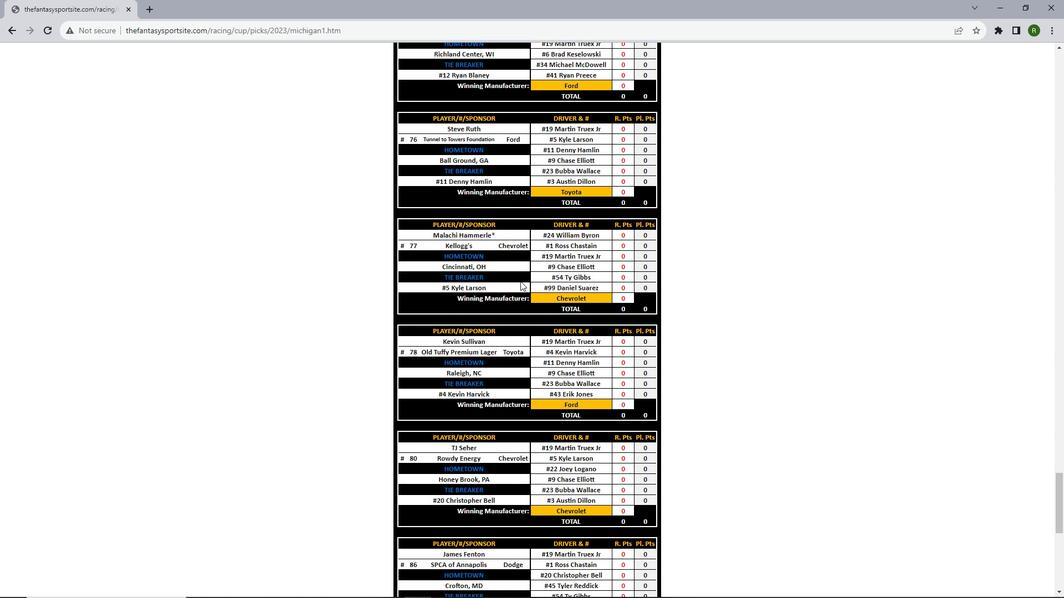 
Action: Mouse scrolled (520, 281) with delta (0, 0)
Screenshot: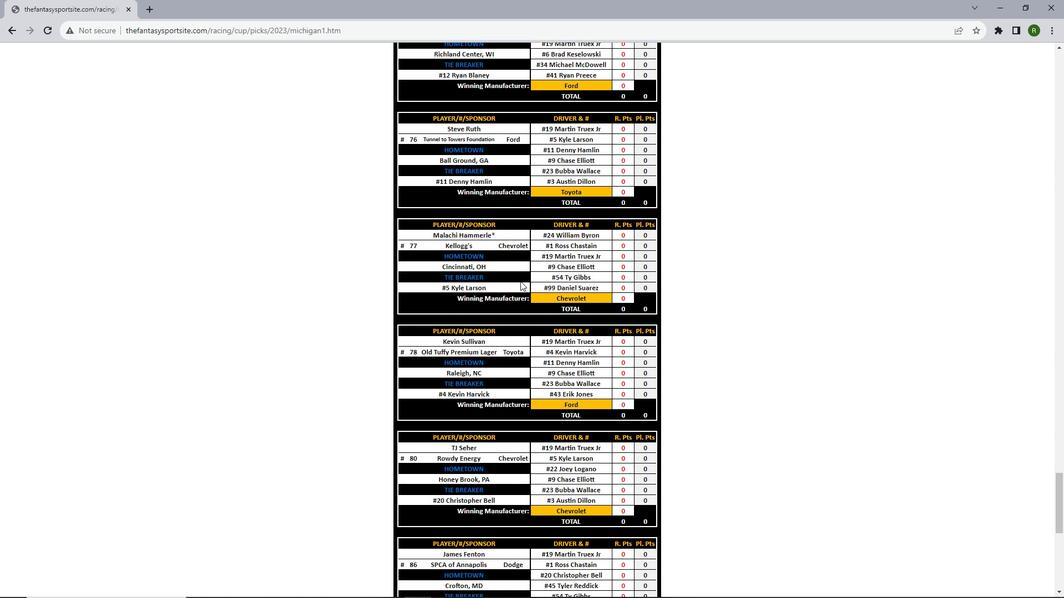 
Action: Mouse scrolled (520, 281) with delta (0, 0)
Screenshot: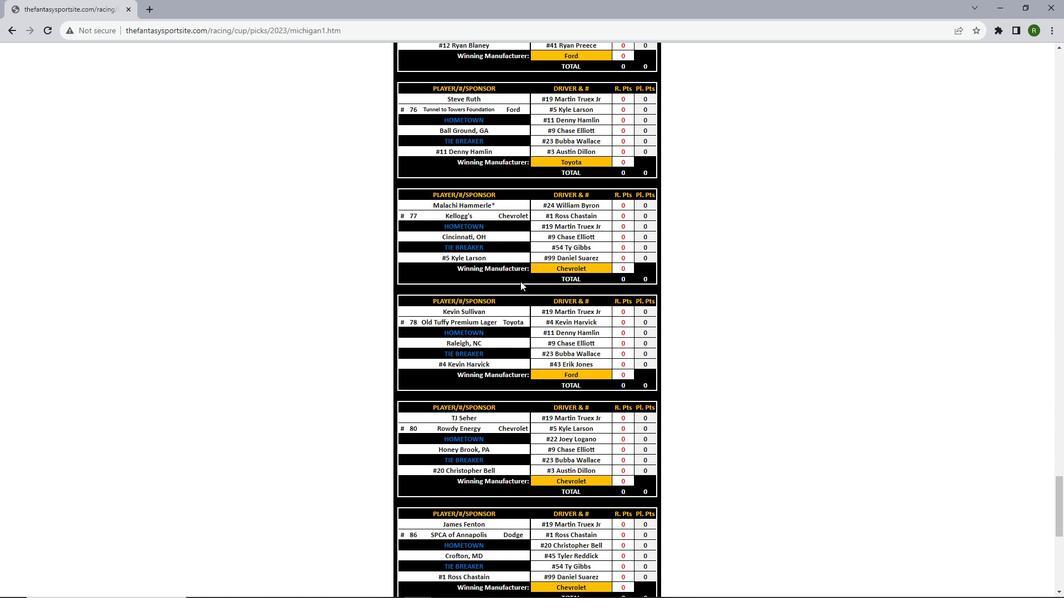 
Action: Mouse scrolled (520, 281) with delta (0, 0)
Screenshot: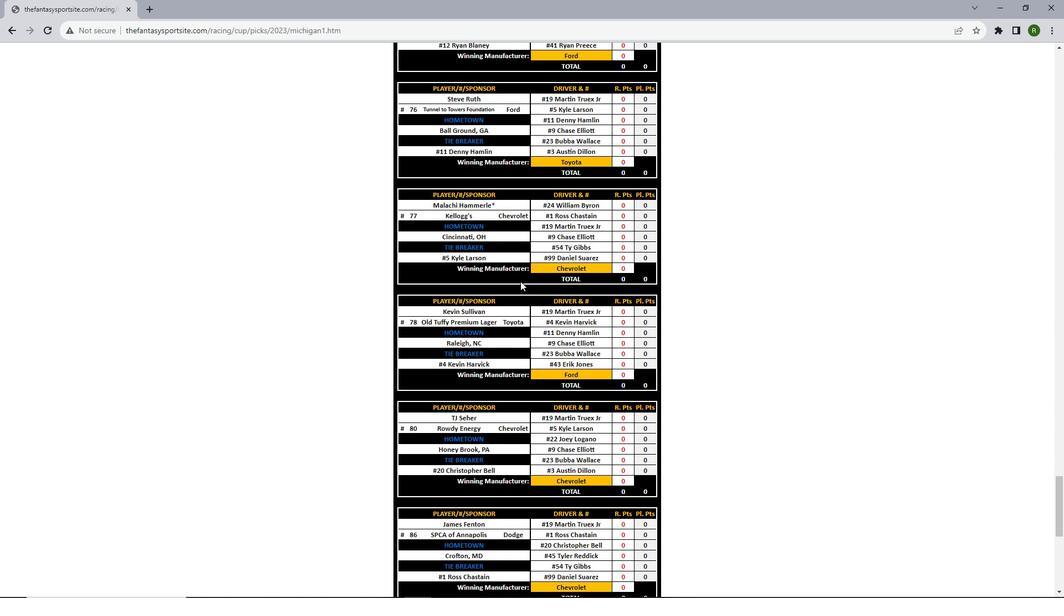 
Action: Mouse scrolled (520, 281) with delta (0, 0)
Screenshot: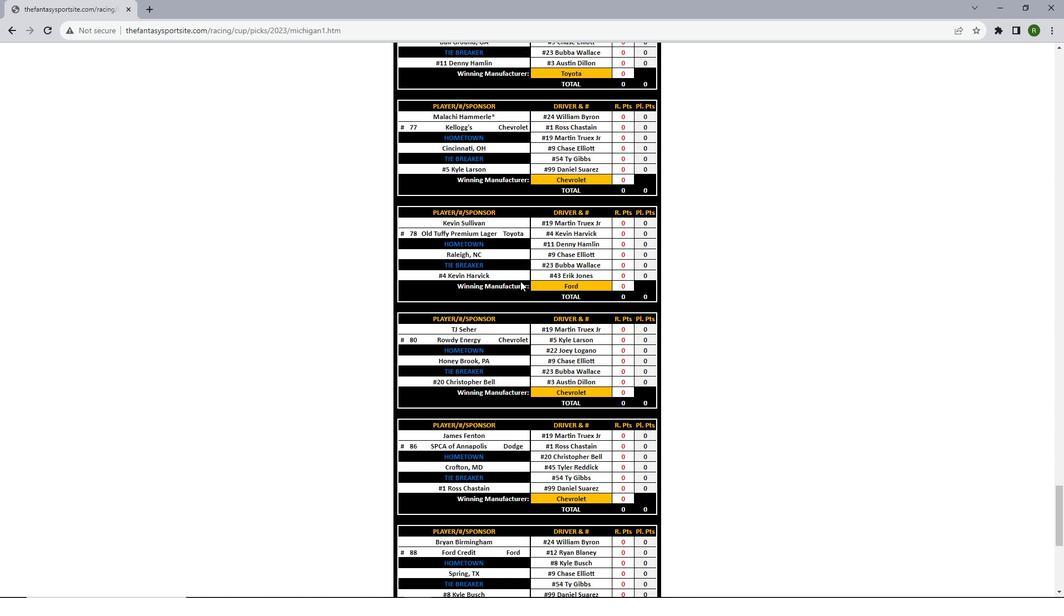 
Action: Mouse scrolled (520, 281) with delta (0, 0)
Screenshot: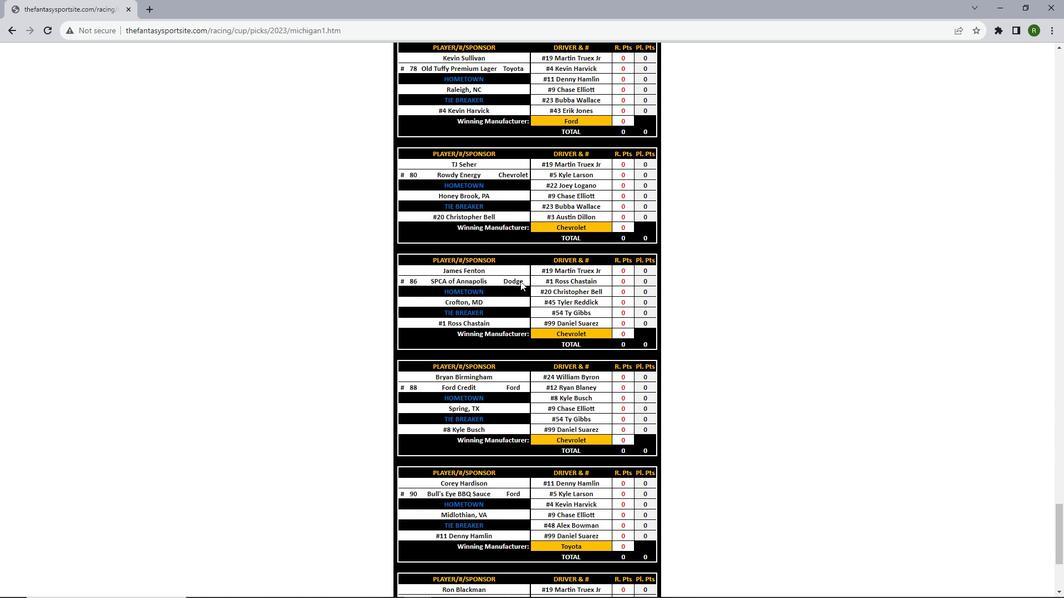 
Action: Mouse scrolled (520, 281) with delta (0, 0)
Screenshot: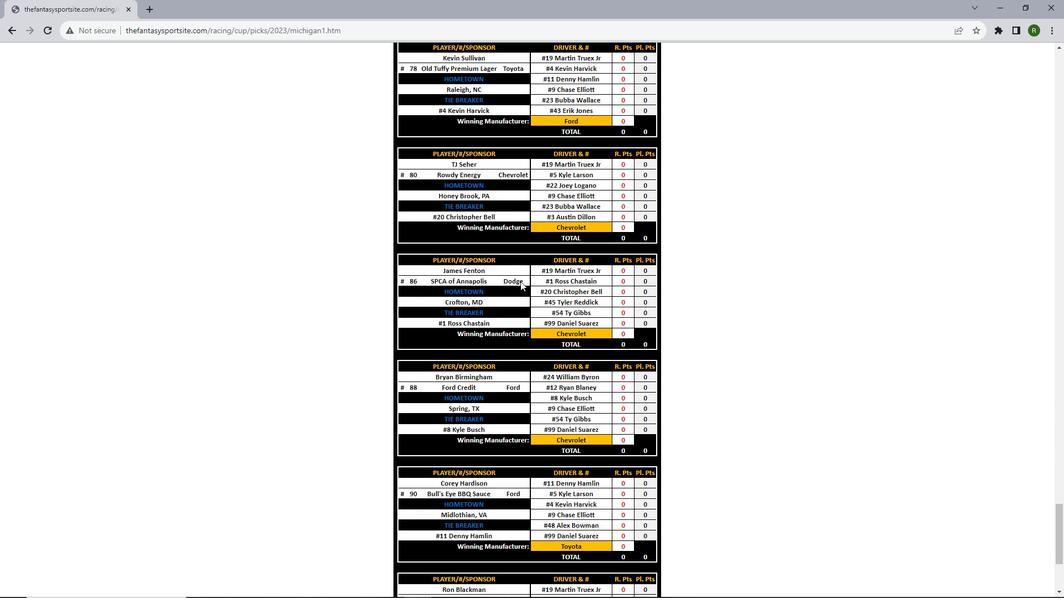 
Action: Mouse scrolled (520, 281) with delta (0, 0)
Screenshot: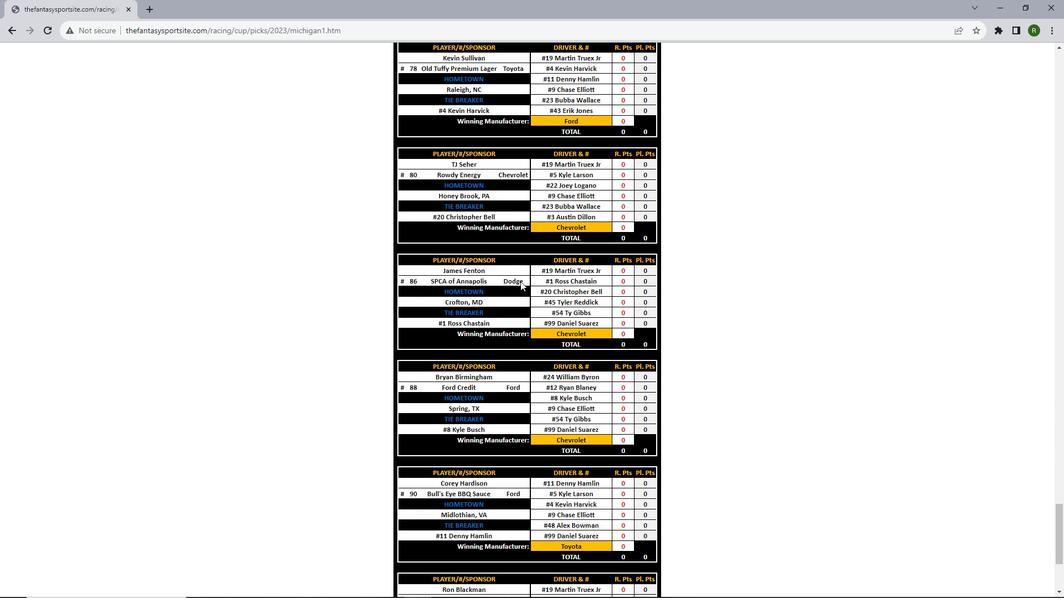 
Action: Mouse scrolled (520, 281) with delta (0, 0)
Screenshot: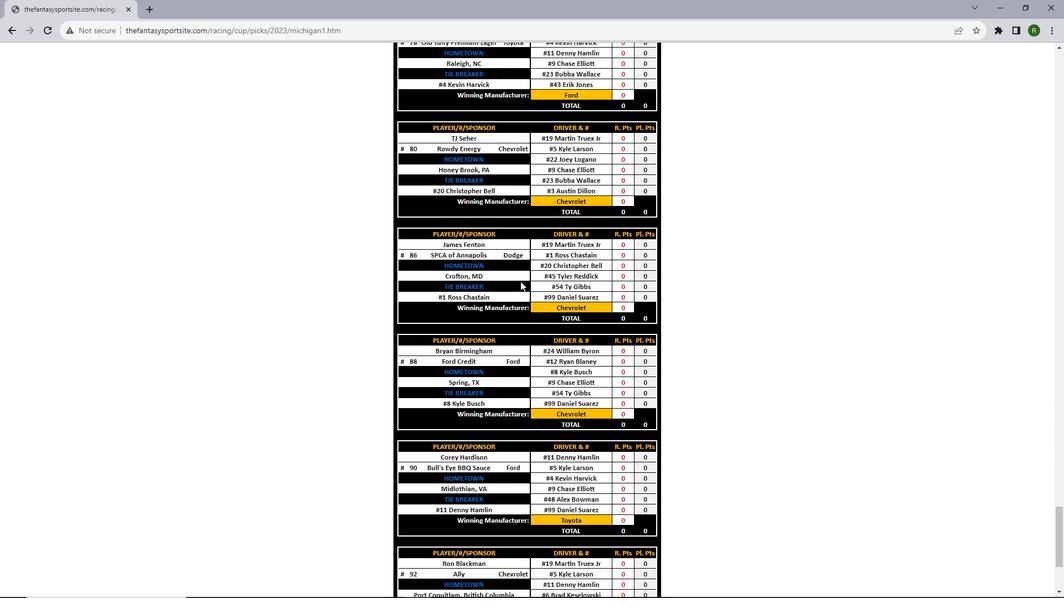 
Action: Mouse scrolled (520, 281) with delta (0, 0)
Screenshot: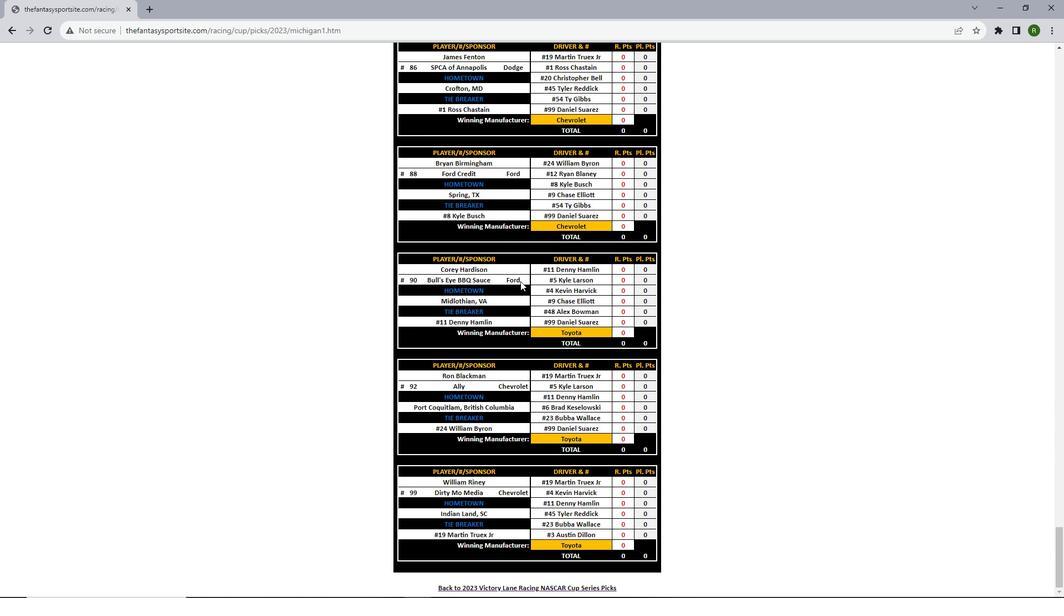 
Action: Mouse scrolled (520, 281) with delta (0, 0)
Screenshot: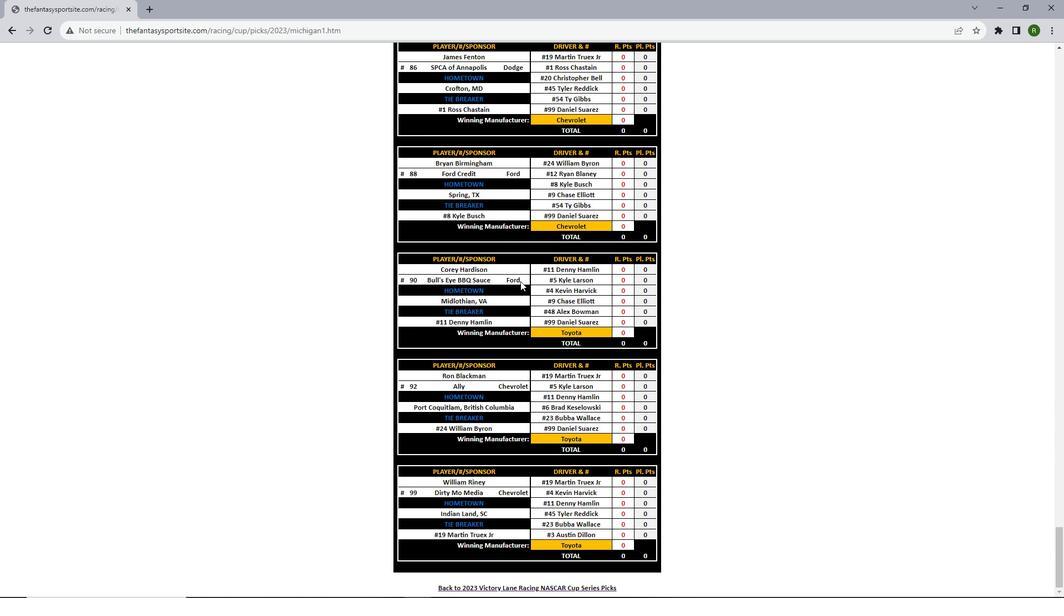 
Action: Mouse scrolled (520, 281) with delta (0, 0)
Screenshot: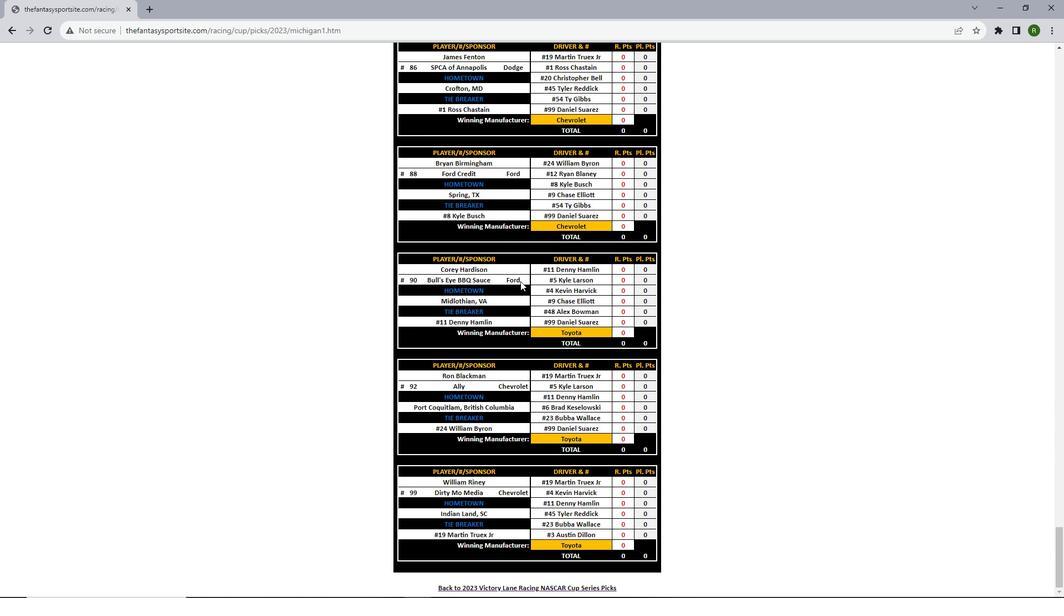 
Action: Mouse scrolled (520, 281) with delta (0, 0)
Screenshot: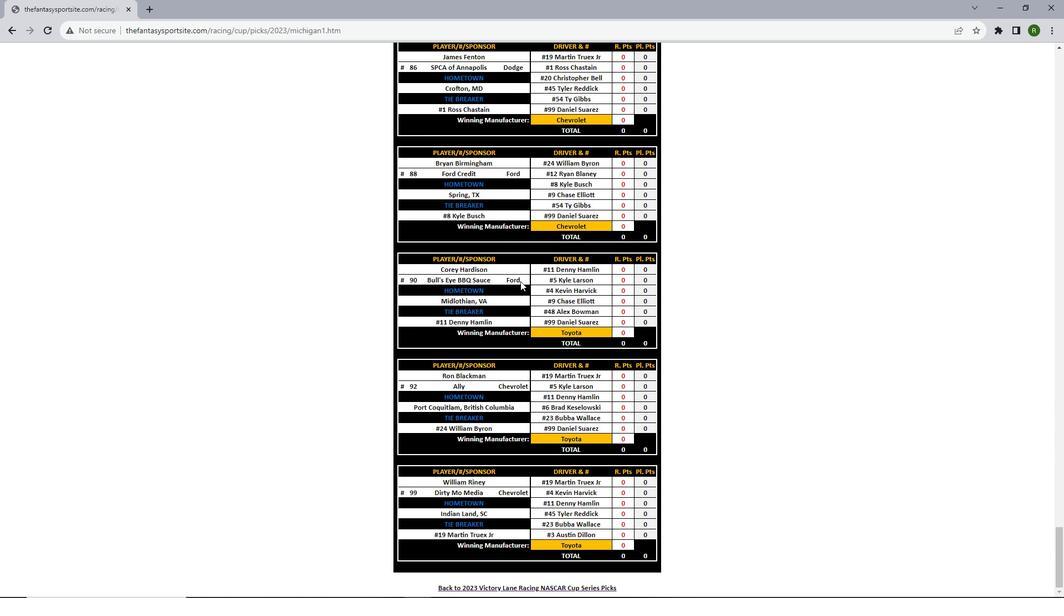 
Action: Mouse scrolled (520, 281) with delta (0, 0)
Screenshot: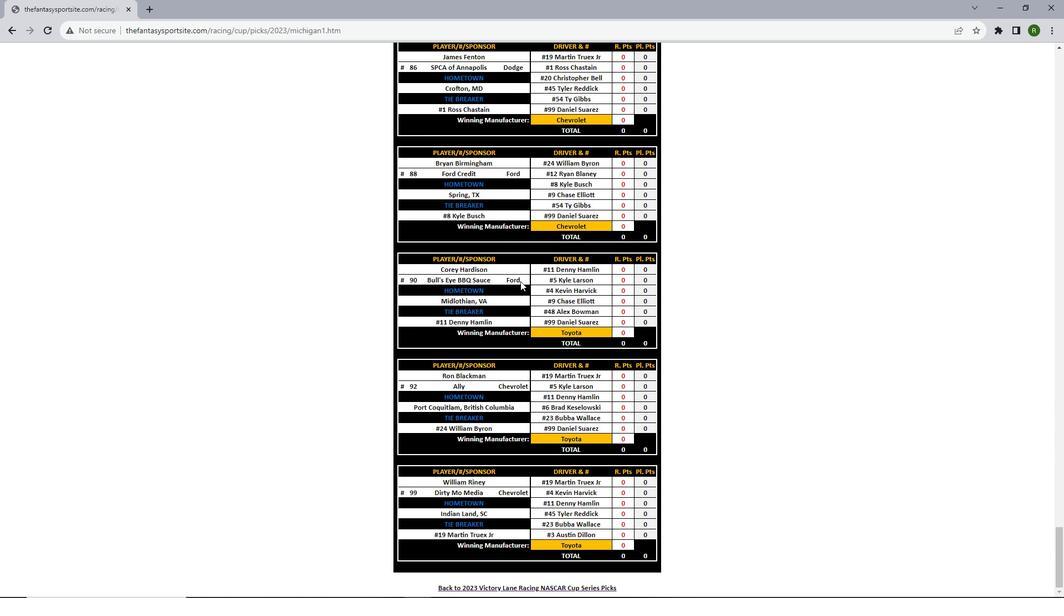 
